 Task: Play online Dominion games in medium mode.
Action: Mouse moved to (292, 321)
Screenshot: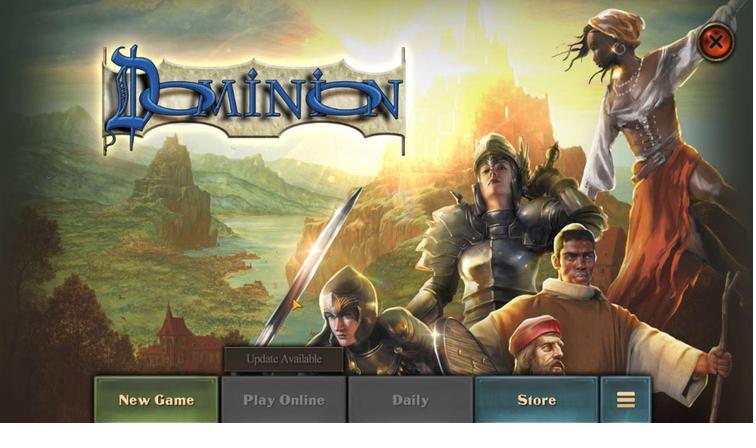 
Action: Mouse pressed left at (292, 321)
Screenshot: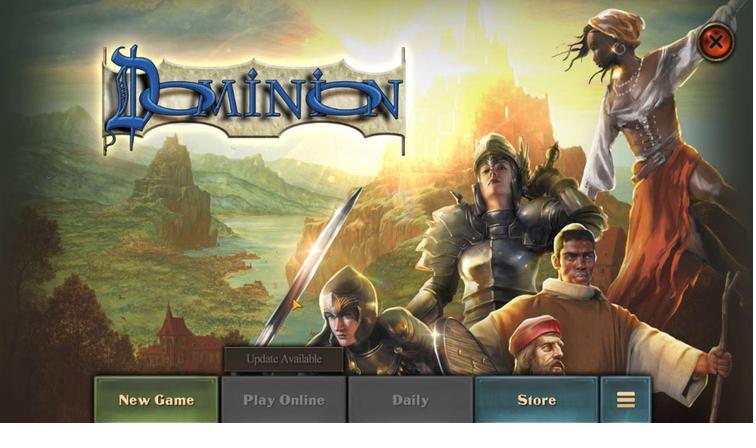 
Action: Mouse moved to (227, 303)
Screenshot: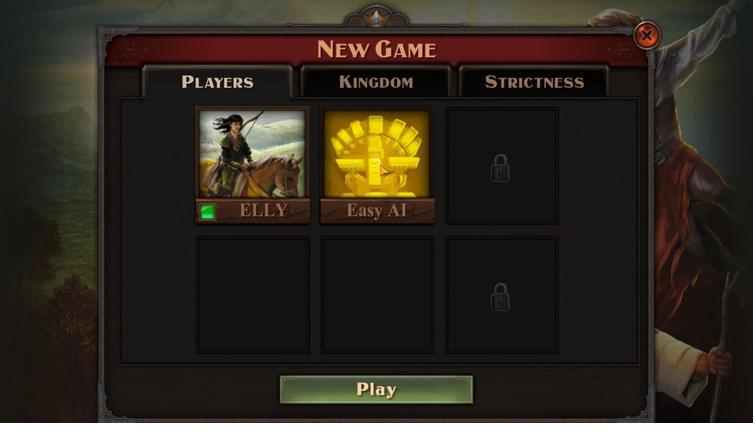 
Action: Mouse pressed left at (227, 303)
Screenshot: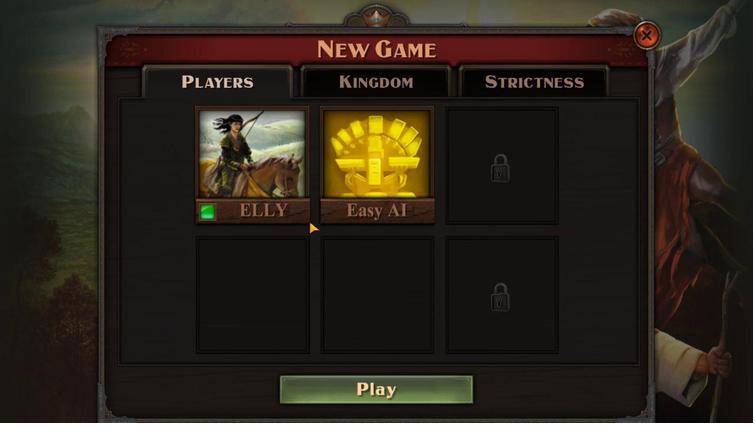 
Action: Mouse moved to (275, 313)
Screenshot: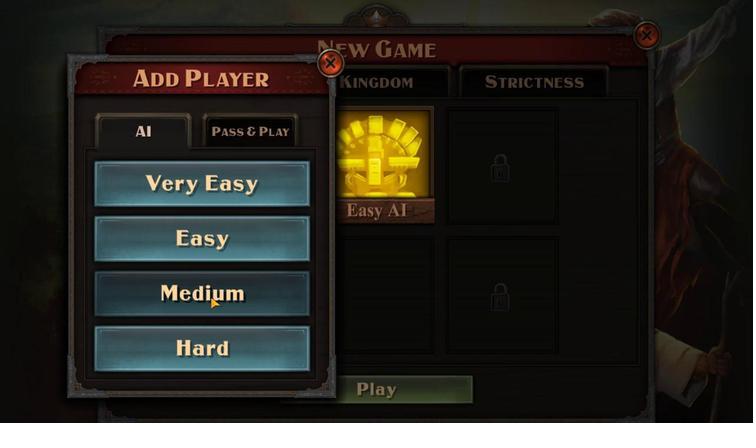 
Action: Mouse pressed left at (275, 313)
Screenshot: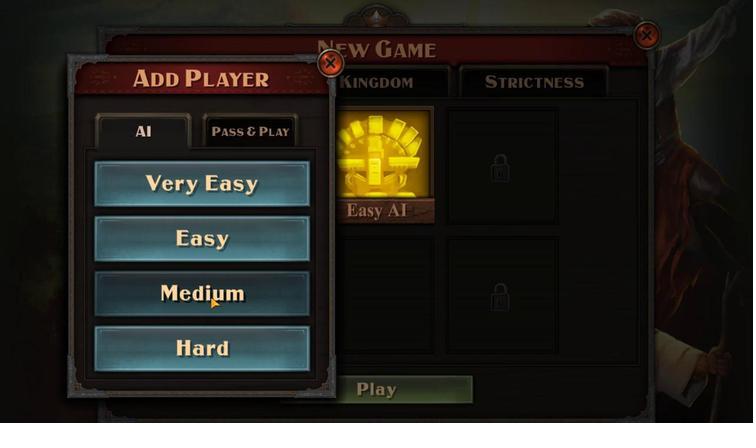 
Action: Mouse moved to (237, 320)
Screenshot: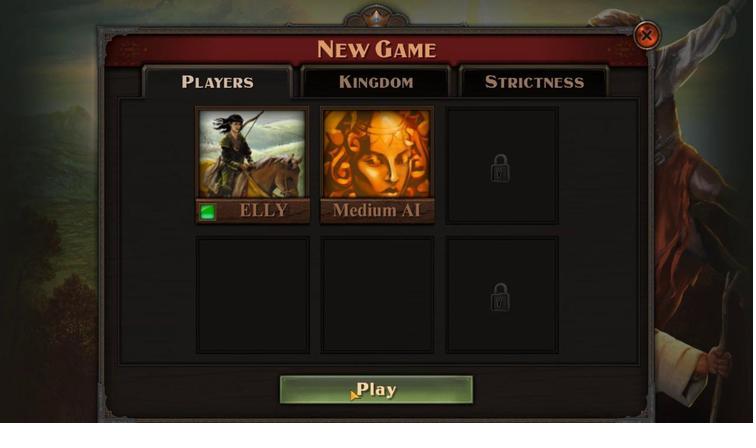 
Action: Mouse pressed left at (237, 320)
Screenshot: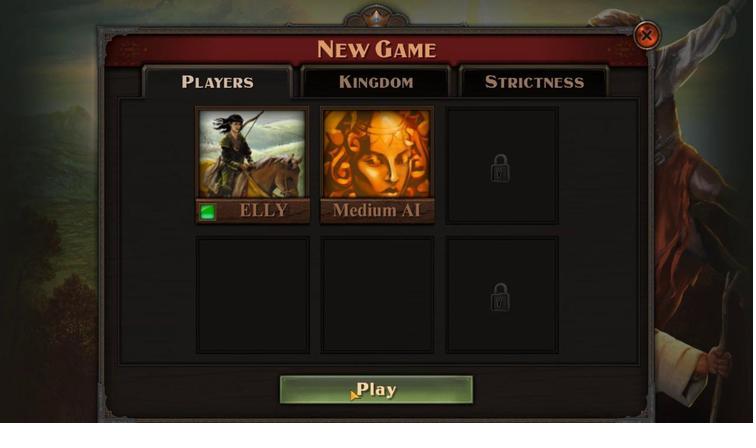 
Action: Mouse moved to (239, 320)
Screenshot: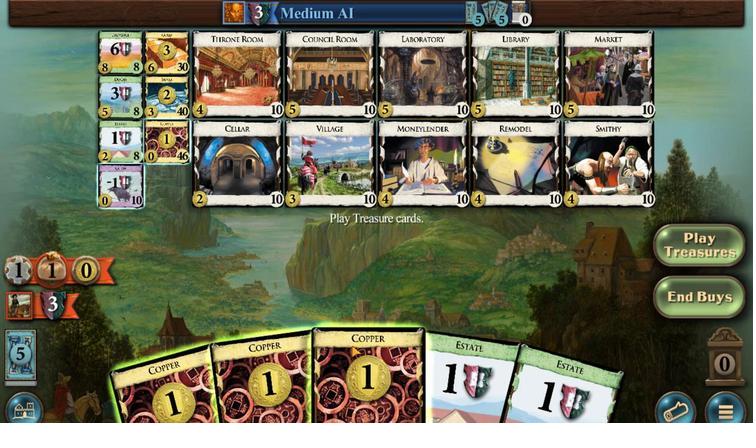 
Action: Mouse pressed left at (239, 320)
Screenshot: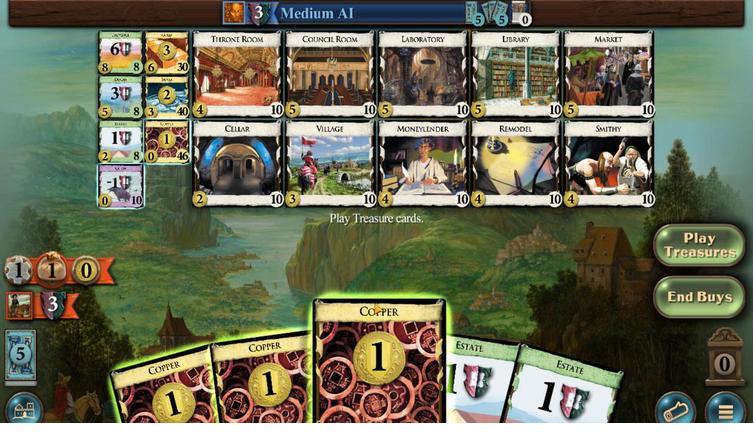 
Action: Mouse moved to (243, 319)
Screenshot: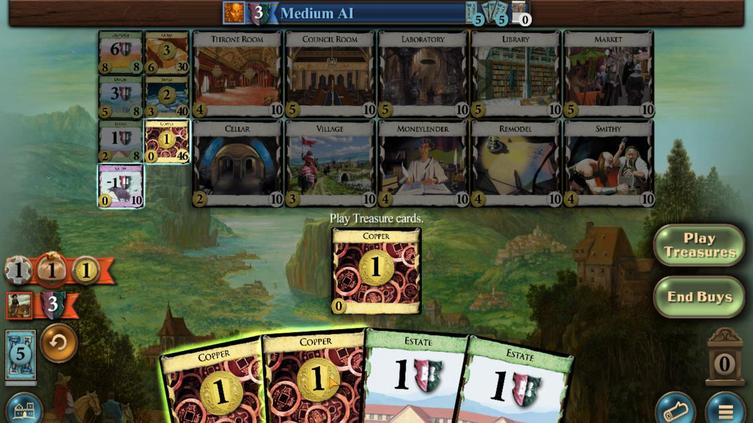 
Action: Mouse pressed left at (243, 319)
Screenshot: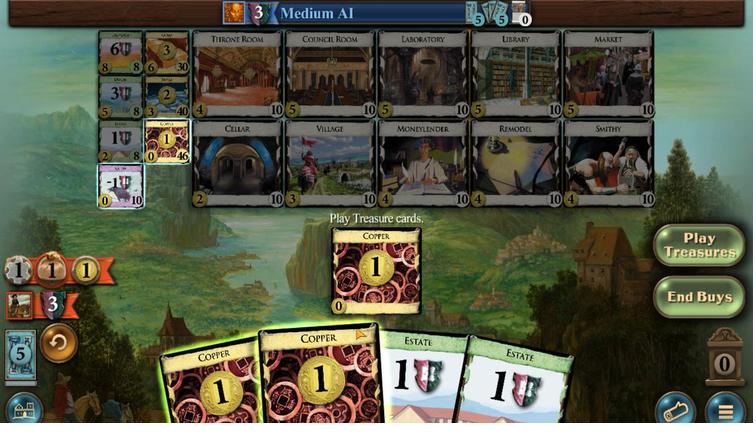 
Action: Mouse moved to (256, 320)
Screenshot: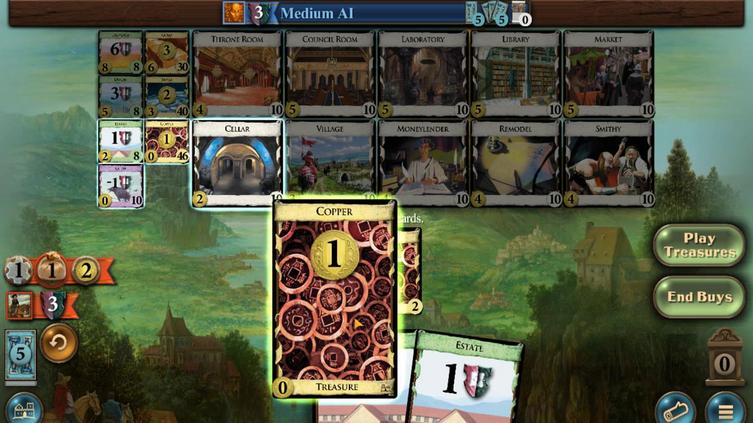 
Action: Mouse pressed left at (256, 320)
Screenshot: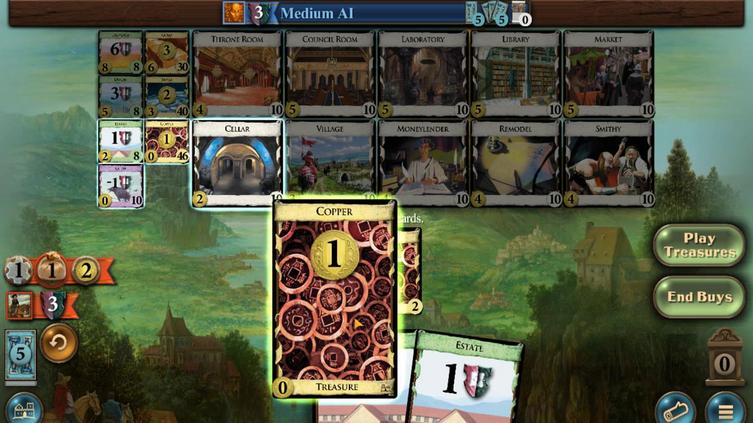 
Action: Mouse moved to (288, 297)
Screenshot: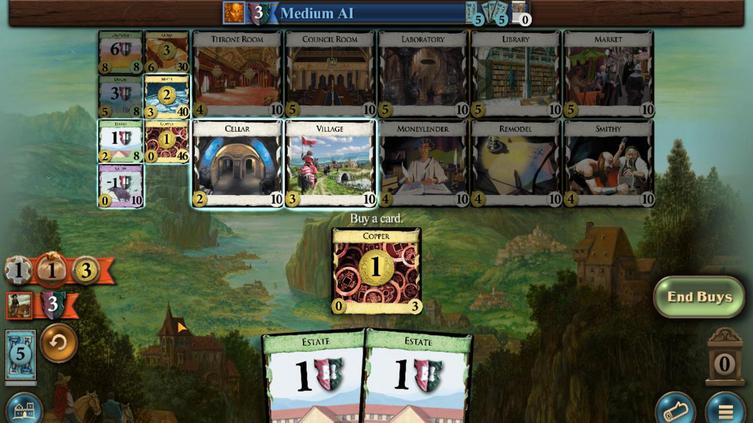 
Action: Mouse pressed left at (288, 297)
Screenshot: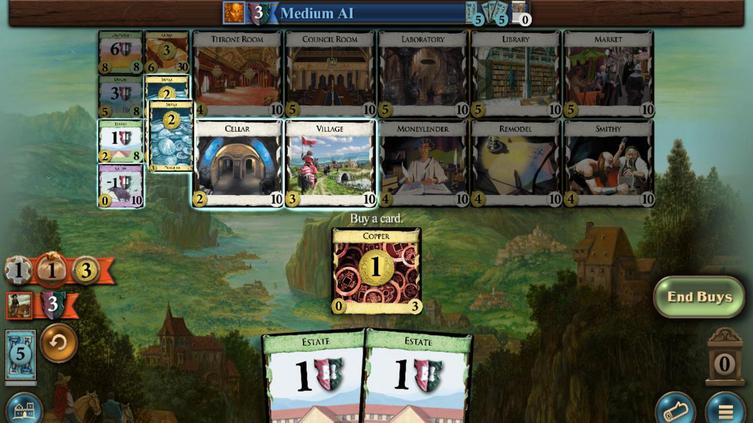 
Action: Mouse moved to (240, 320)
Screenshot: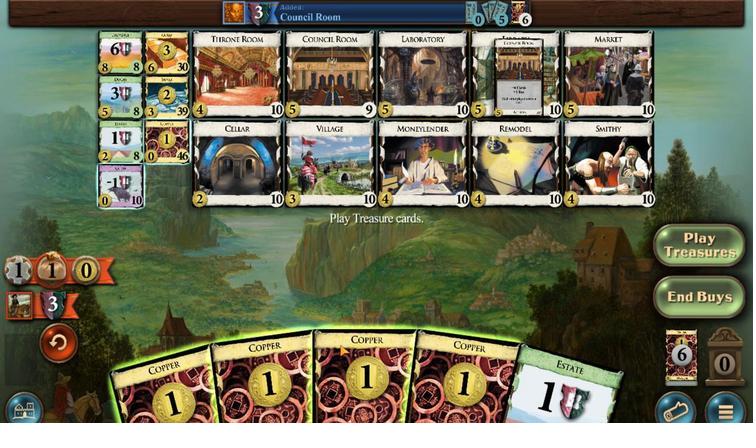 
Action: Mouse pressed left at (240, 320)
Screenshot: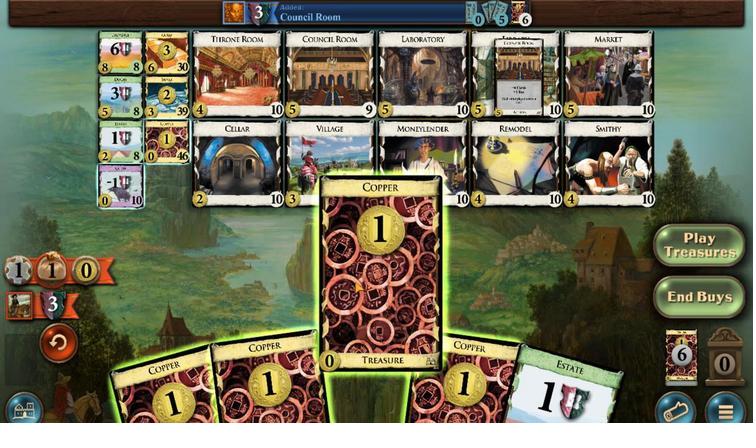 
Action: Mouse moved to (249, 322)
Screenshot: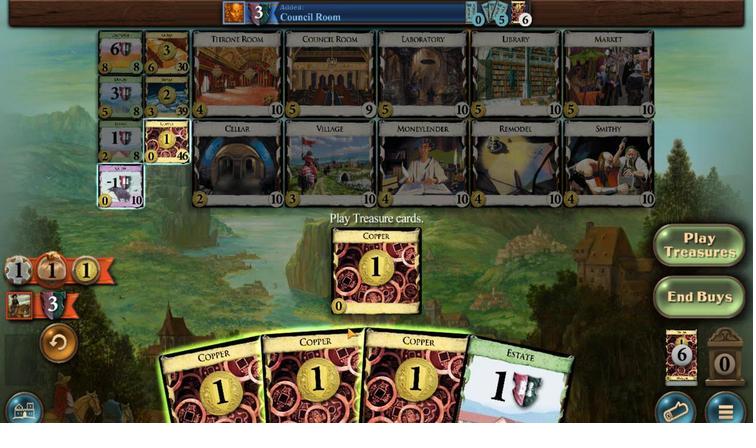 
Action: Mouse pressed left at (249, 322)
Screenshot: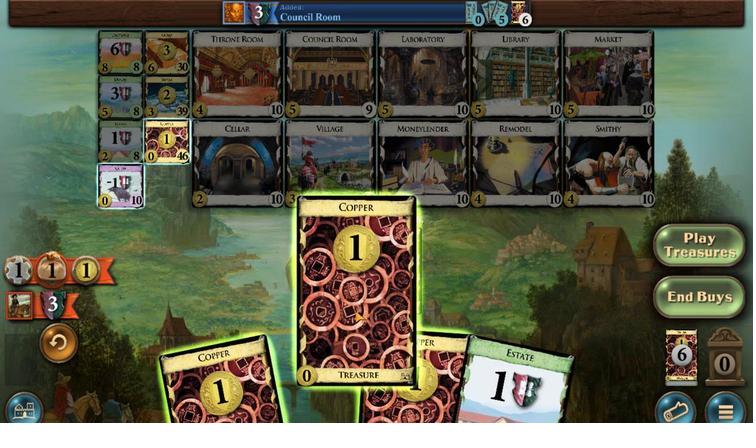 
Action: Mouse moved to (263, 323)
Screenshot: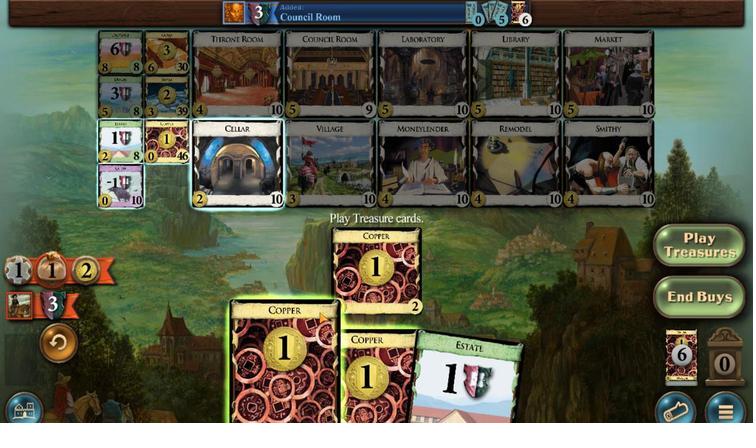 
Action: Mouse pressed left at (263, 323)
Screenshot: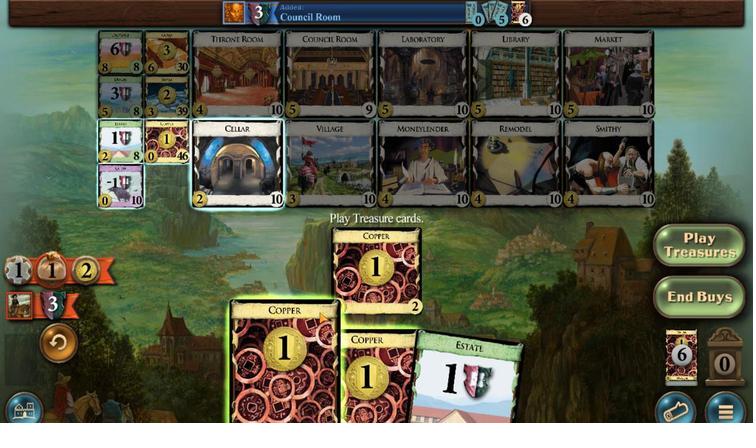
Action: Mouse moved to (288, 299)
Screenshot: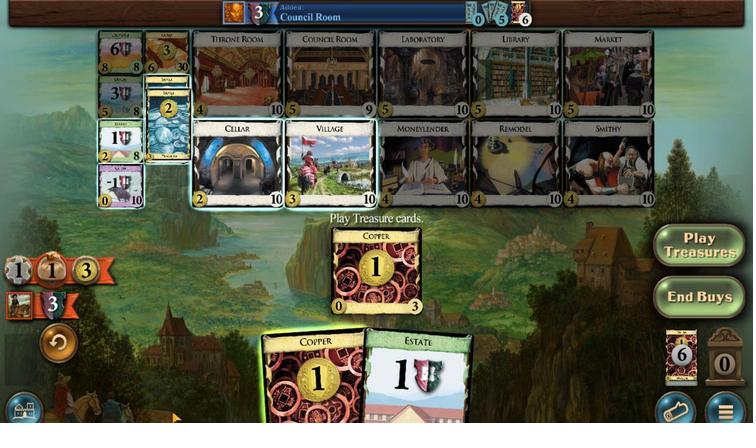 
Action: Mouse pressed left at (288, 299)
Screenshot: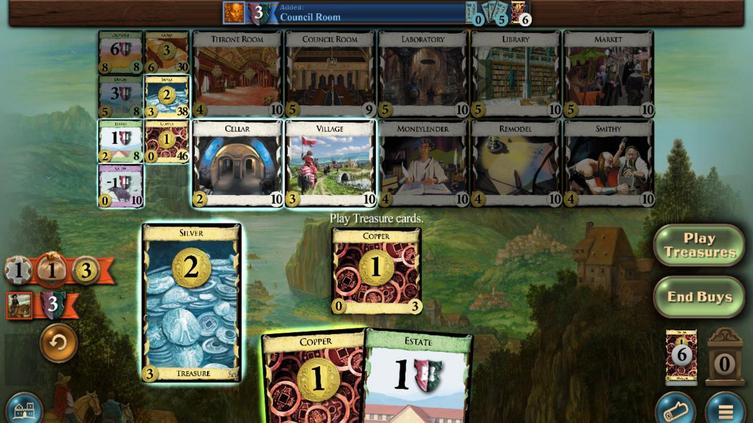 
Action: Mouse moved to (229, 320)
Screenshot: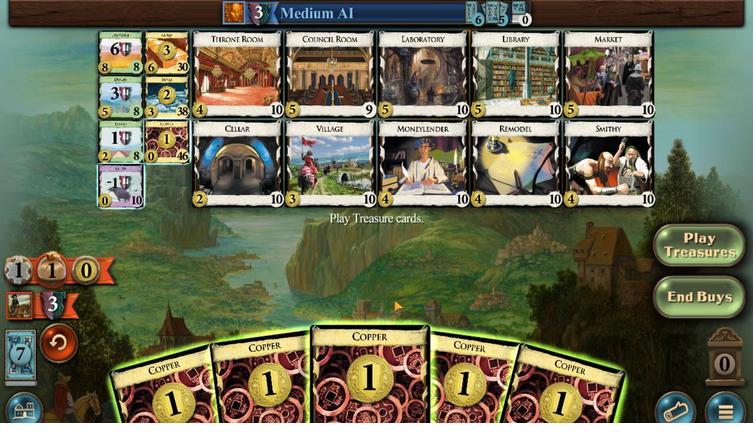 
Action: Mouse pressed left at (229, 320)
Screenshot: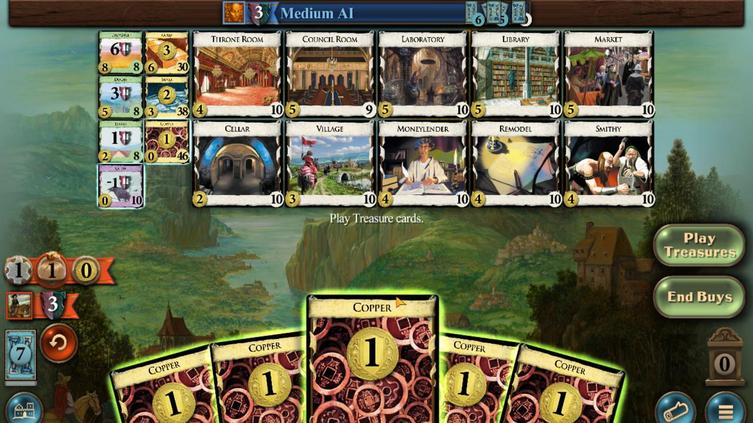 
Action: Mouse moved to (224, 322)
Screenshot: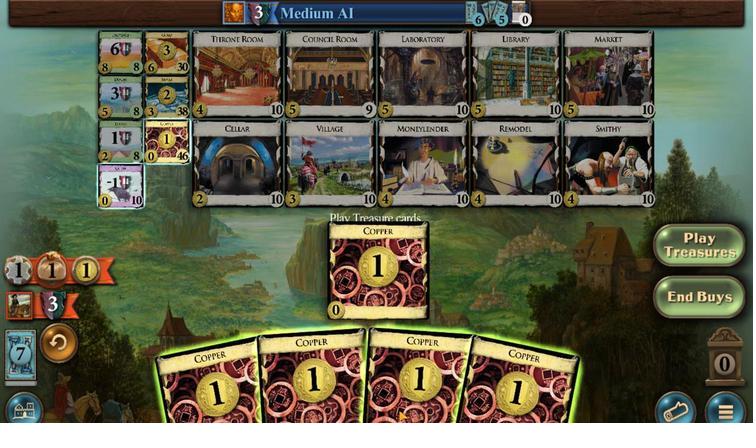 
Action: Mouse pressed left at (224, 322)
Screenshot: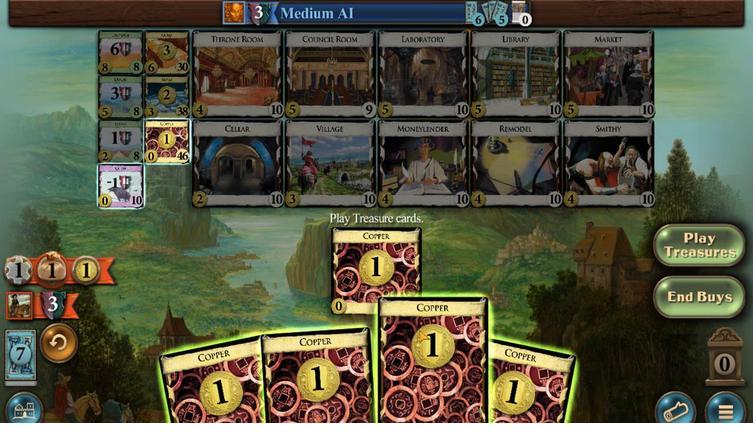 
Action: Mouse moved to (244, 323)
Screenshot: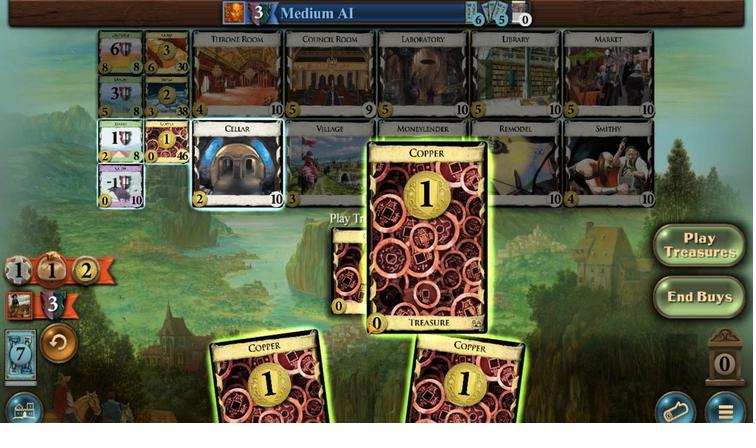 
Action: Mouse pressed left at (244, 323)
Screenshot: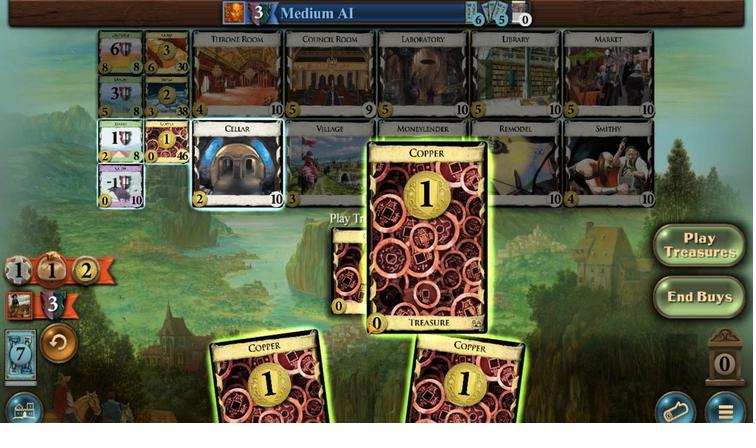 
Action: Mouse moved to (257, 321)
Screenshot: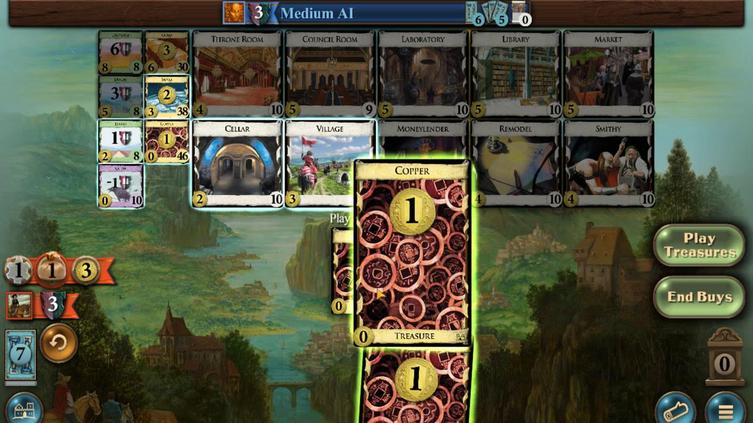
Action: Mouse pressed left at (257, 321)
Screenshot: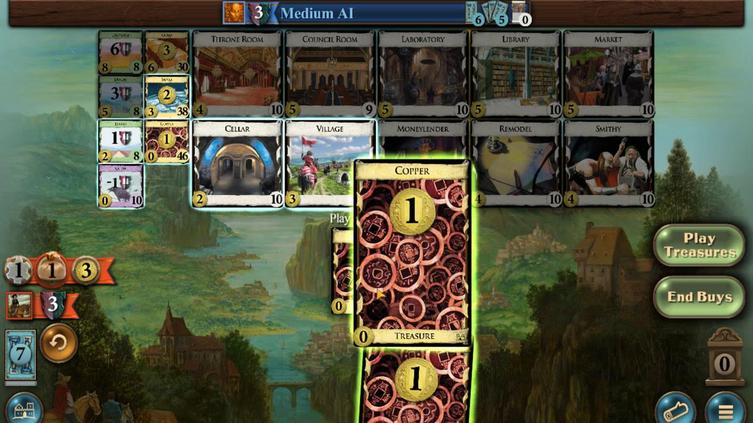 
Action: Mouse moved to (197, 303)
Screenshot: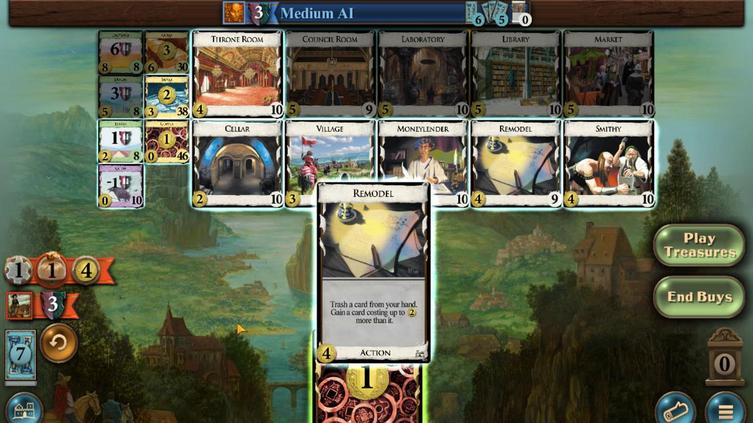 
Action: Mouse pressed left at (197, 303)
Screenshot: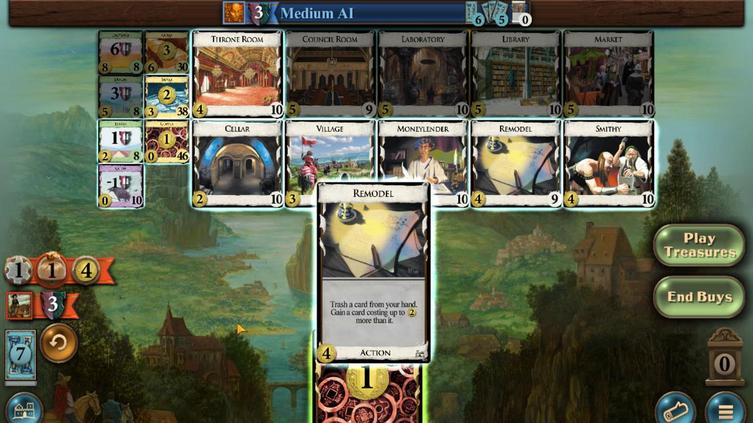 
Action: Mouse moved to (265, 319)
Screenshot: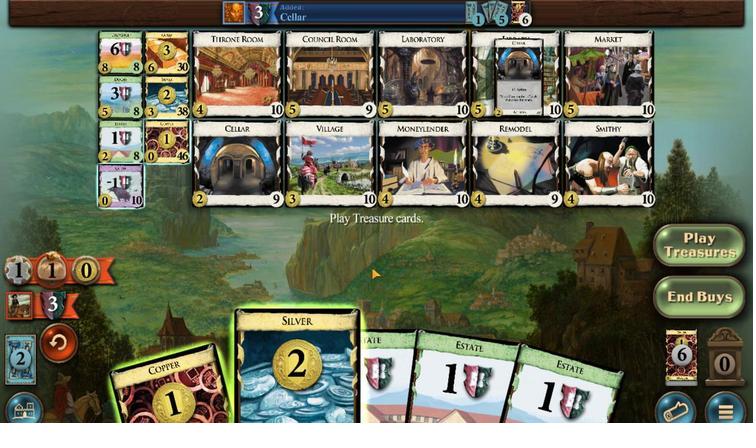 
Action: Mouse pressed left at (265, 319)
Screenshot: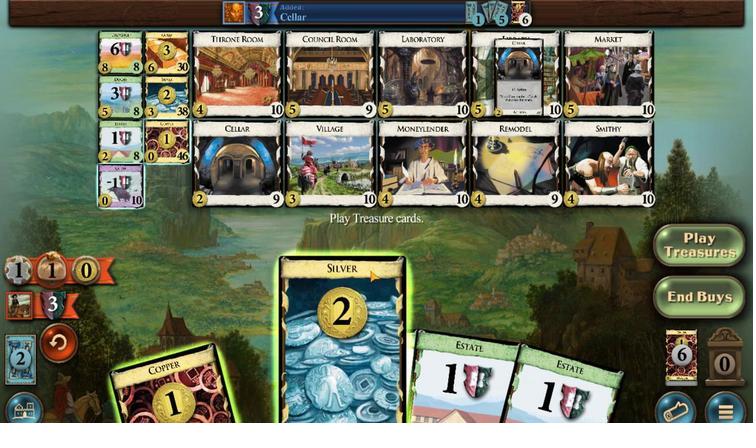 
Action: Mouse moved to (280, 321)
Screenshot: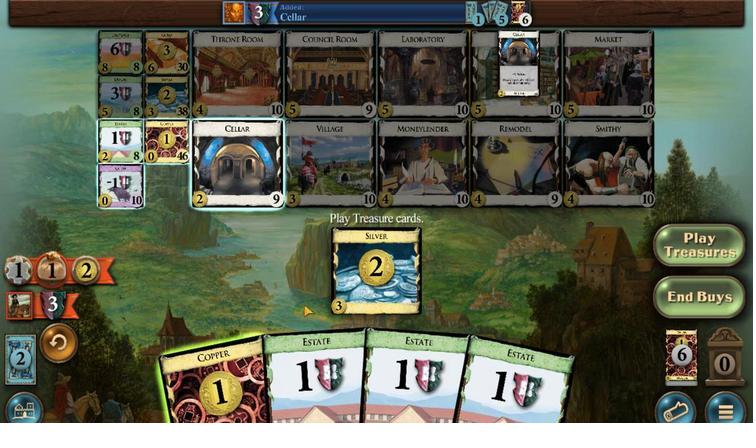 
Action: Mouse pressed left at (280, 321)
Screenshot: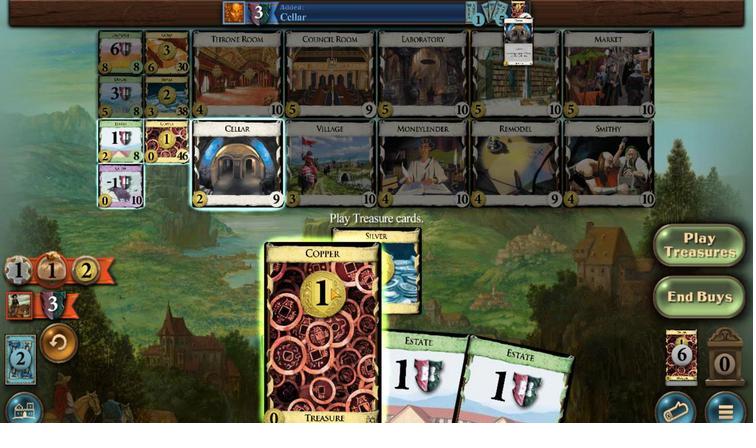 
Action: Mouse moved to (237, 302)
Screenshot: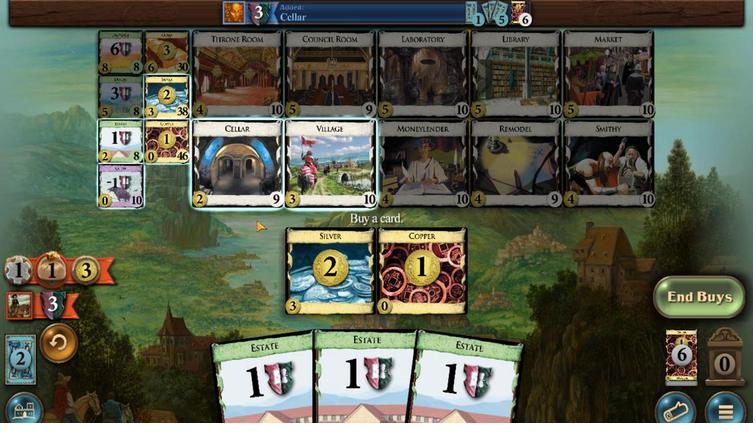 
Action: Mouse pressed left at (237, 302)
Screenshot: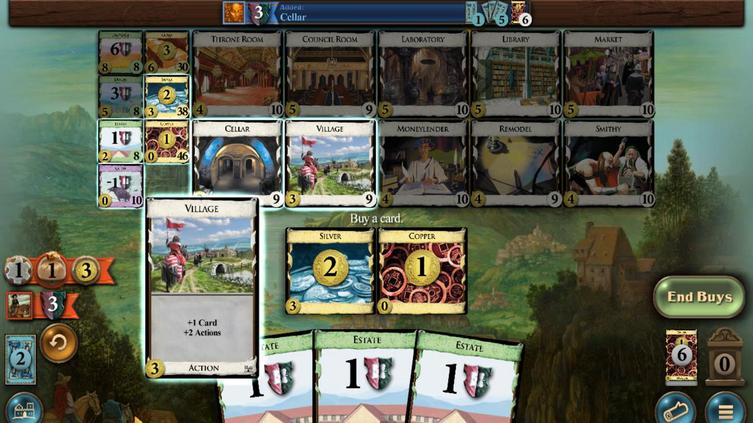 
Action: Mouse moved to (300, 322)
Screenshot: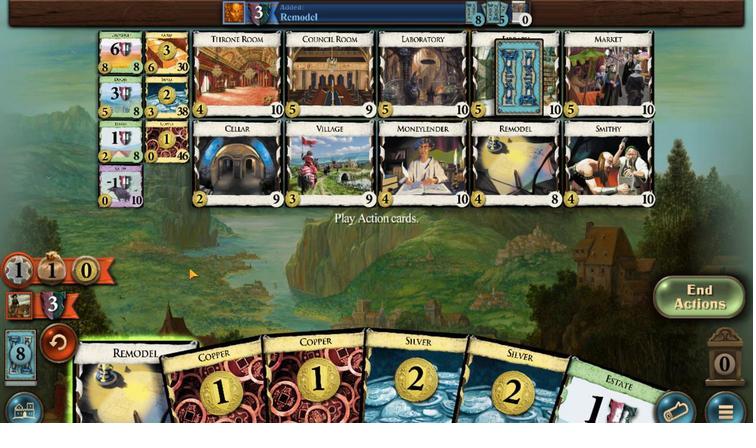
Action: Mouse pressed left at (300, 322)
Screenshot: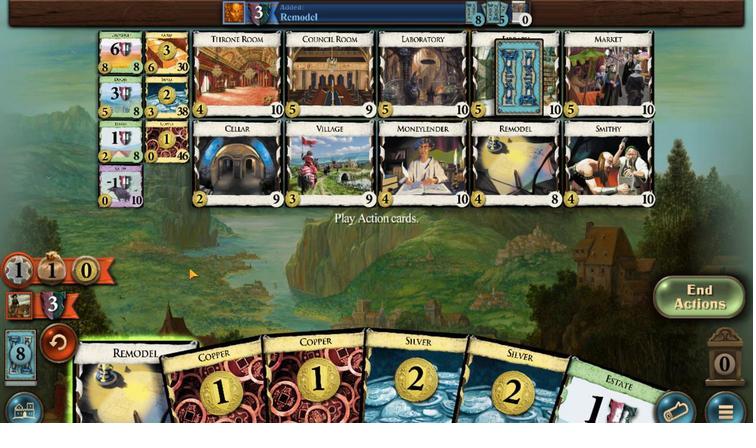 
Action: Mouse moved to (302, 322)
Screenshot: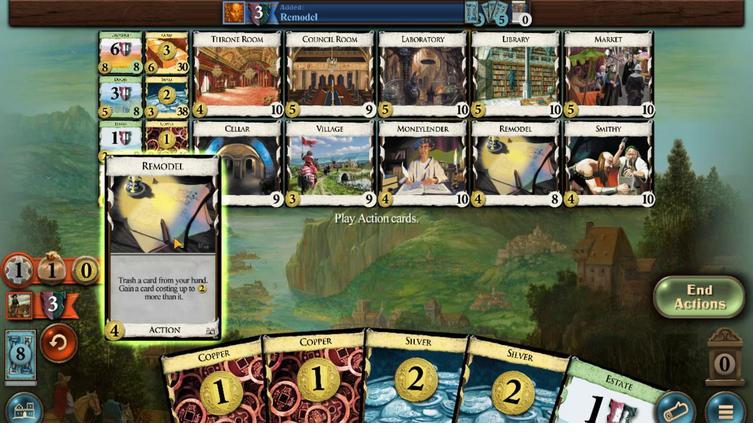 
Action: Mouse pressed left at (302, 322)
Screenshot: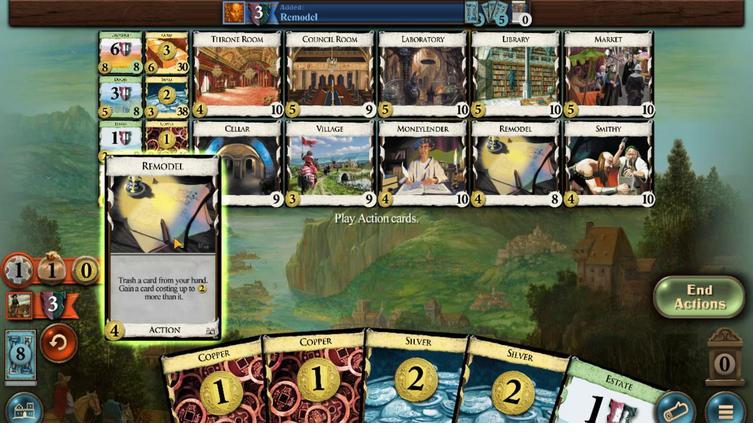 
Action: Mouse moved to (207, 322)
Screenshot: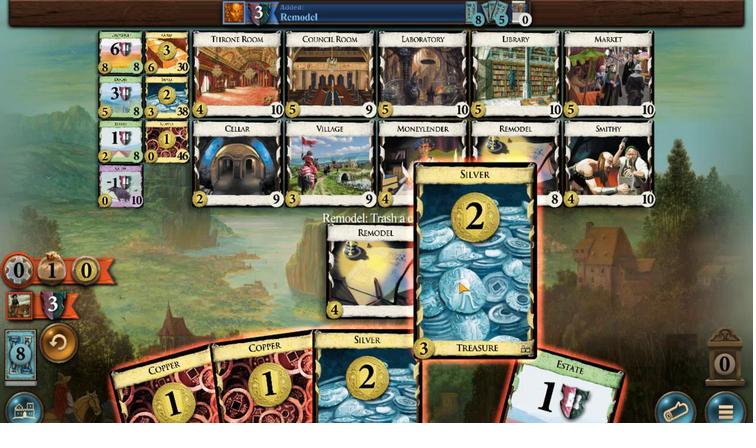 
Action: Mouse pressed left at (207, 322)
Screenshot: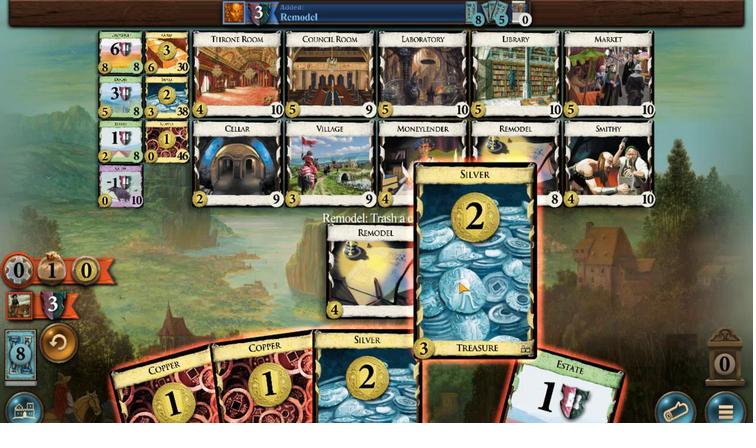 
Action: Mouse moved to (241, 295)
Screenshot: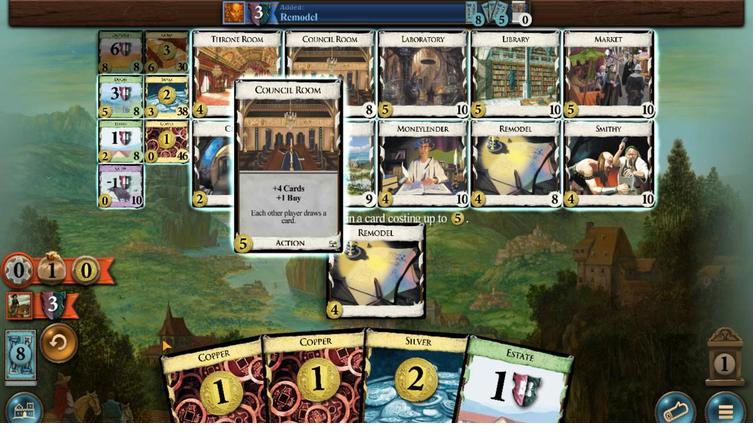 
Action: Mouse pressed left at (241, 295)
Screenshot: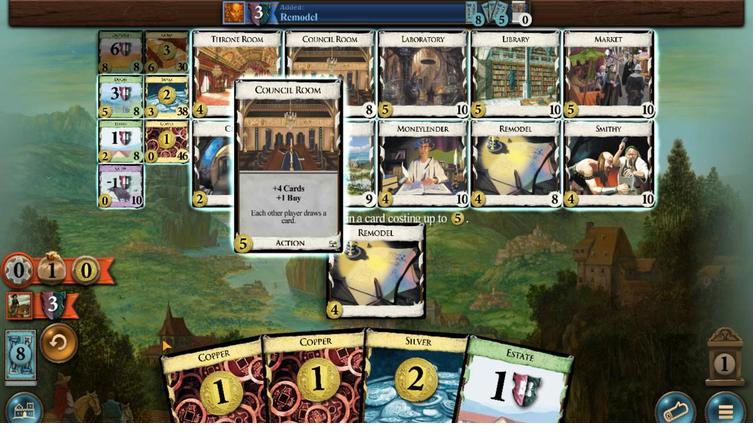 
Action: Mouse moved to (224, 322)
Screenshot: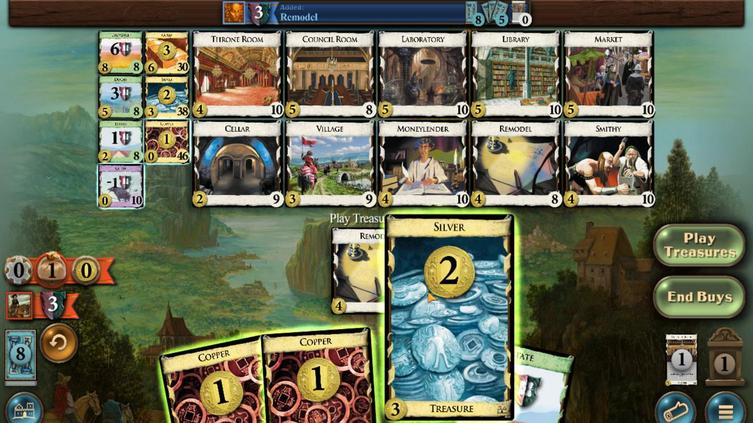 
Action: Mouse pressed left at (224, 322)
Screenshot: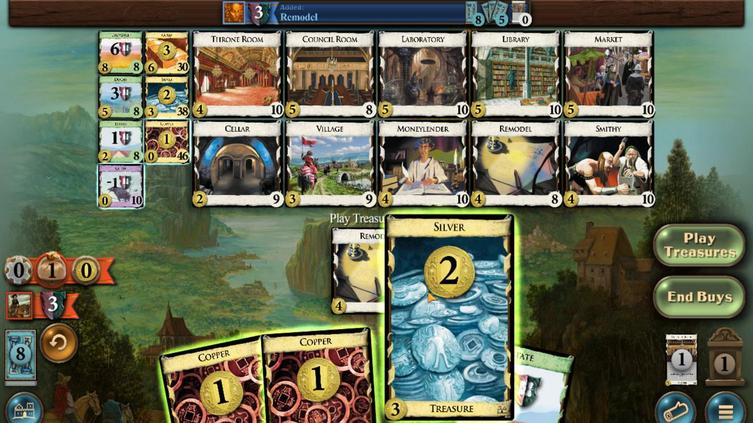 
Action: Mouse moved to (224, 322)
Screenshot: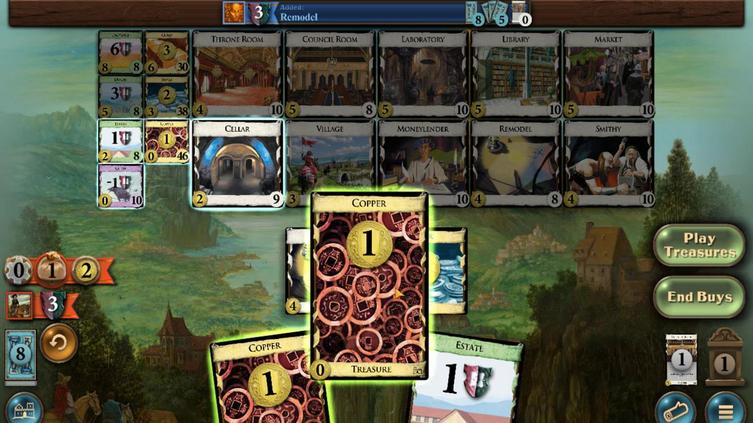 
Action: Mouse pressed left at (224, 322)
Screenshot: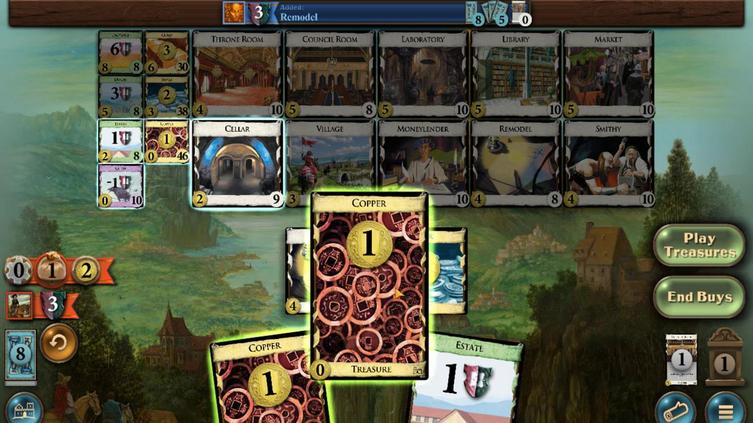 
Action: Mouse moved to (240, 323)
Screenshot: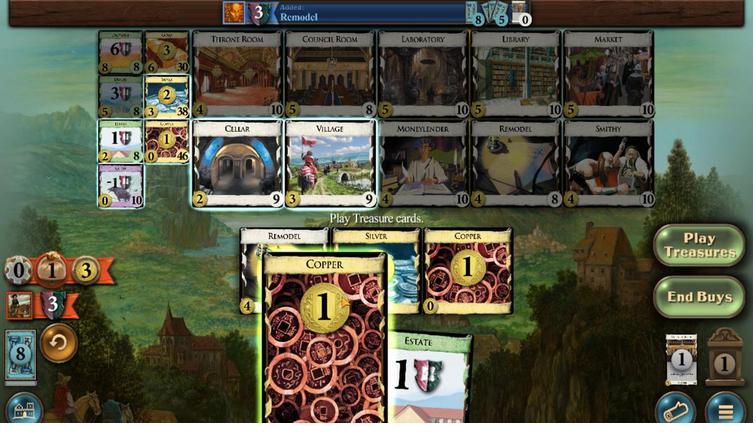 
Action: Mouse pressed left at (240, 323)
Screenshot: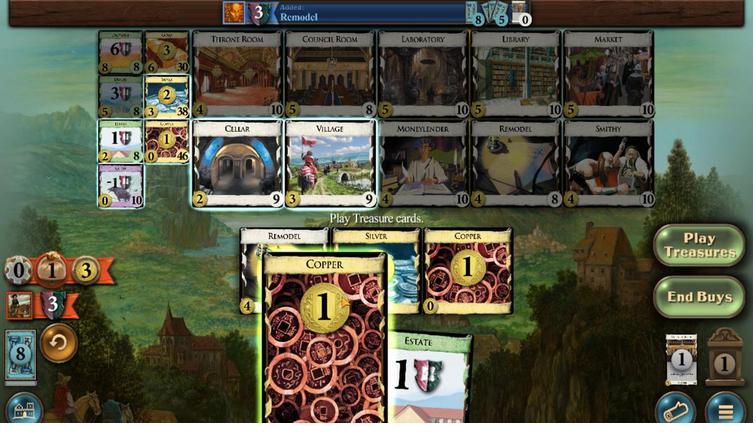 
Action: Mouse moved to (167, 302)
Screenshot: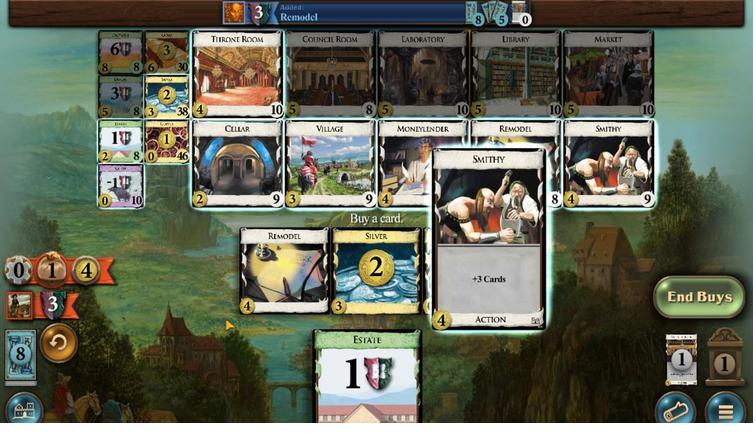 
Action: Mouse pressed left at (167, 302)
Screenshot: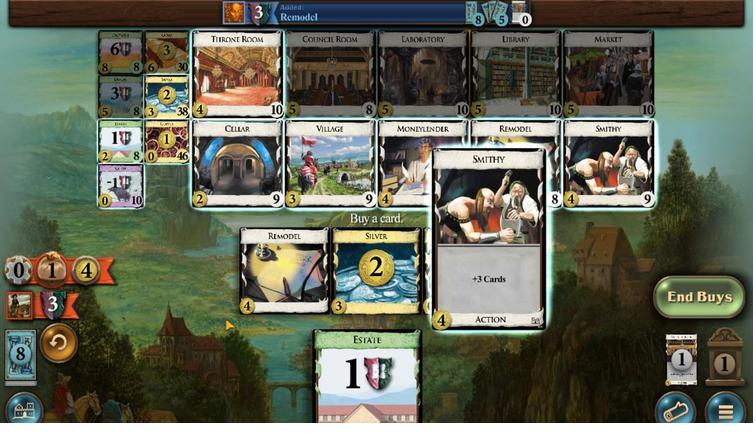 
Action: Mouse moved to (286, 320)
Screenshot: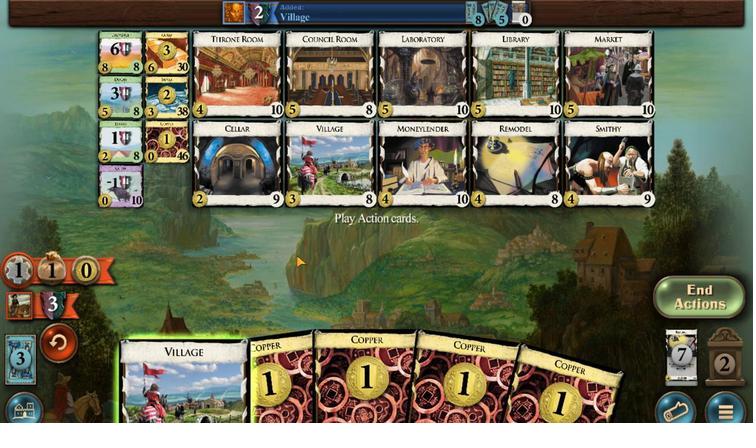 
Action: Mouse pressed left at (286, 320)
Screenshot: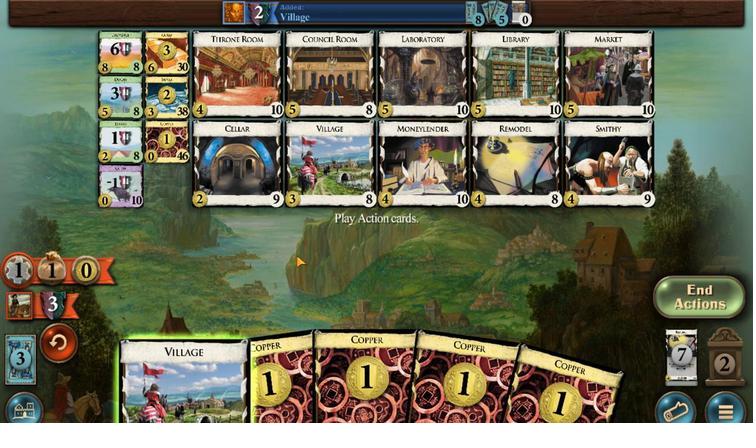 
Action: Mouse moved to (289, 322)
Screenshot: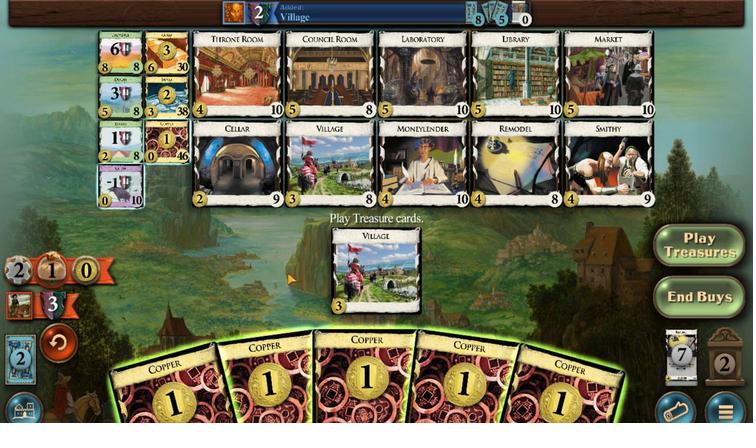 
Action: Mouse pressed left at (289, 322)
Screenshot: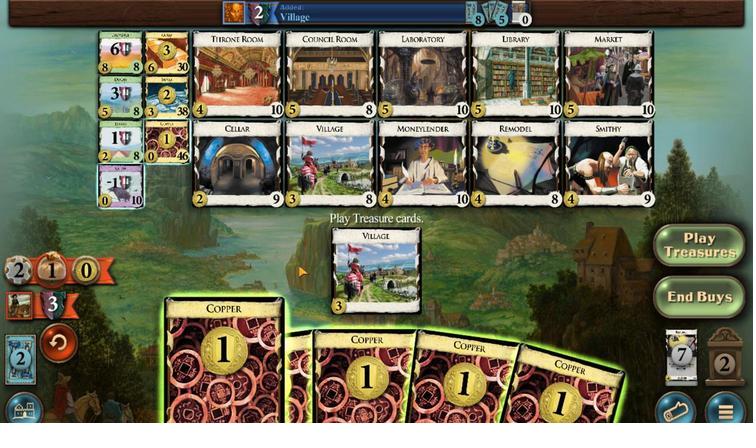 
Action: Mouse moved to (254, 319)
Screenshot: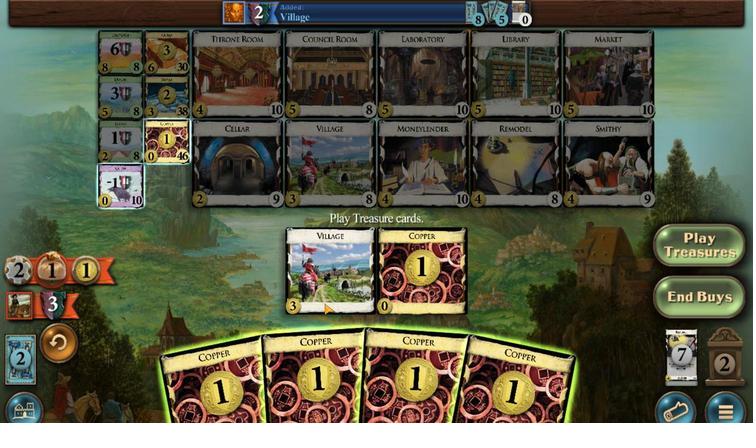 
Action: Mouse pressed left at (254, 319)
Screenshot: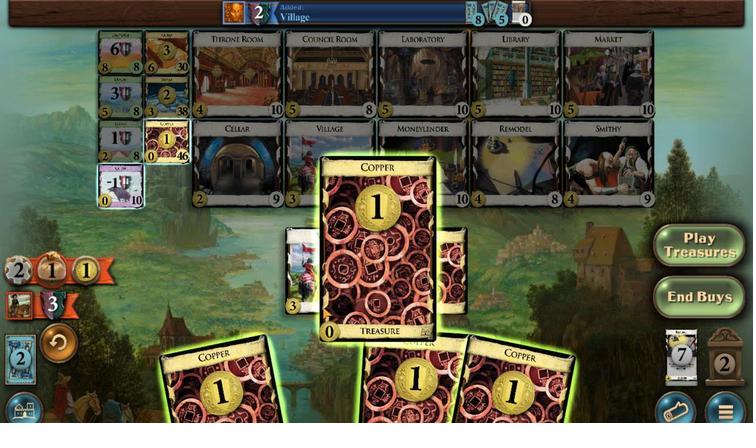 
Action: Mouse moved to (269, 322)
Screenshot: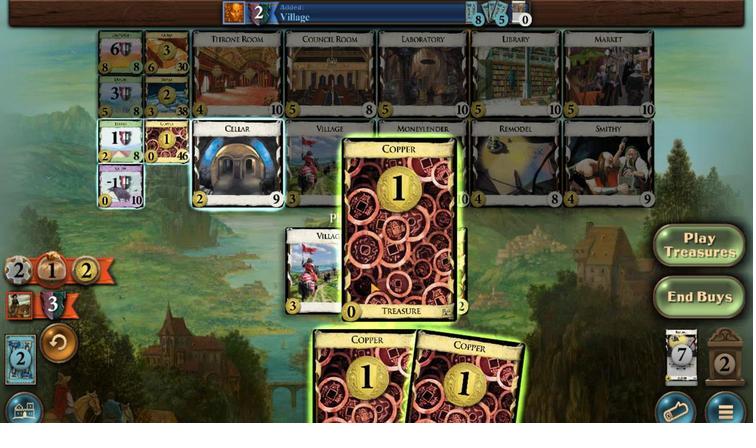 
Action: Mouse pressed left at (269, 322)
Screenshot: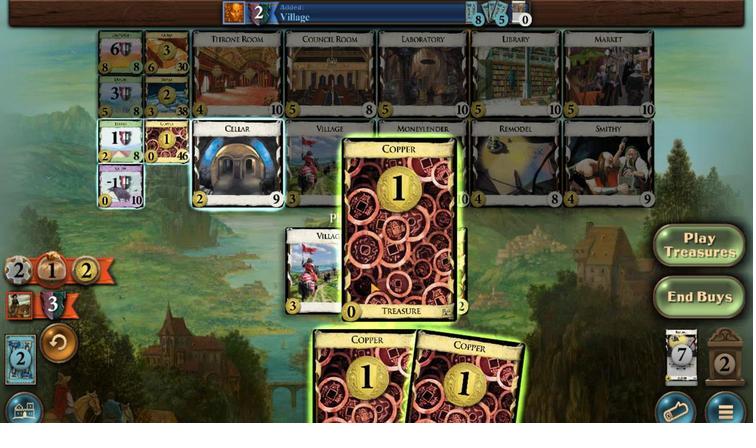 
Action: Mouse moved to (240, 320)
Screenshot: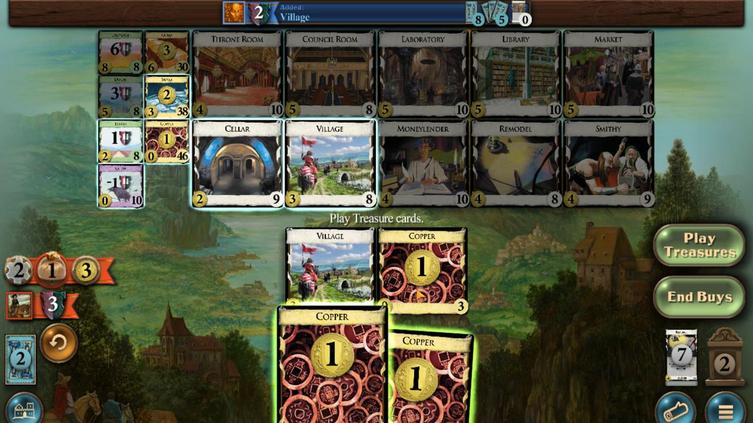 
Action: Mouse pressed left at (240, 320)
Screenshot: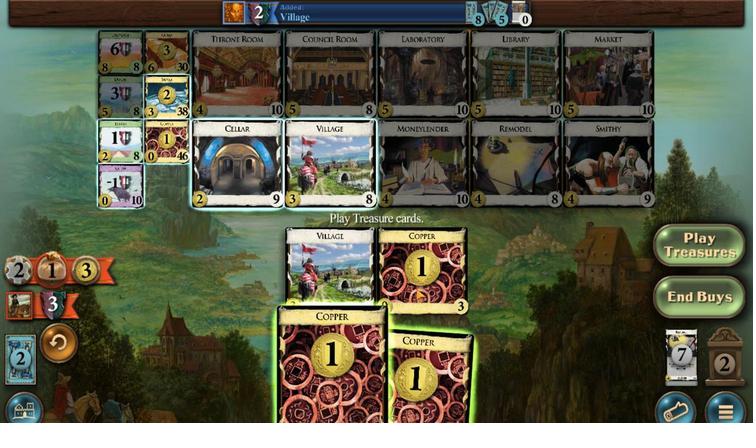 
Action: Mouse moved to (166, 302)
Screenshot: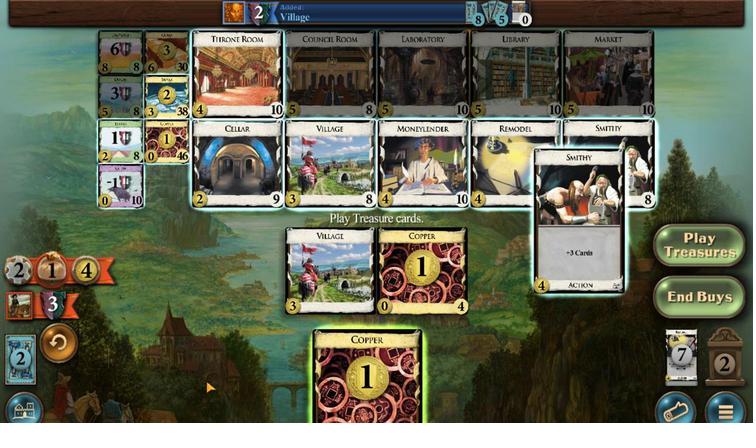 
Action: Mouse pressed left at (166, 302)
Screenshot: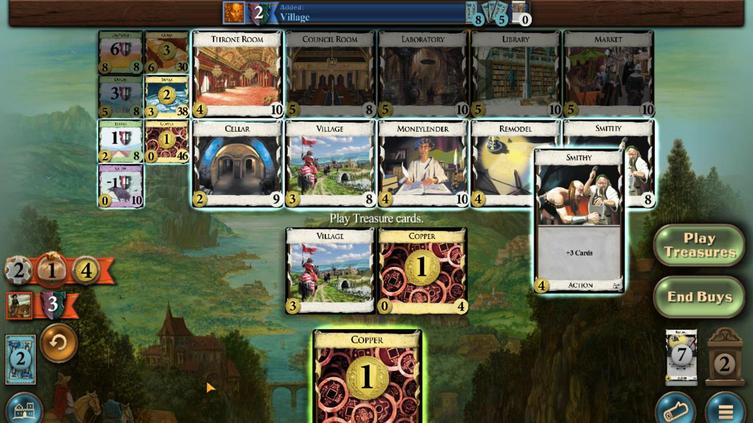 
Action: Mouse moved to (293, 321)
Screenshot: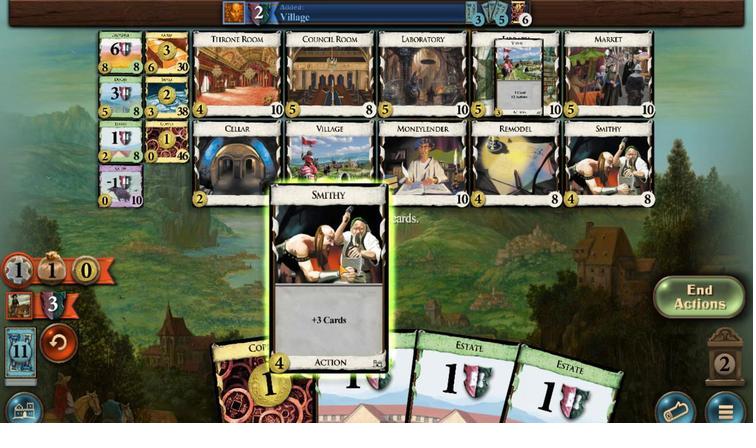 
Action: Mouse pressed left at (293, 321)
Screenshot: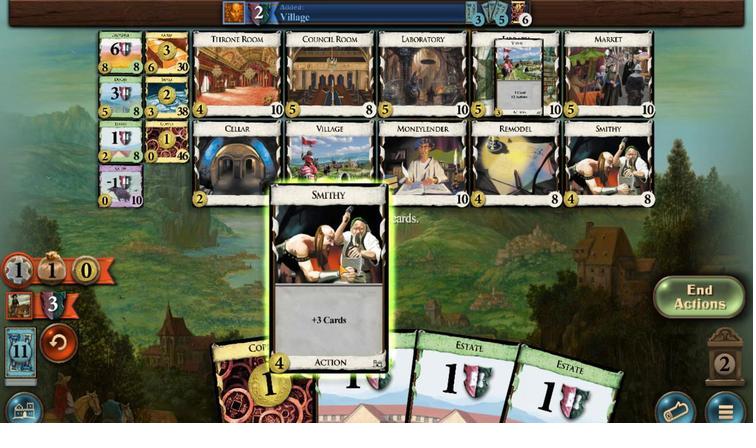 
Action: Mouse moved to (264, 323)
Screenshot: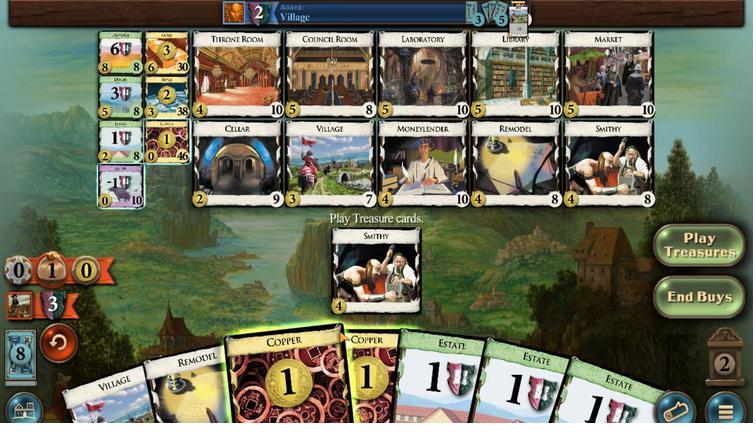 
Action: Mouse pressed left at (264, 323)
Screenshot: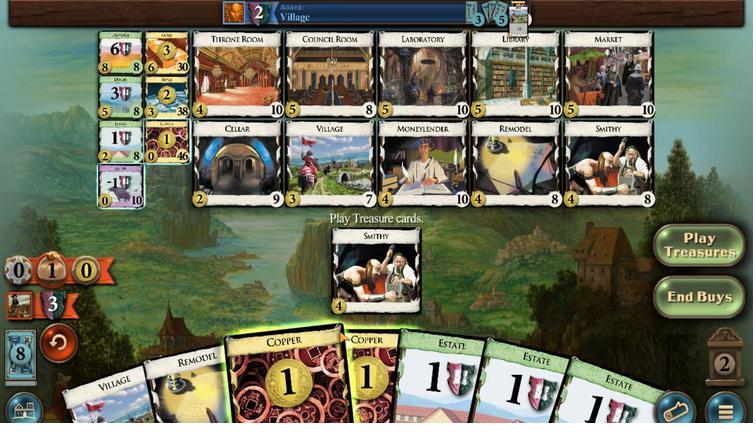 
Action: Mouse moved to (243, 321)
Screenshot: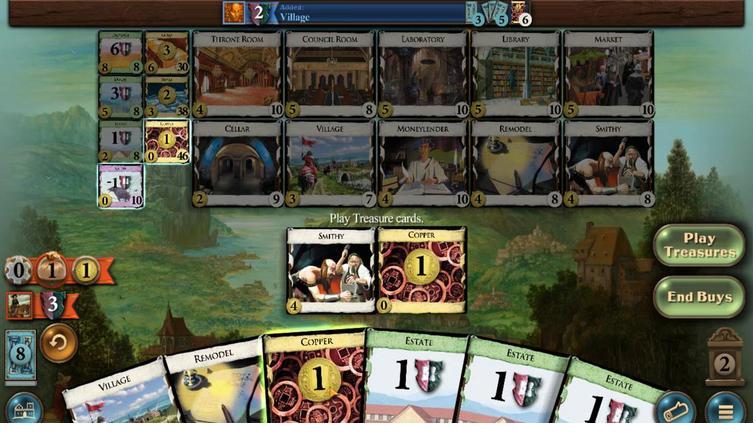 
Action: Mouse pressed left at (243, 321)
Screenshot: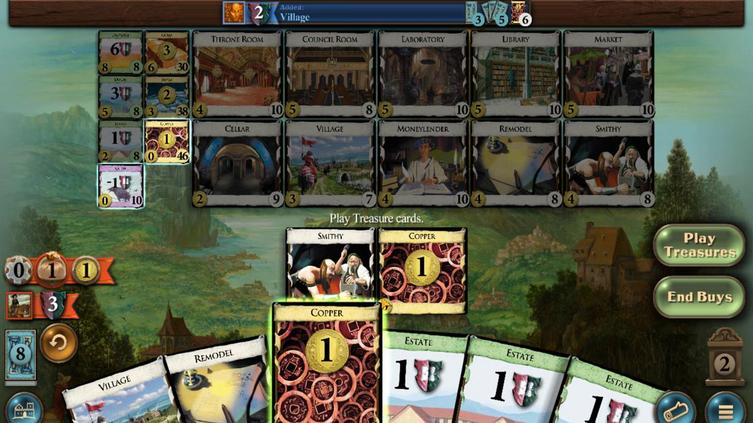 
Action: Mouse moved to (300, 301)
Screenshot: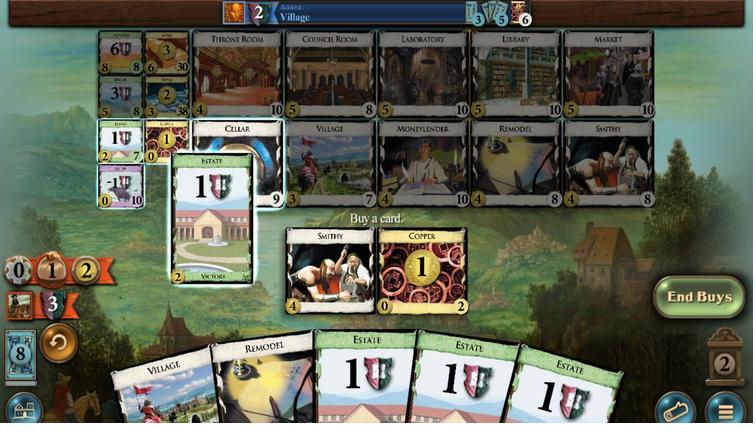 
Action: Mouse pressed left at (300, 301)
Screenshot: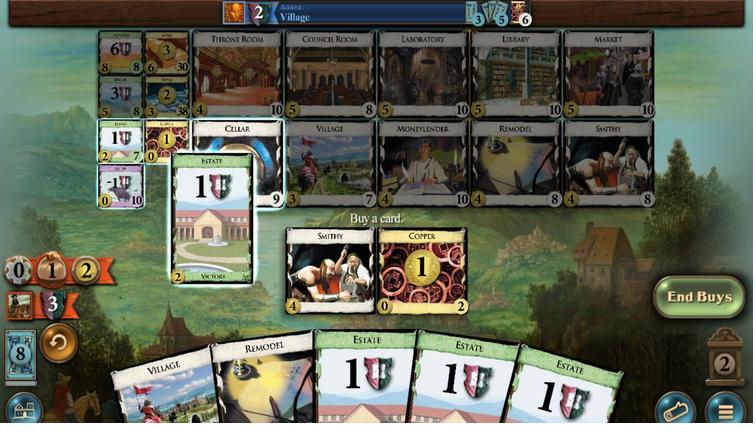 
Action: Mouse moved to (300, 321)
Screenshot: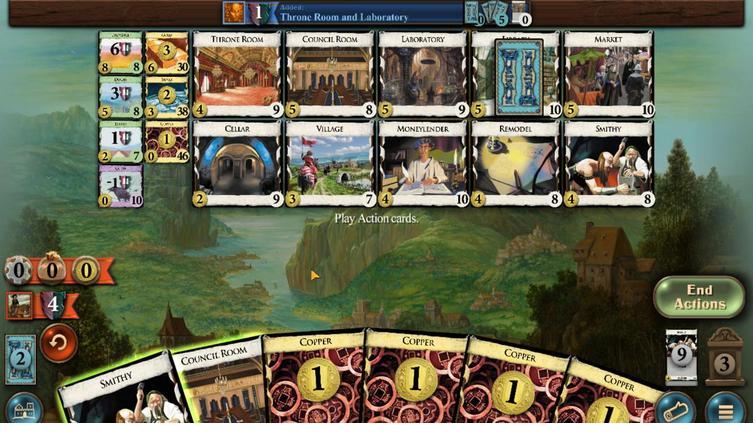 
Action: Mouse pressed left at (300, 321)
Screenshot: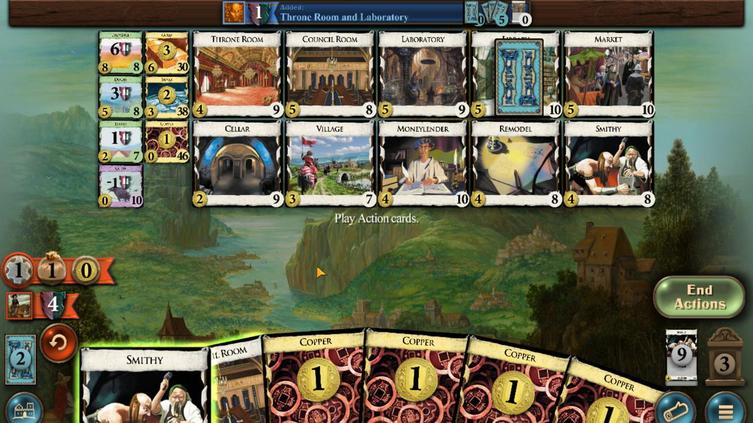 
Action: Mouse moved to (220, 320)
Screenshot: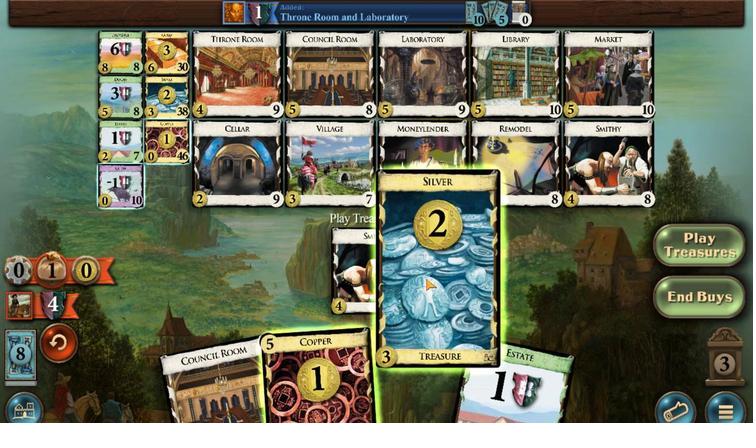 
Action: Mouse pressed left at (220, 320)
Screenshot: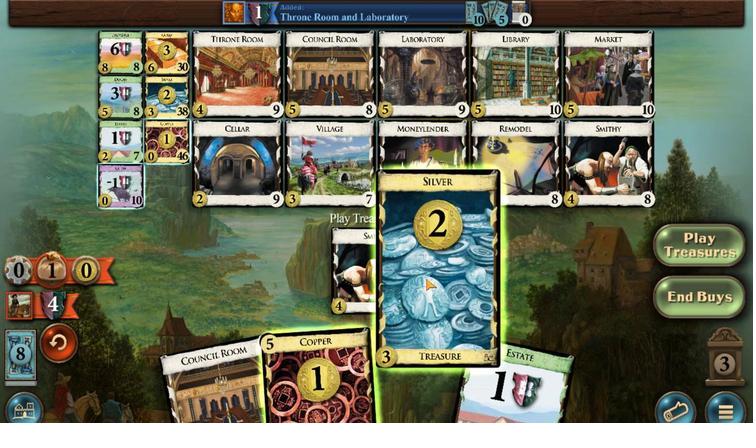 
Action: Mouse moved to (233, 322)
Screenshot: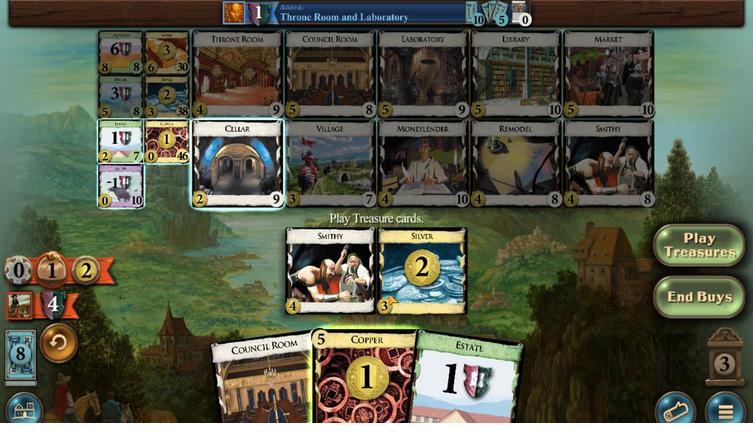
Action: Mouse pressed left at (233, 322)
Screenshot: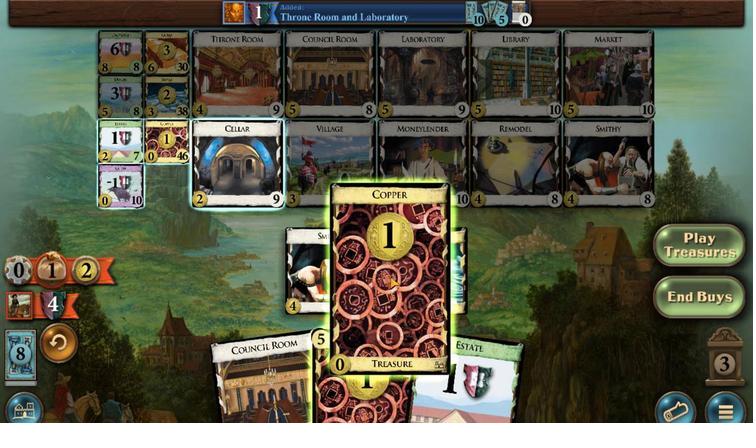 
Action: Mouse moved to (229, 320)
Screenshot: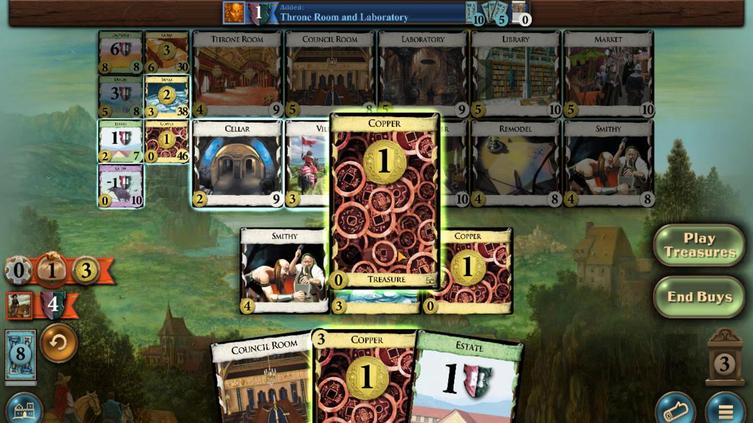
Action: Mouse pressed left at (229, 320)
Screenshot: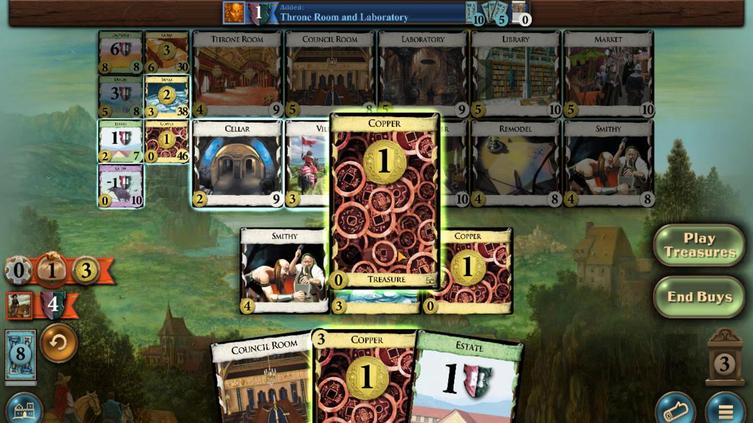 
Action: Mouse moved to (229, 320)
Screenshot: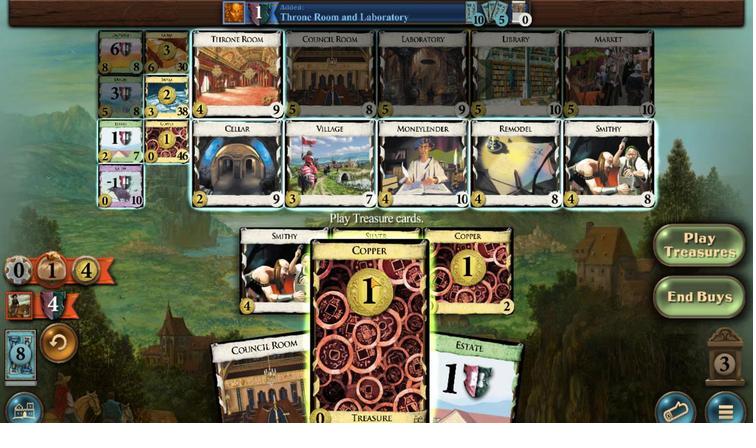 
Action: Mouse pressed left at (229, 320)
Screenshot: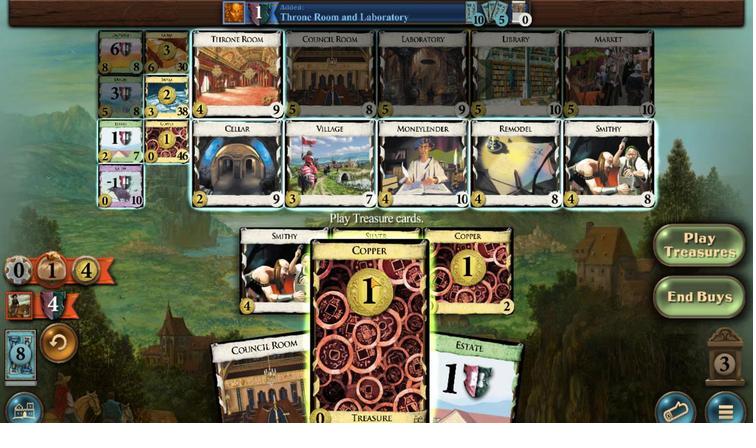 
Action: Mouse moved to (233, 320)
Screenshot: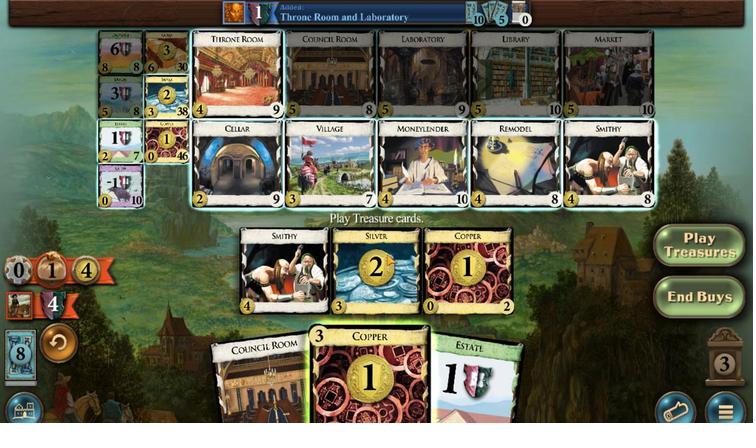 
Action: Mouse pressed left at (233, 320)
Screenshot: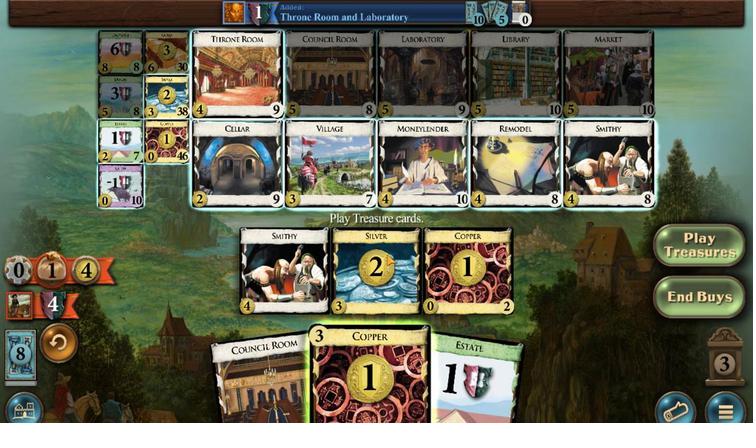
Action: Mouse moved to (239, 321)
Screenshot: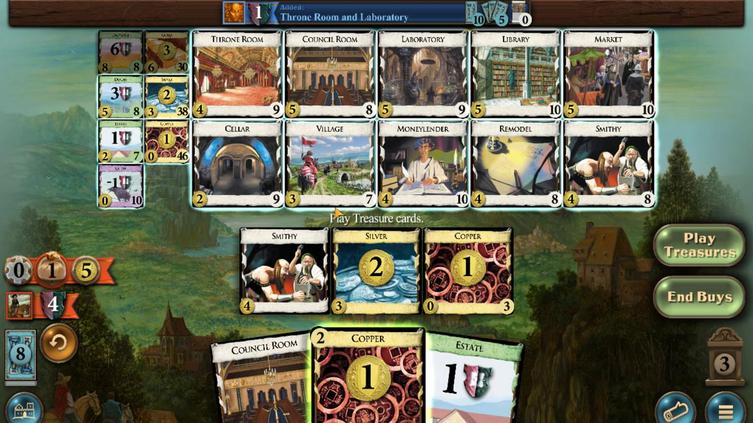 
Action: Mouse pressed left at (239, 321)
Screenshot: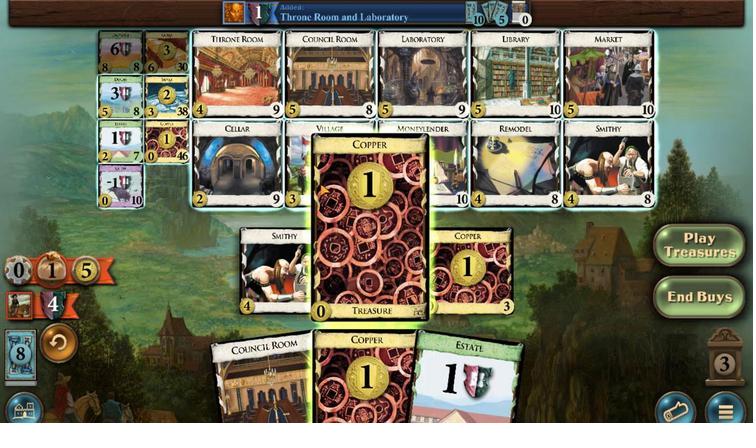 
Action: Mouse moved to (286, 294)
Screenshot: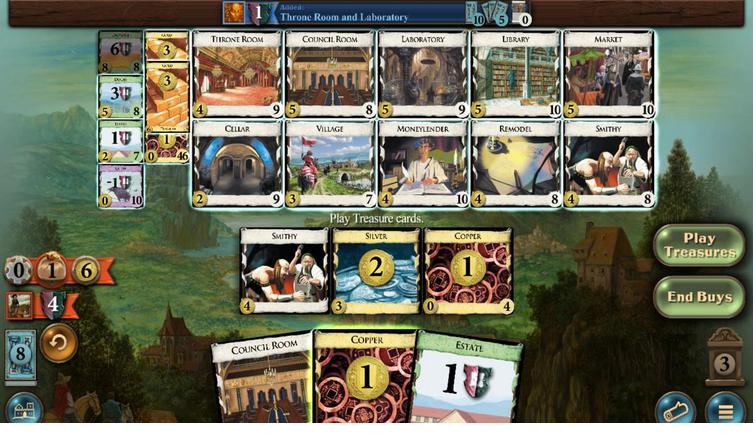 
Action: Mouse pressed left at (286, 294)
Screenshot: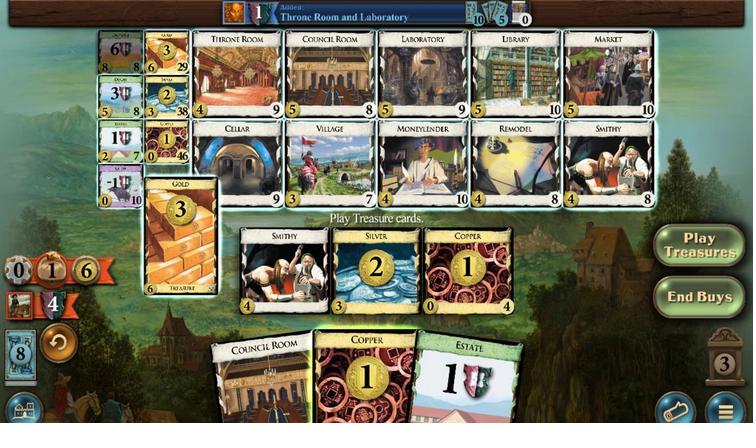 
Action: Mouse moved to (263, 322)
Screenshot: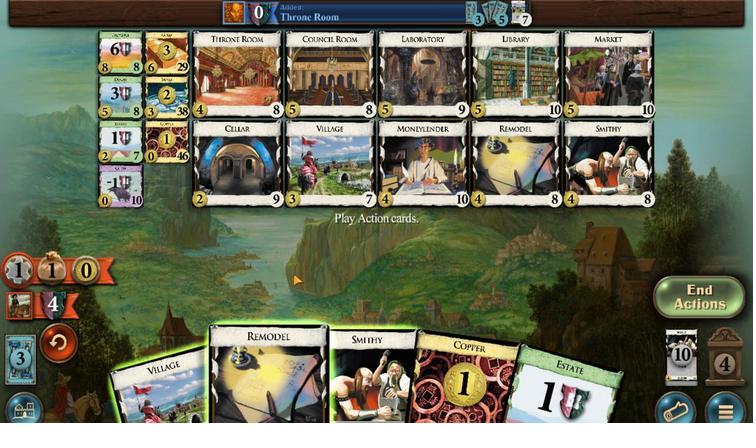 
Action: Mouse pressed left at (263, 322)
Screenshot: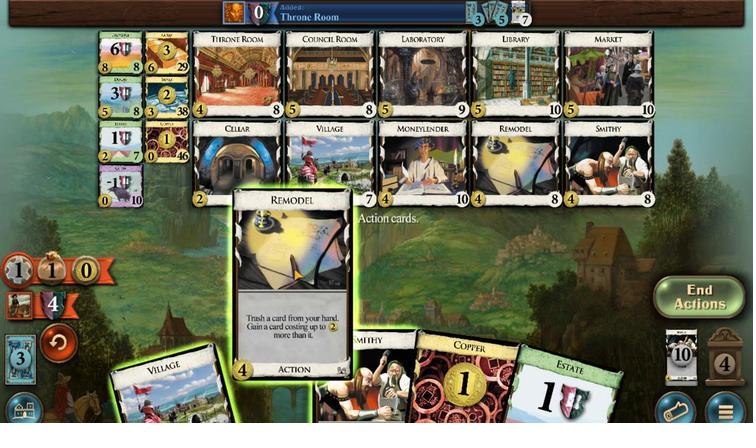 
Action: Mouse moved to (256, 321)
Screenshot: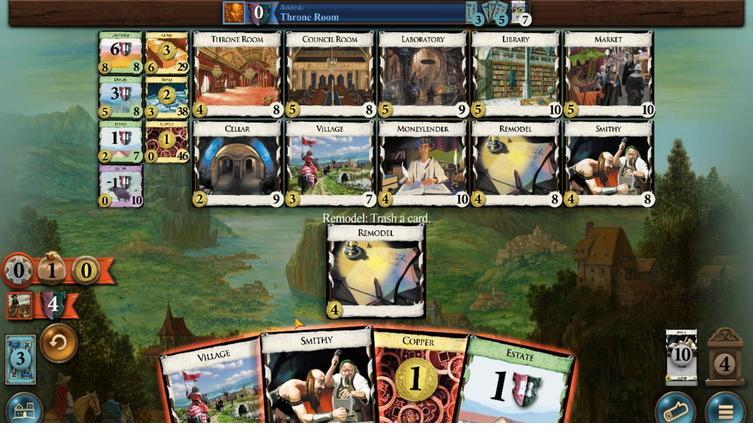 
Action: Mouse pressed left at (256, 321)
Screenshot: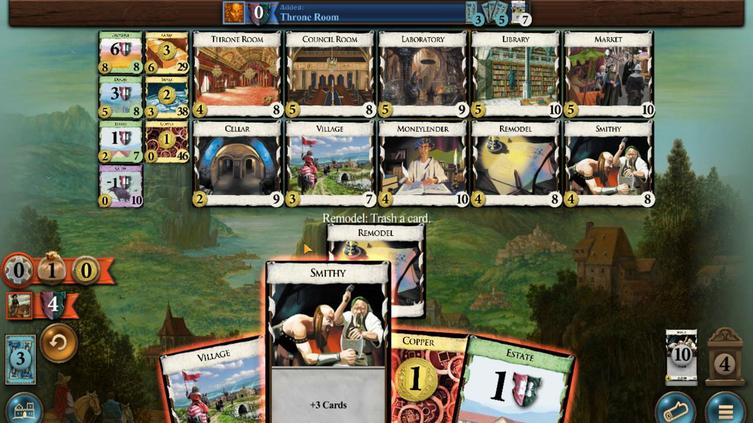 
Action: Mouse moved to (300, 298)
Screenshot: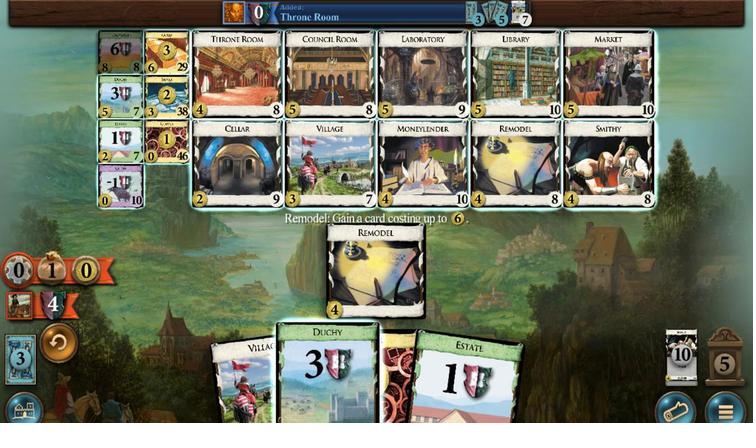 
Action: Mouse pressed left at (300, 298)
Screenshot: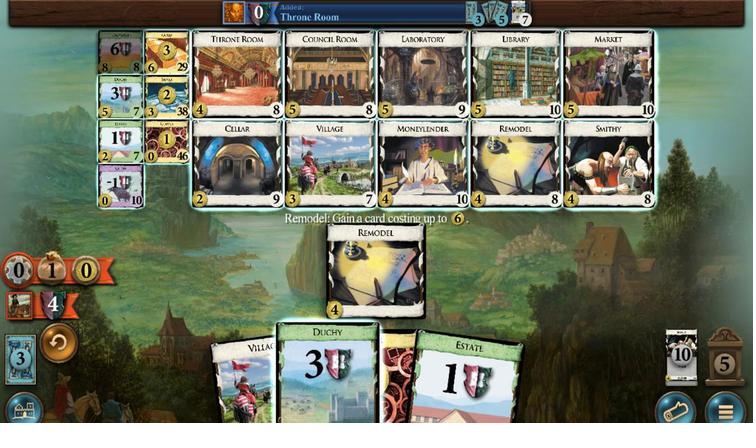 
Action: Mouse moved to (236, 320)
Screenshot: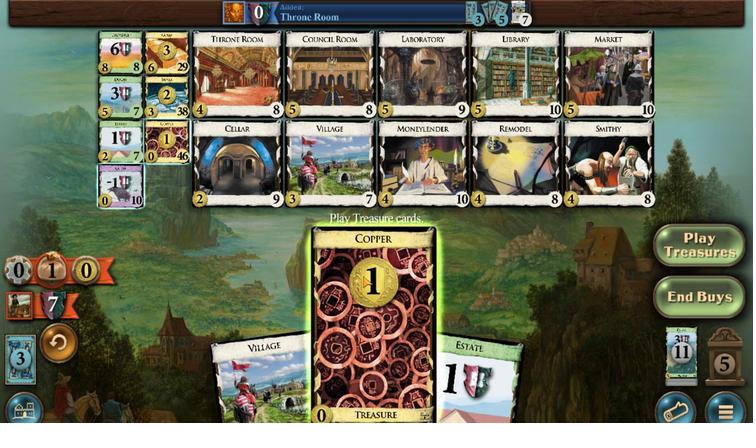
Action: Mouse pressed left at (236, 320)
Screenshot: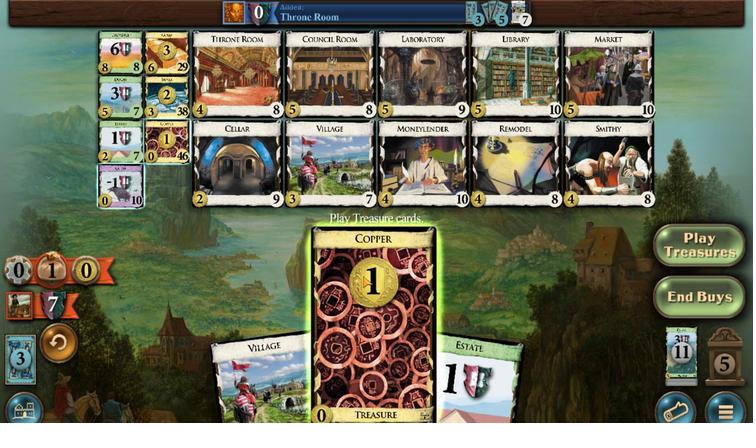
Action: Mouse moved to (284, 301)
Screenshot: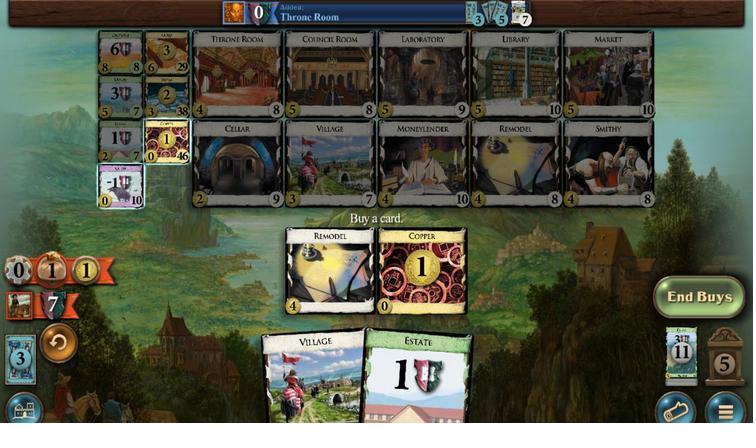 
Action: Mouse pressed left at (284, 301)
Screenshot: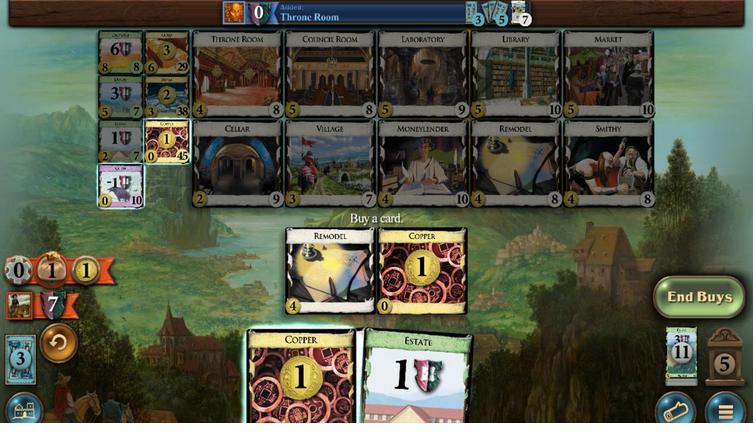 
Action: Mouse moved to (304, 322)
Screenshot: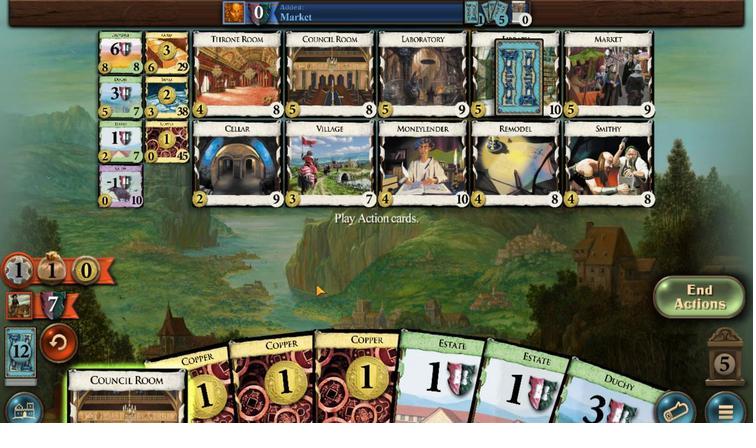 
Action: Mouse pressed left at (304, 322)
Screenshot: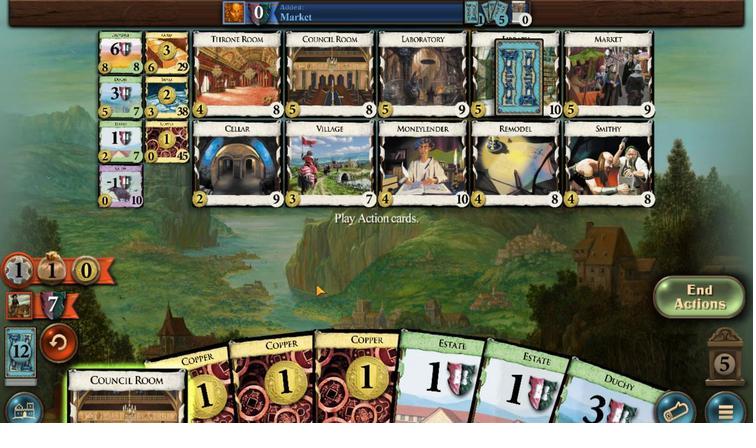 
Action: Mouse moved to (246, 322)
Screenshot: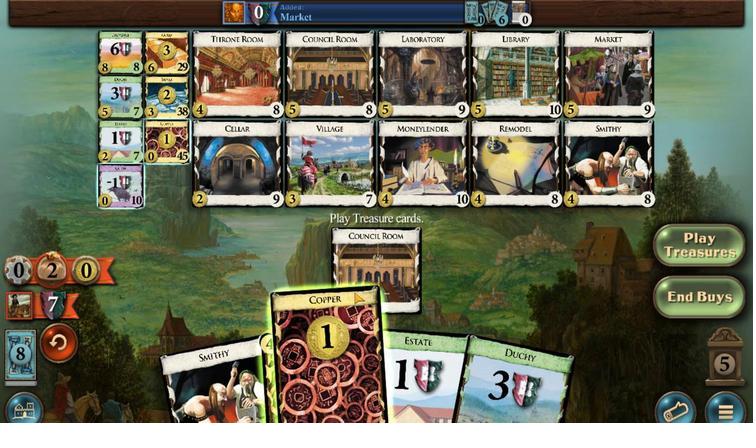 
Action: Mouse pressed left at (246, 322)
Screenshot: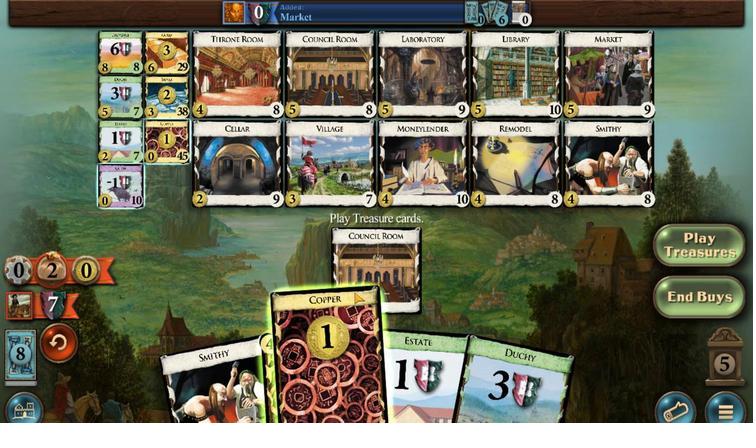 
Action: Mouse moved to (247, 323)
Screenshot: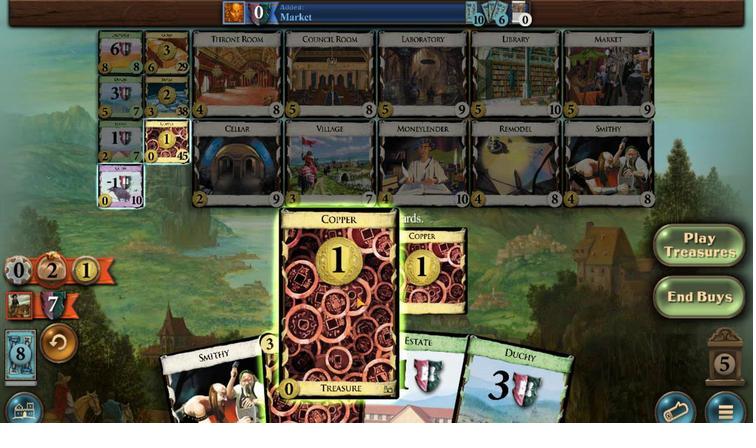 
Action: Mouse pressed left at (247, 323)
Screenshot: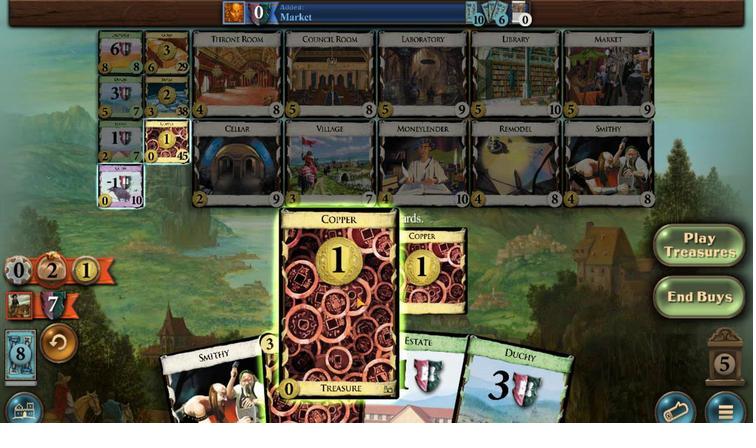 
Action: Mouse moved to (241, 323)
Screenshot: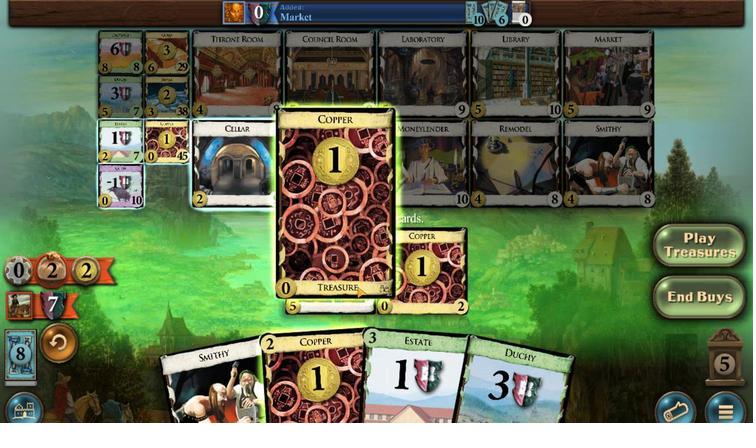 
Action: Mouse pressed left at (241, 323)
Screenshot: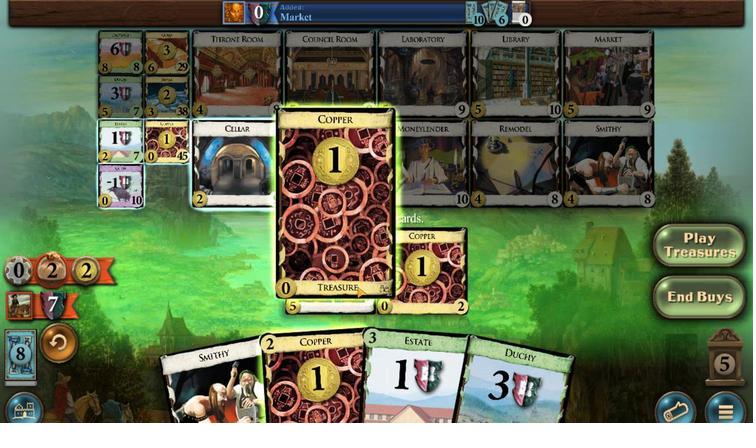 
Action: Mouse moved to (246, 322)
Screenshot: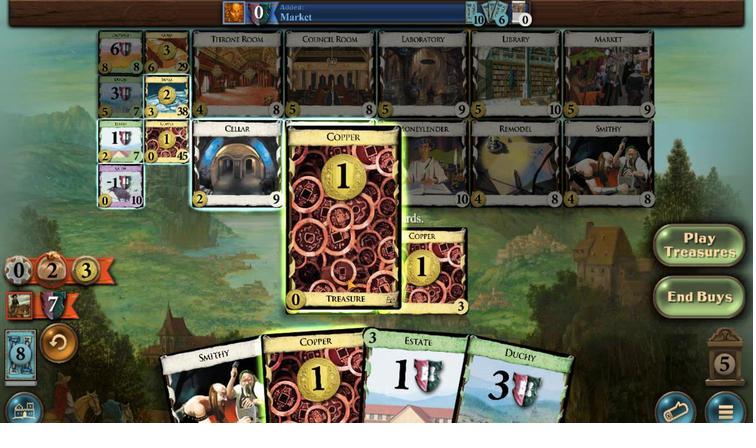 
Action: Mouse pressed left at (246, 322)
Screenshot: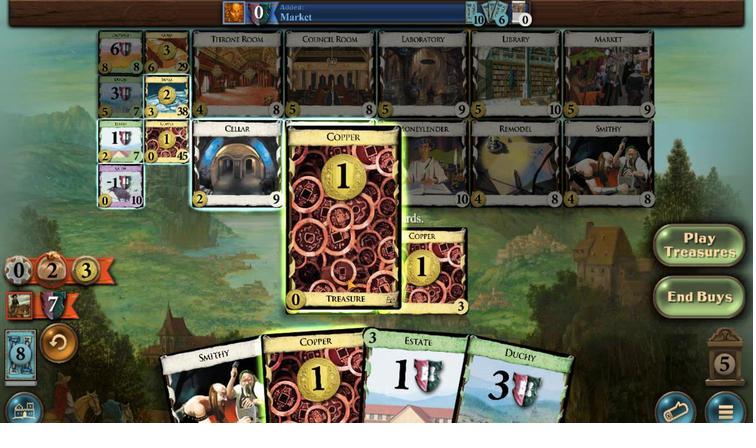 
Action: Mouse moved to (246, 320)
Screenshot: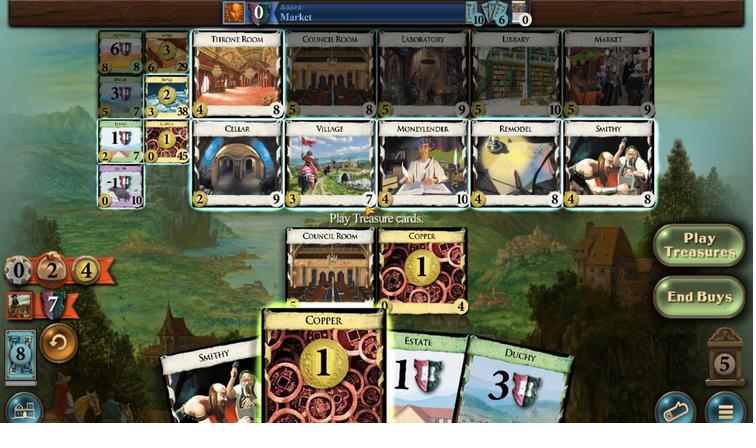 
Action: Mouse pressed left at (246, 320)
Screenshot: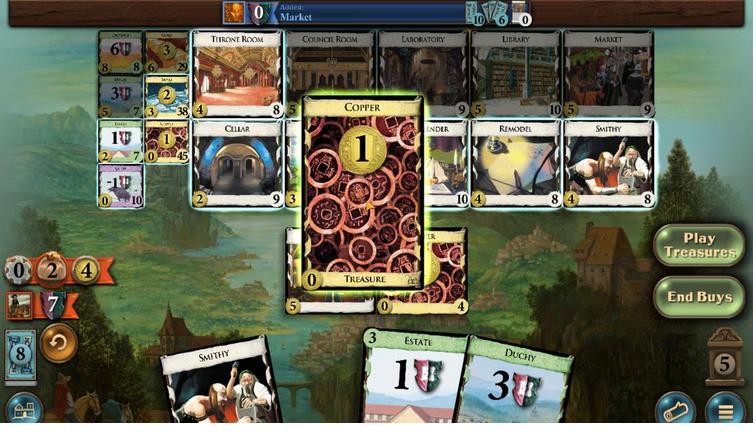 
Action: Mouse moved to (216, 295)
Screenshot: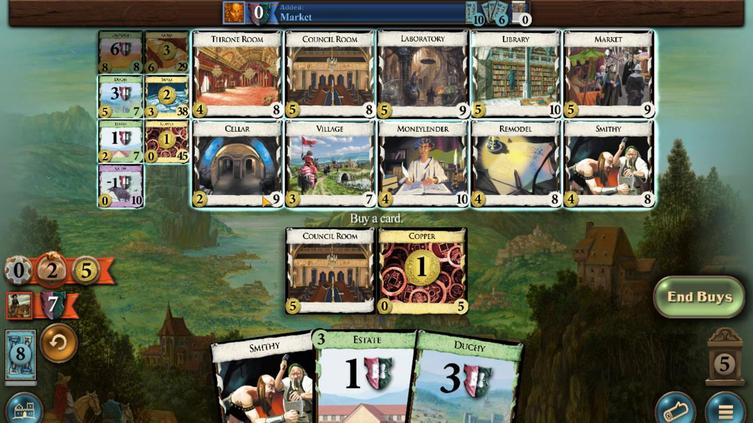 
Action: Mouse pressed left at (216, 295)
Screenshot: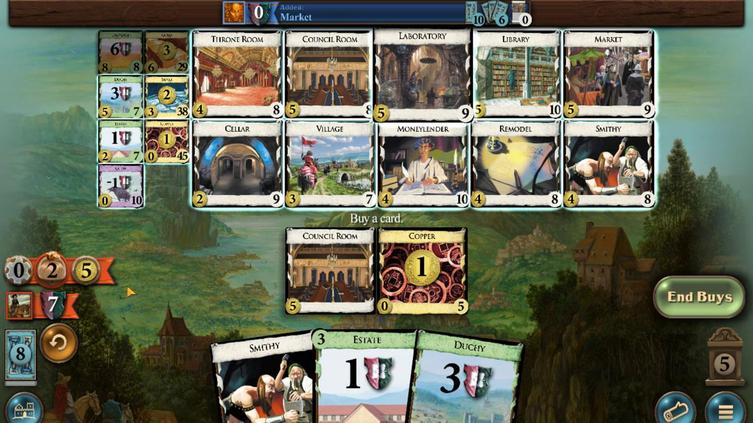 
Action: Mouse moved to (287, 301)
Screenshot: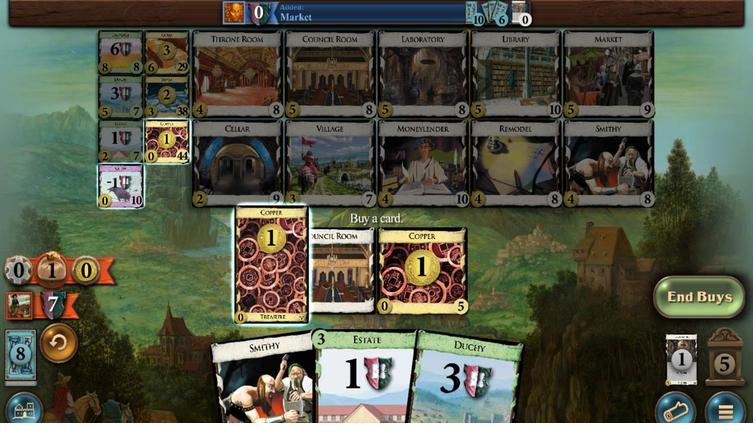 
Action: Mouse pressed left at (287, 301)
Screenshot: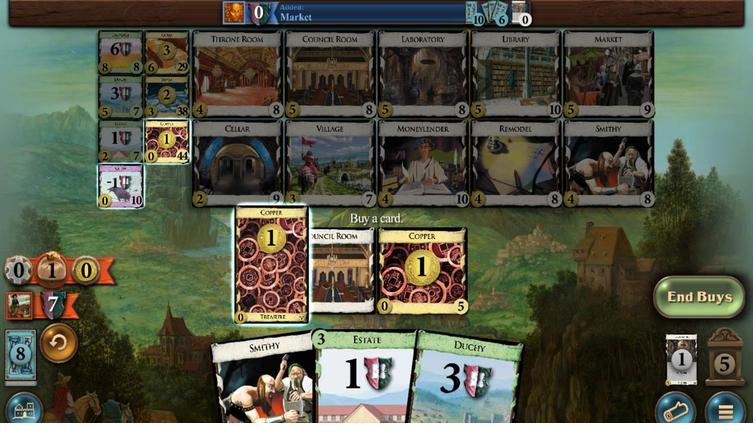 
Action: Mouse moved to (286, 321)
Screenshot: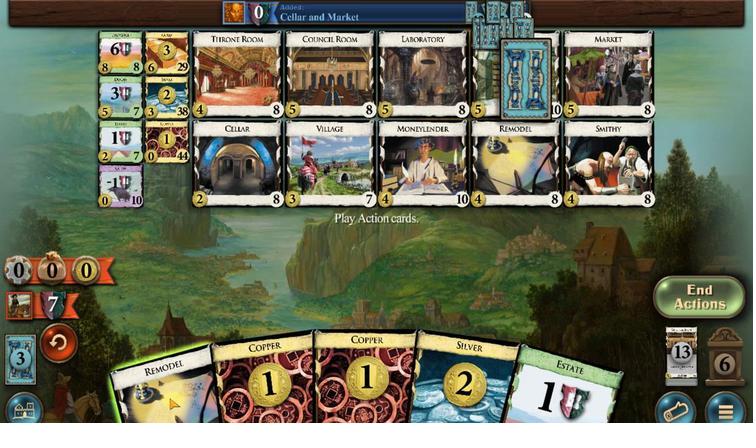 
Action: Mouse pressed left at (286, 321)
Screenshot: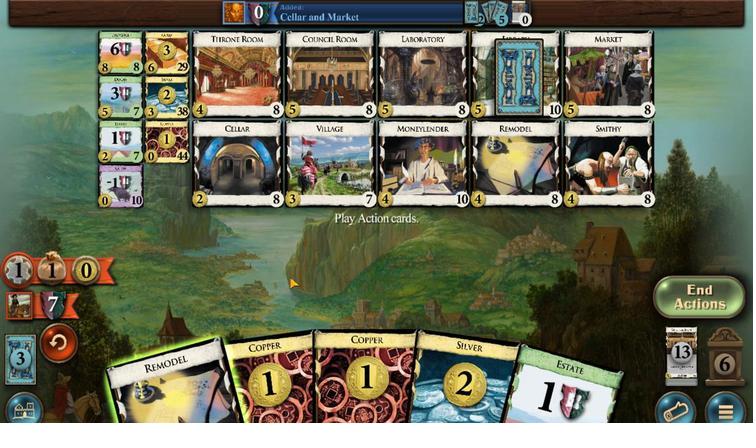 
Action: Mouse moved to (224, 320)
Screenshot: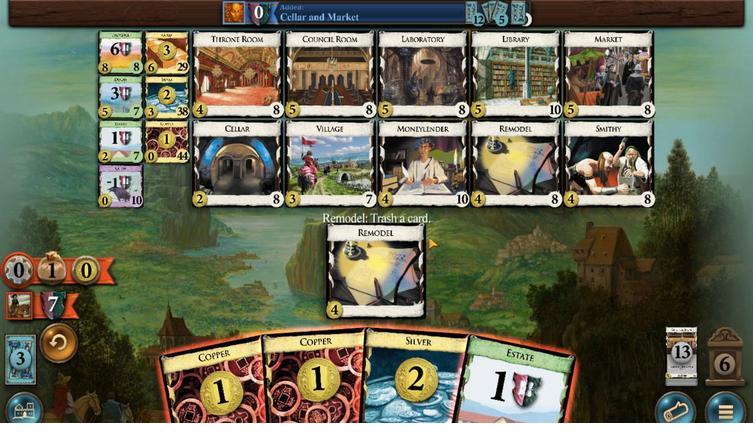 
Action: Mouse pressed left at (224, 320)
Screenshot: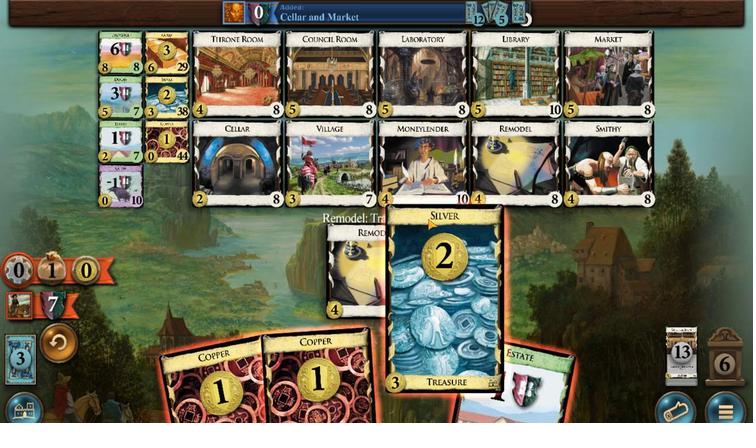 
Action: Mouse moved to (236, 296)
Screenshot: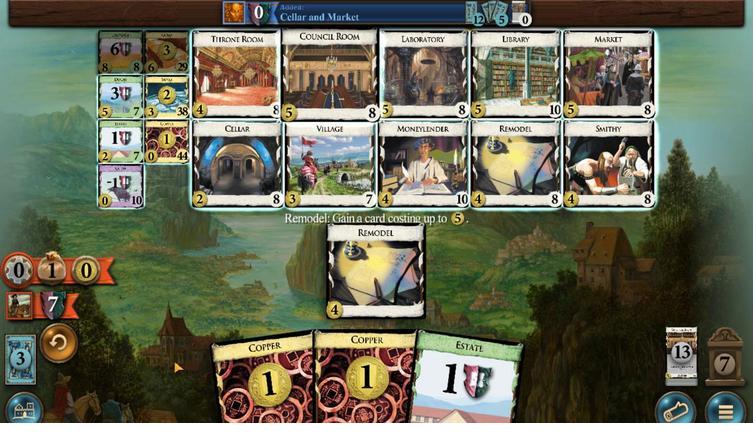
Action: Mouse pressed left at (236, 296)
Screenshot: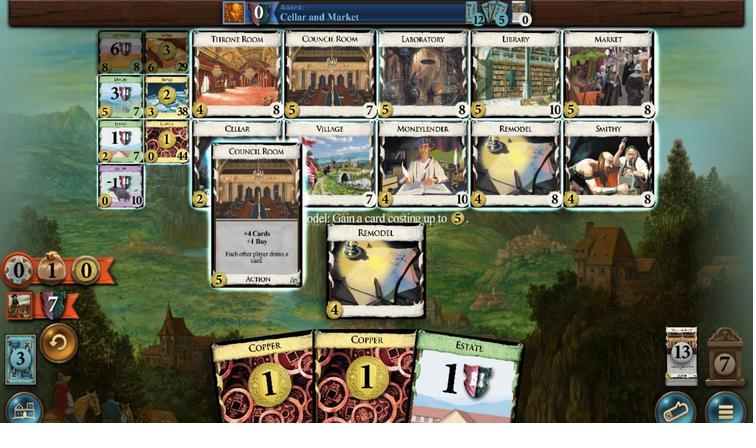 
Action: Mouse moved to (261, 319)
Screenshot: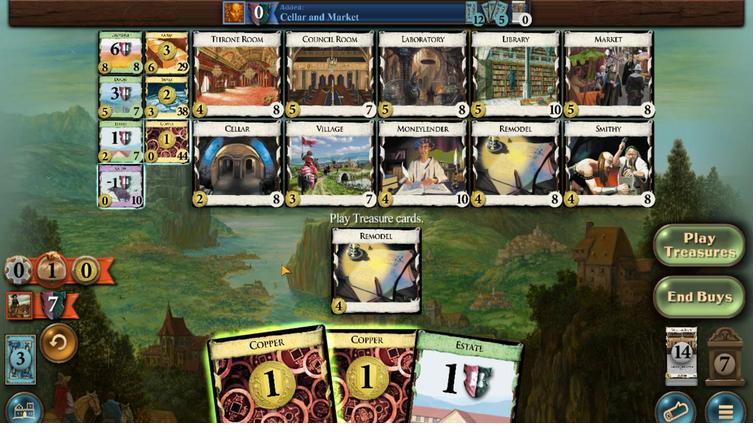 
Action: Mouse pressed left at (261, 319)
Screenshot: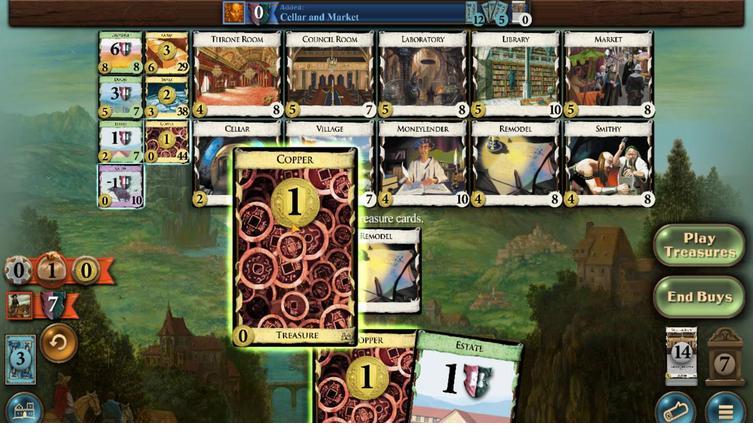 
Action: Mouse moved to (245, 319)
Screenshot: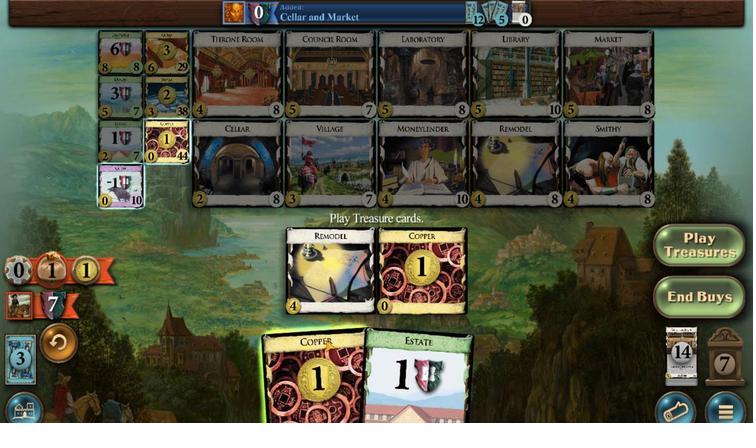 
Action: Mouse pressed left at (245, 319)
Screenshot: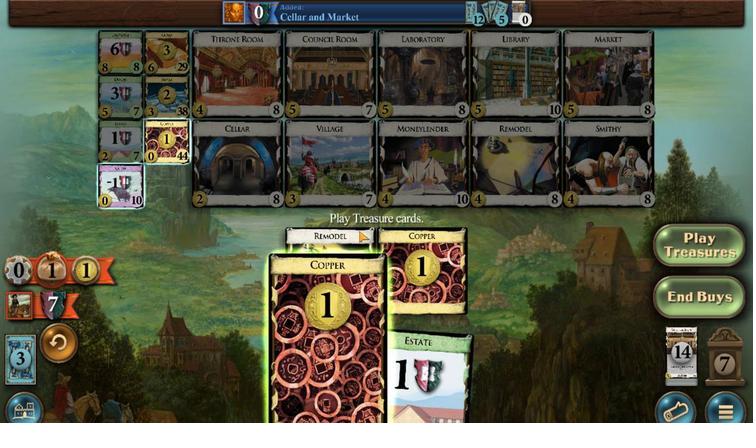 
Action: Mouse moved to (299, 302)
Screenshot: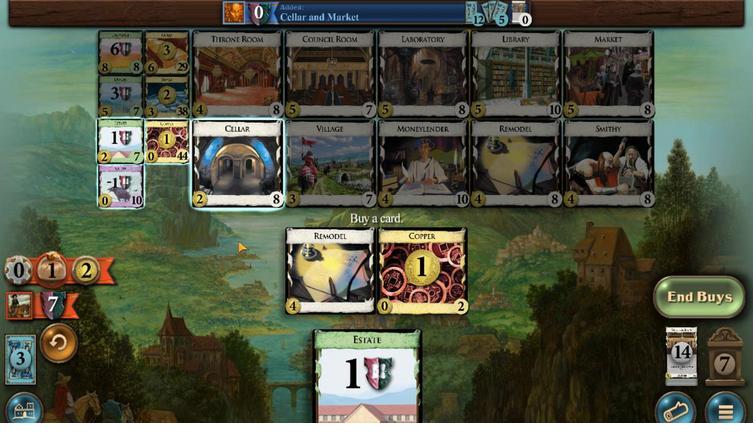 
Action: Mouse pressed left at (299, 302)
Screenshot: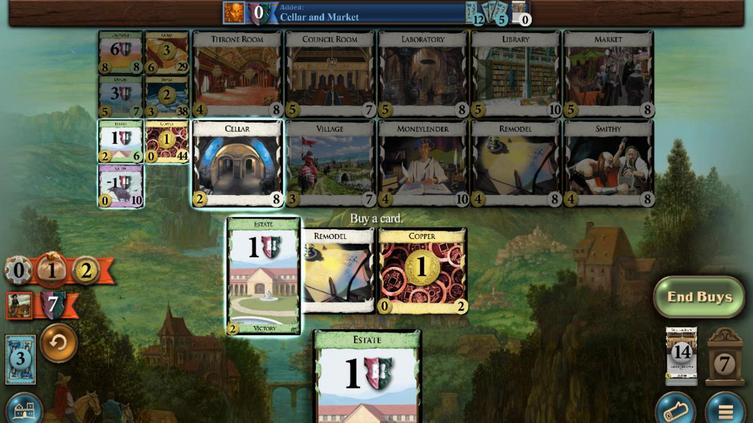 
Action: Mouse moved to (266, 321)
Screenshot: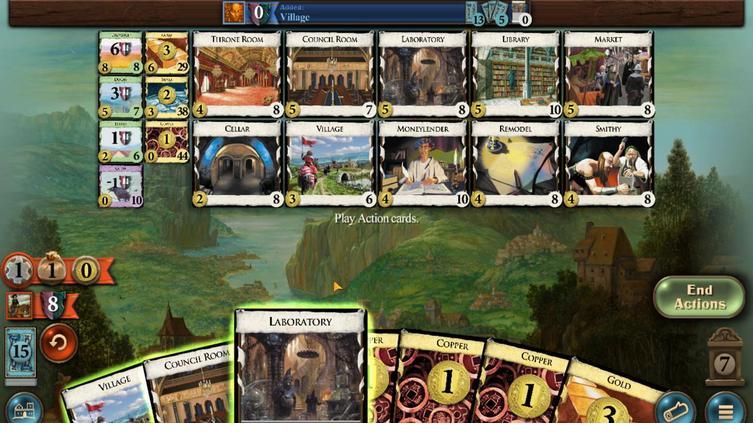 
Action: Mouse pressed left at (266, 321)
Screenshot: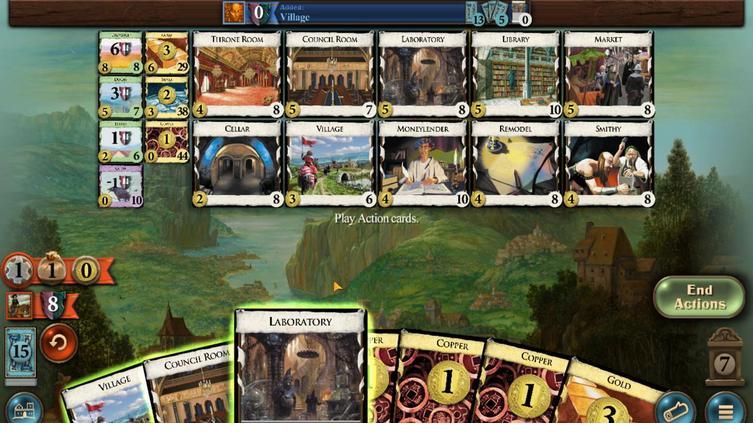 
Action: Mouse moved to (263, 320)
Screenshot: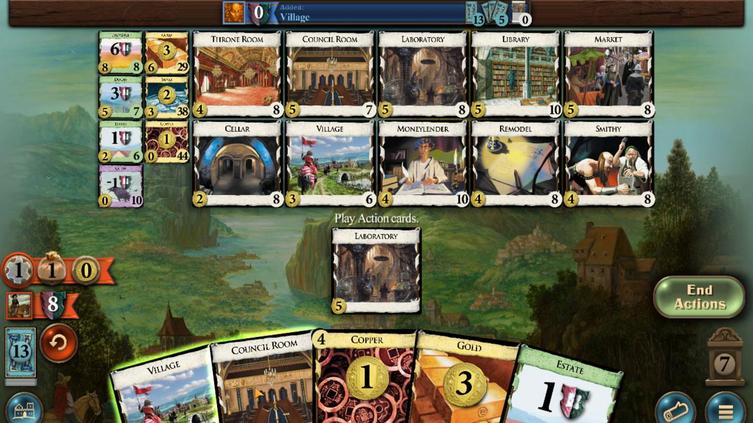 
Action: Mouse pressed left at (263, 320)
Screenshot: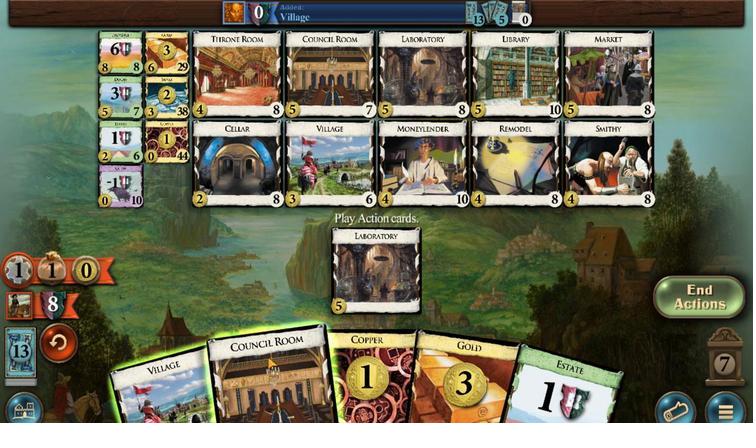 
Action: Mouse moved to (222, 322)
Screenshot: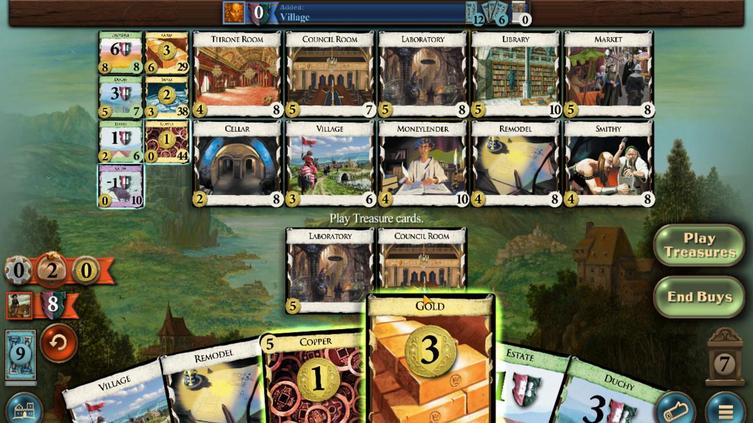 
Action: Mouse pressed left at (222, 322)
Screenshot: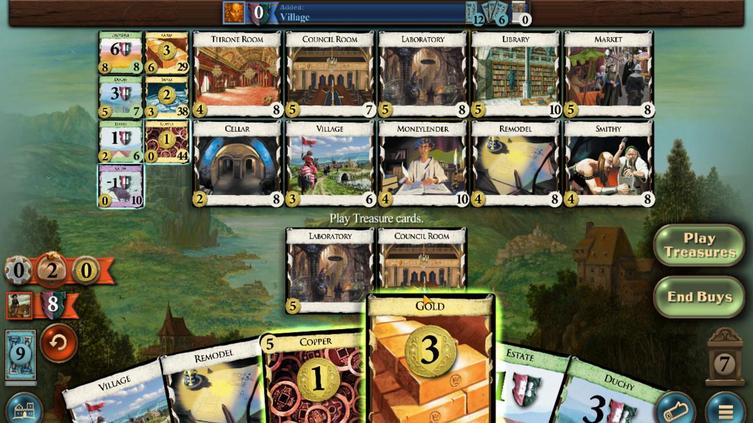 
Action: Mouse moved to (231, 322)
Screenshot: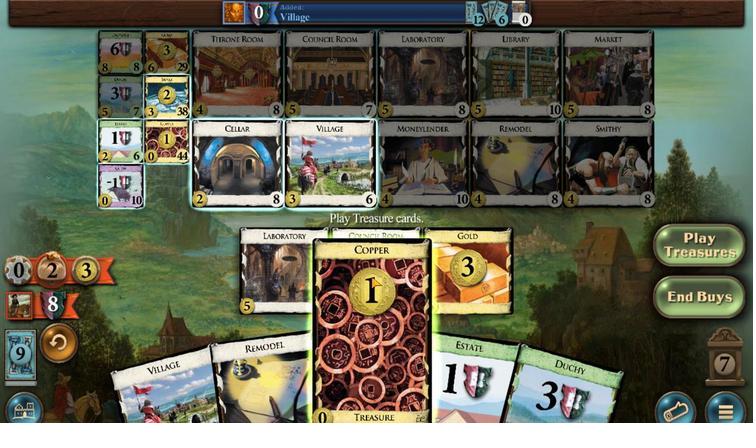 
Action: Mouse pressed left at (231, 322)
Screenshot: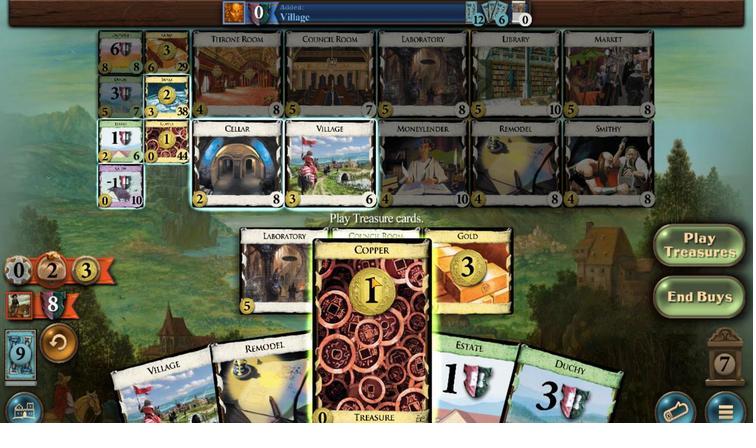 
Action: Mouse moved to (237, 320)
Screenshot: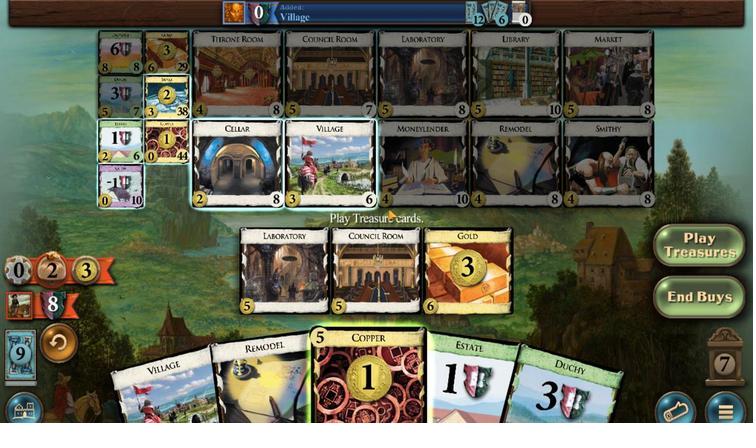 
Action: Mouse pressed left at (237, 320)
Screenshot: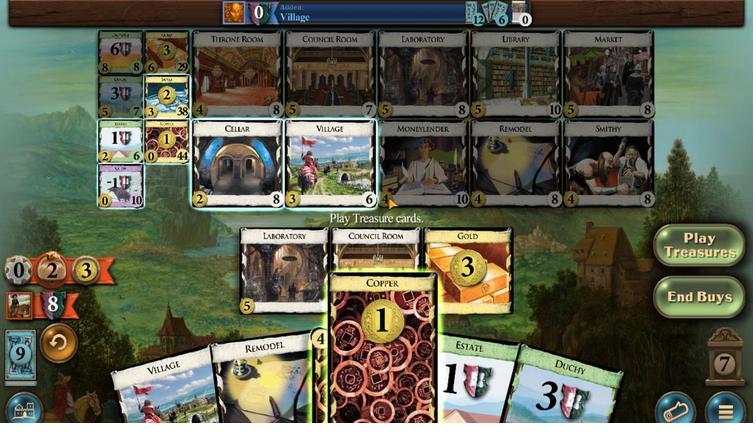 
Action: Mouse moved to (227, 317)
Screenshot: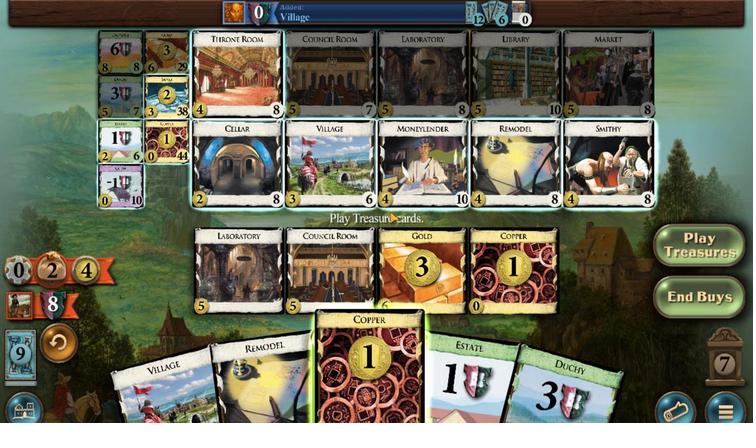 
Action: Mouse pressed left at (227, 317)
Screenshot: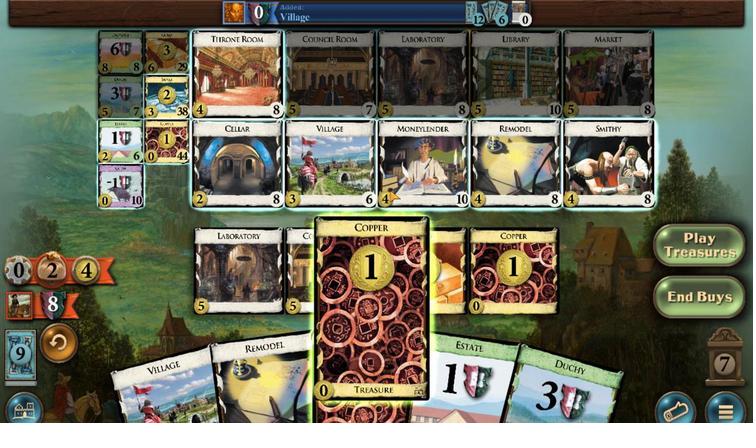
Action: Mouse moved to (227, 318)
Screenshot: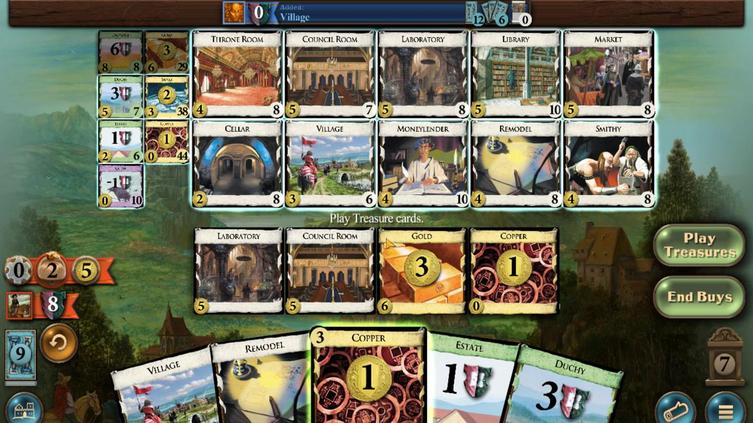 
Action: Mouse pressed left at (227, 318)
Screenshot: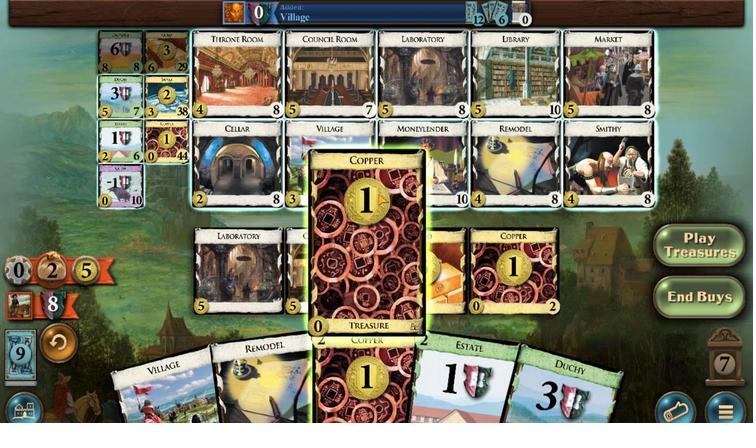 
Action: Mouse moved to (236, 319)
Screenshot: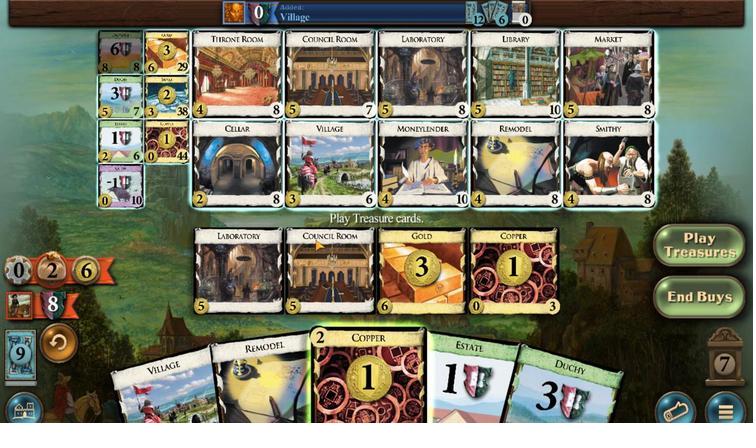 
Action: Mouse pressed left at (236, 319)
Screenshot: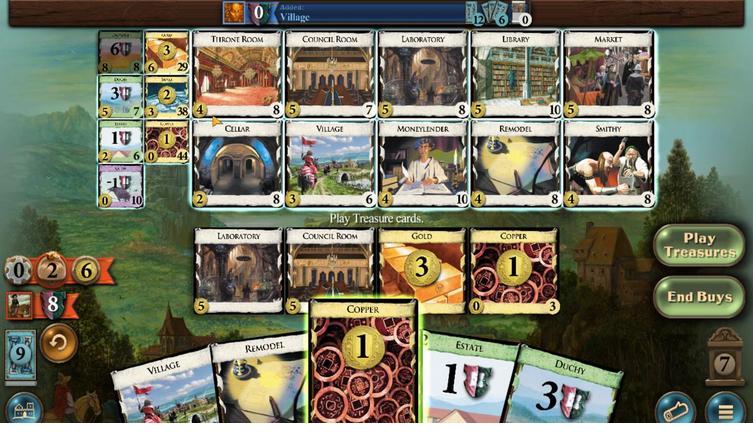 
Action: Mouse moved to (233, 320)
Screenshot: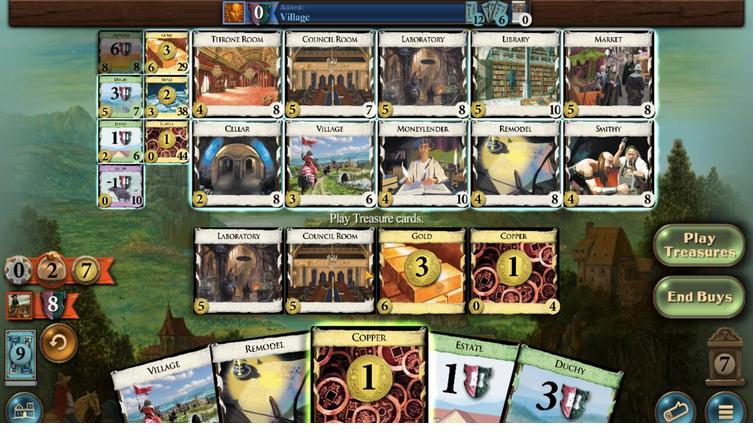 
Action: Mouse pressed left at (233, 320)
Screenshot: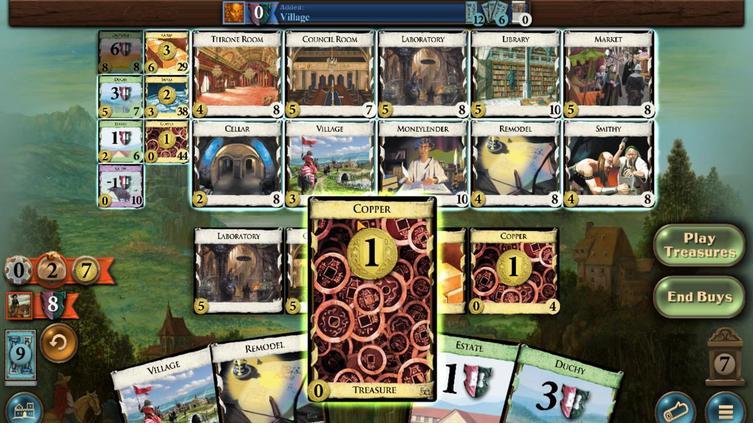 
Action: Mouse moved to (299, 294)
Screenshot: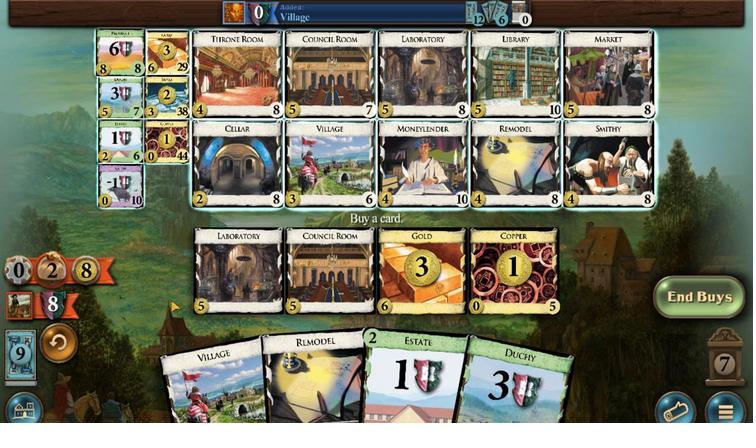 
Action: Mouse pressed left at (299, 294)
Screenshot: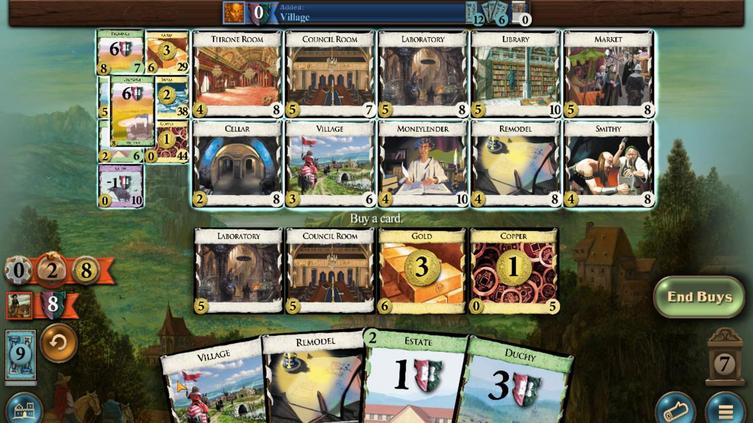 
Action: Mouse moved to (287, 302)
Screenshot: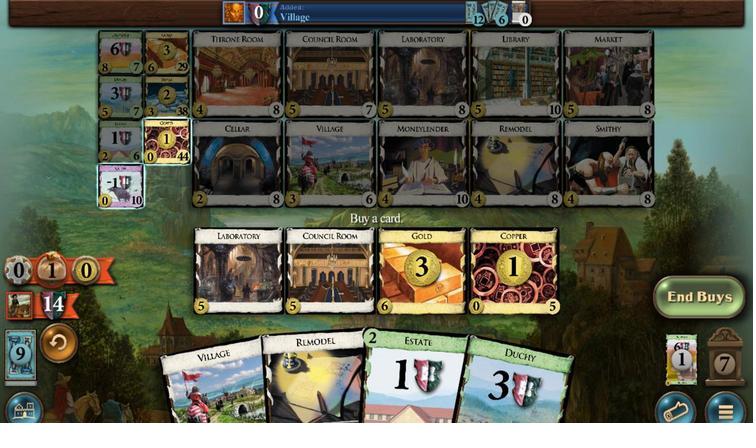 
Action: Mouse pressed left at (287, 302)
Screenshot: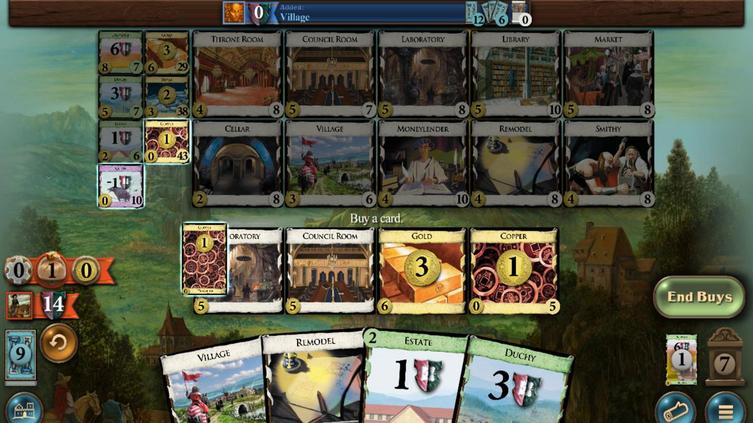 
Action: Mouse moved to (300, 322)
Screenshot: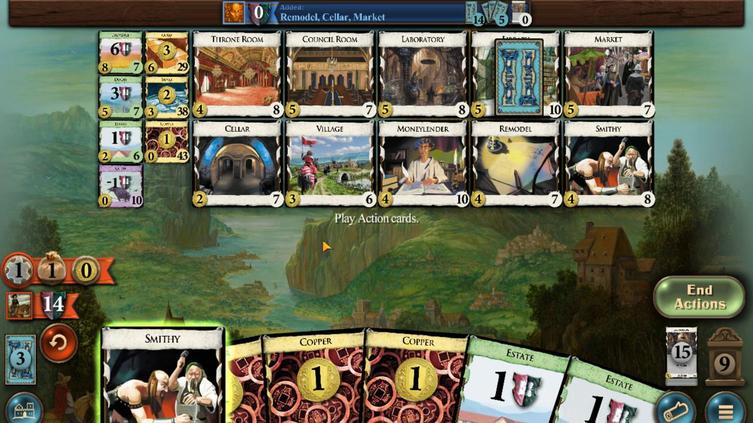 
Action: Mouse pressed left at (300, 322)
Screenshot: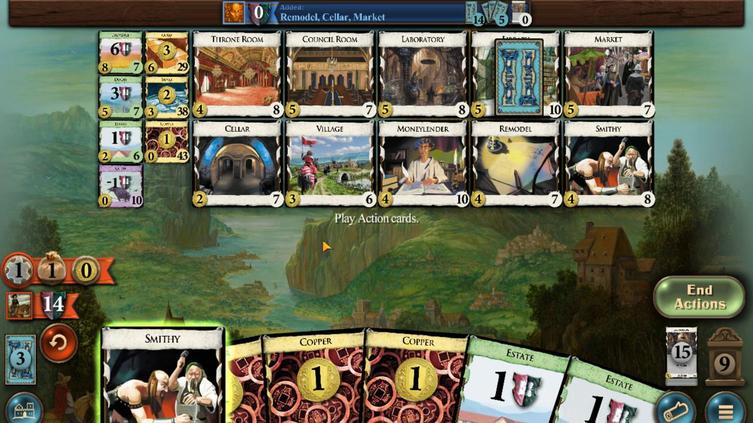 
Action: Mouse moved to (300, 322)
Screenshot: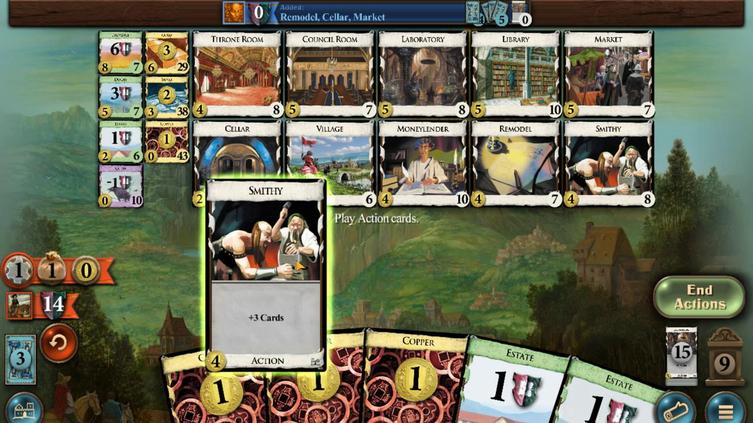 
Action: Mouse pressed left at (300, 322)
Screenshot: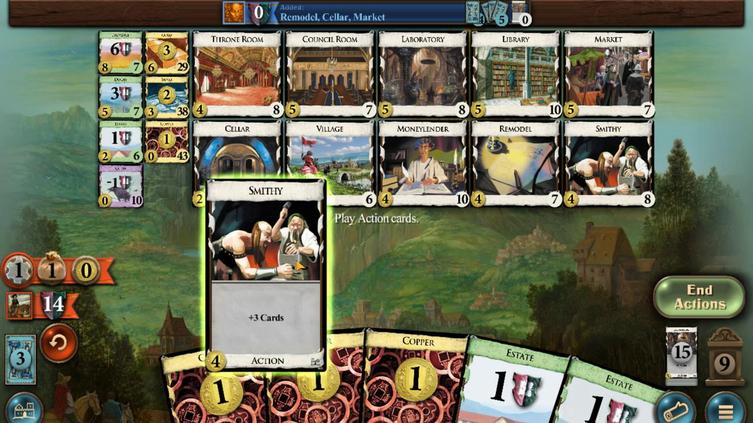 
Action: Mouse moved to (241, 320)
Screenshot: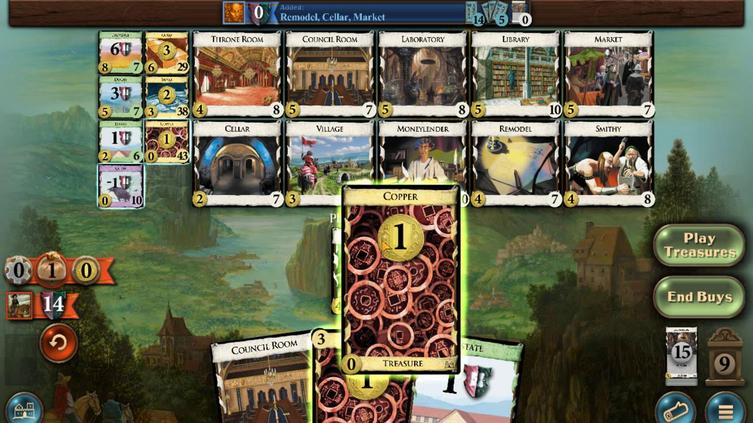 
Action: Mouse pressed left at (241, 320)
Screenshot: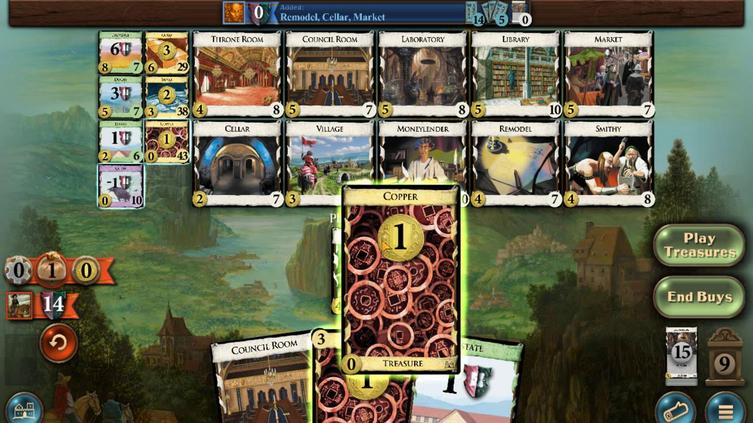 
Action: Mouse moved to (232, 322)
Screenshot: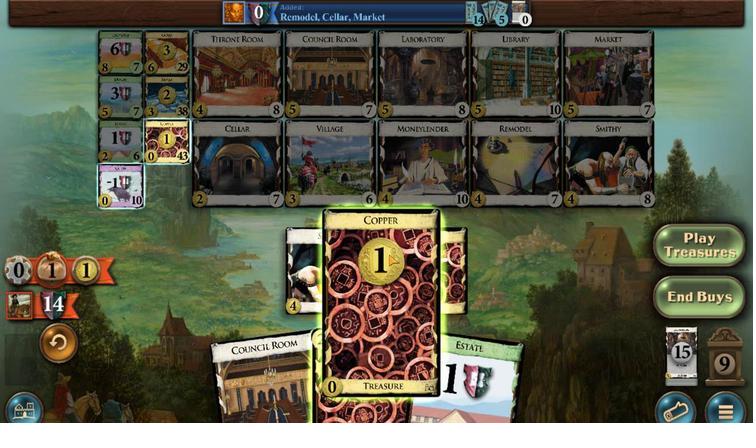 
Action: Mouse pressed left at (232, 322)
Screenshot: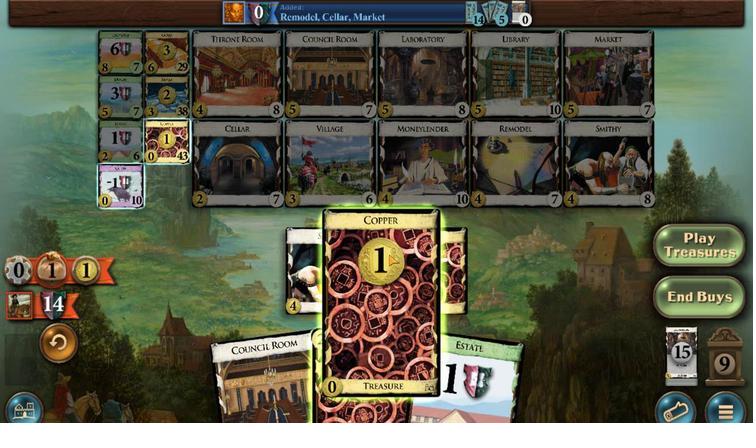 
Action: Mouse moved to (230, 323)
Screenshot: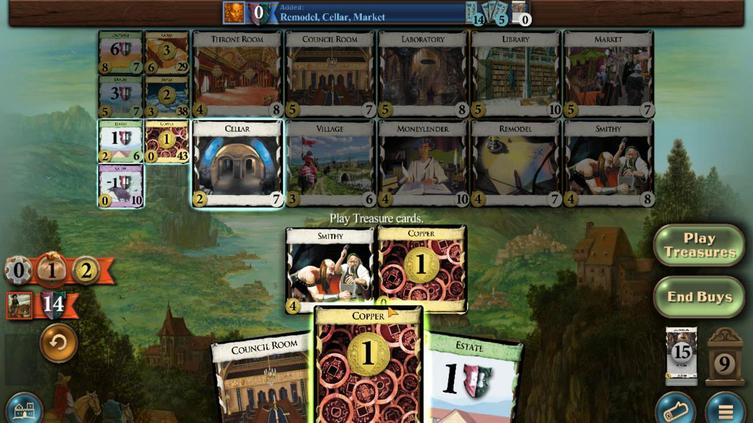 
Action: Mouse pressed left at (230, 323)
Screenshot: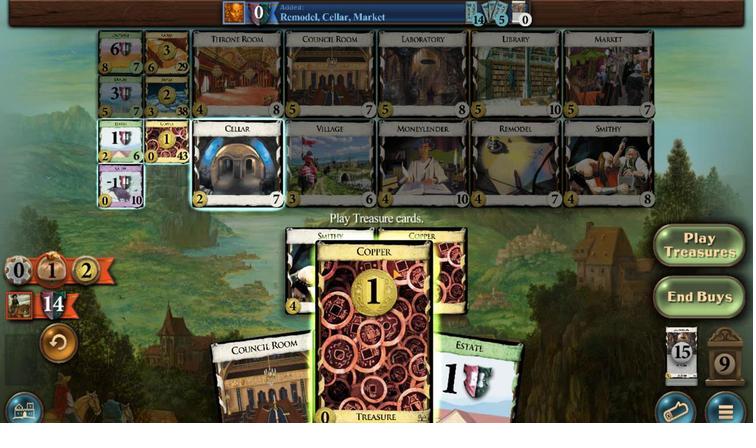 
Action: Mouse moved to (233, 324)
Screenshot: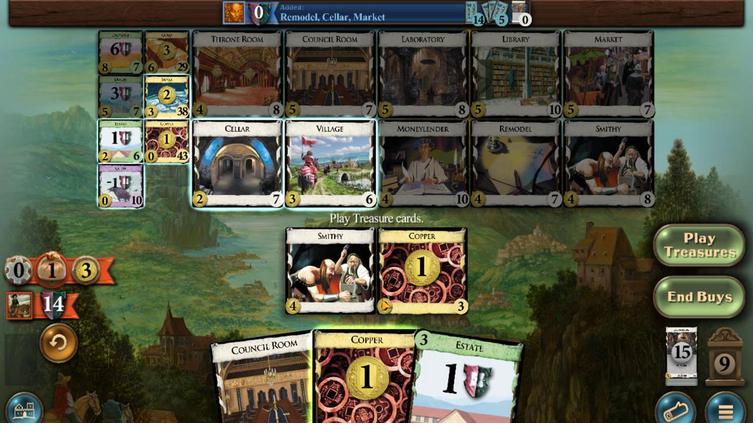 
Action: Mouse pressed left at (233, 324)
Screenshot: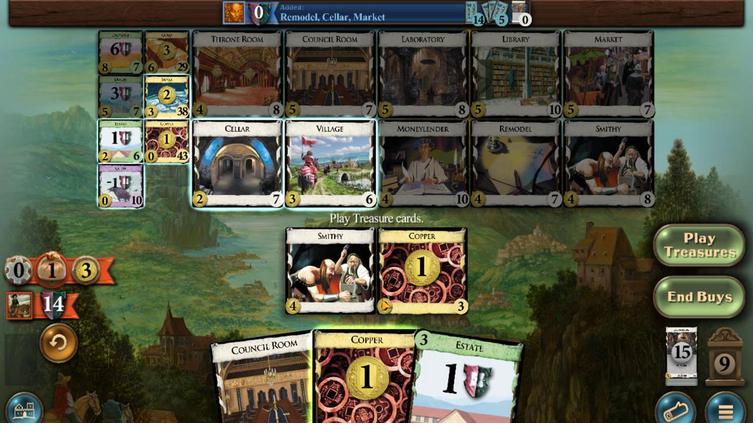 
Action: Mouse moved to (231, 323)
Screenshot: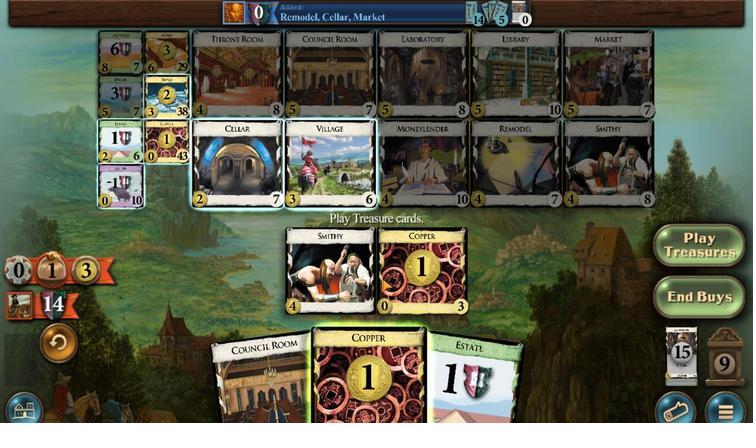 
Action: Mouse pressed left at (231, 323)
Screenshot: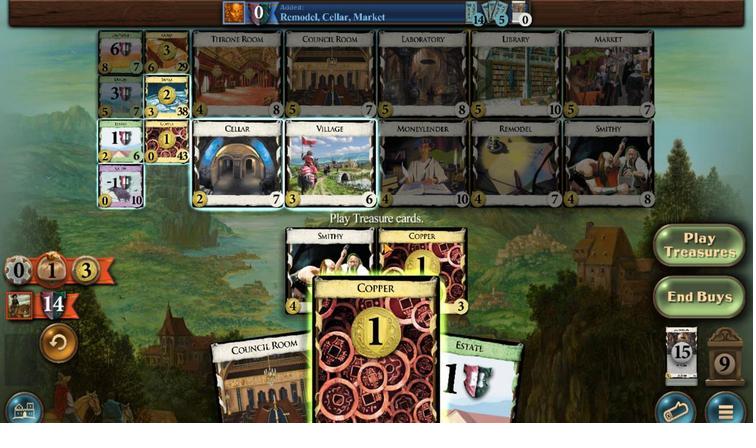 
Action: Mouse moved to (170, 302)
Screenshot: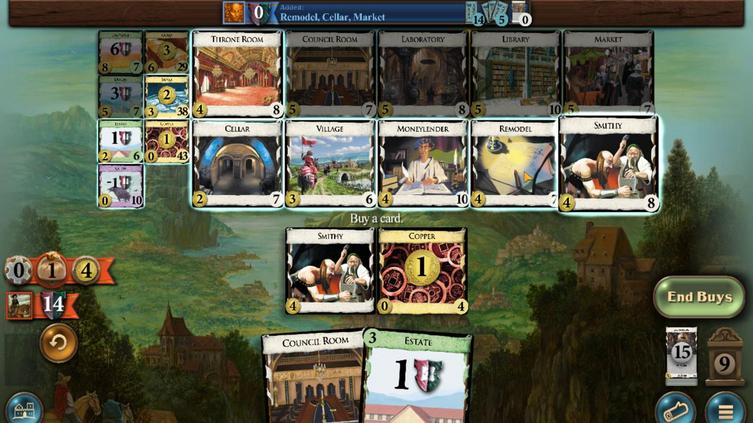 
Action: Mouse pressed left at (170, 302)
Screenshot: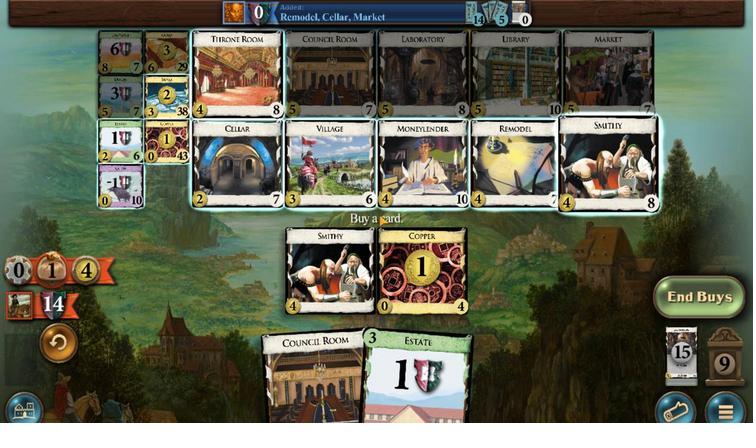 
Action: Mouse moved to (292, 320)
Screenshot: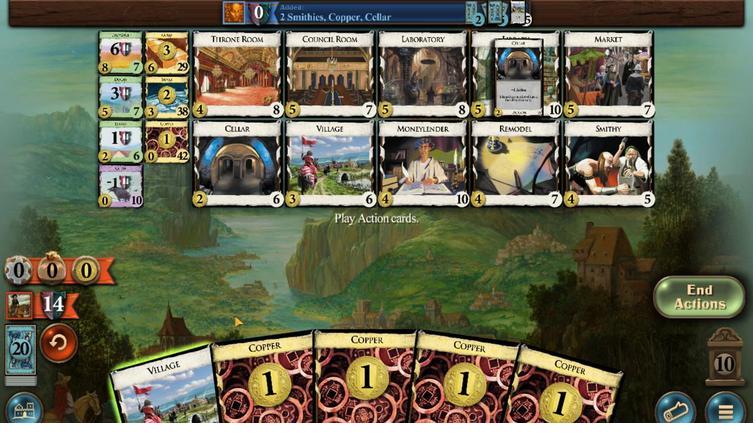 
Action: Mouse pressed left at (292, 320)
Screenshot: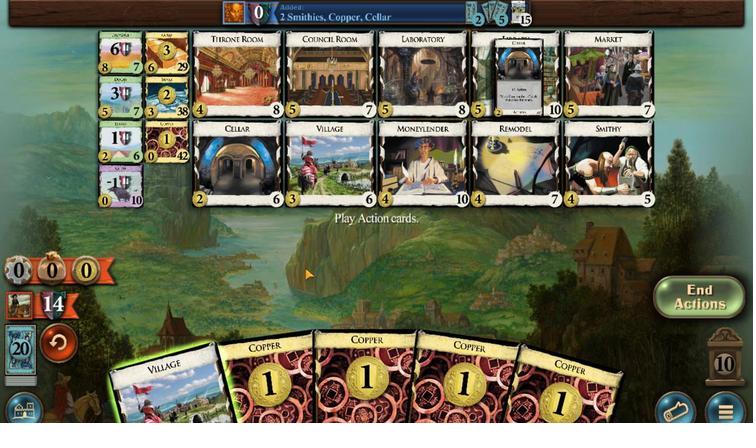 
Action: Mouse moved to (294, 323)
Screenshot: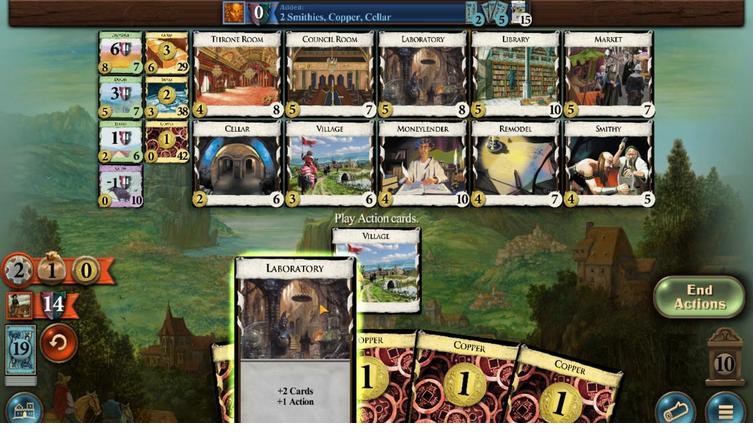 
Action: Mouse pressed left at (294, 323)
Screenshot: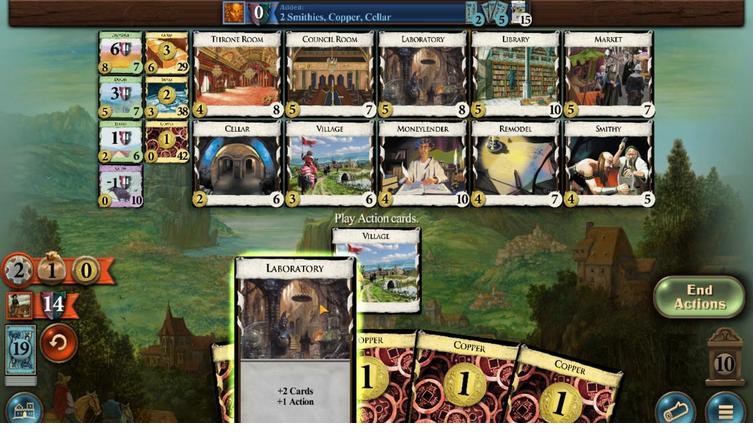 
Action: Mouse moved to (204, 321)
Screenshot: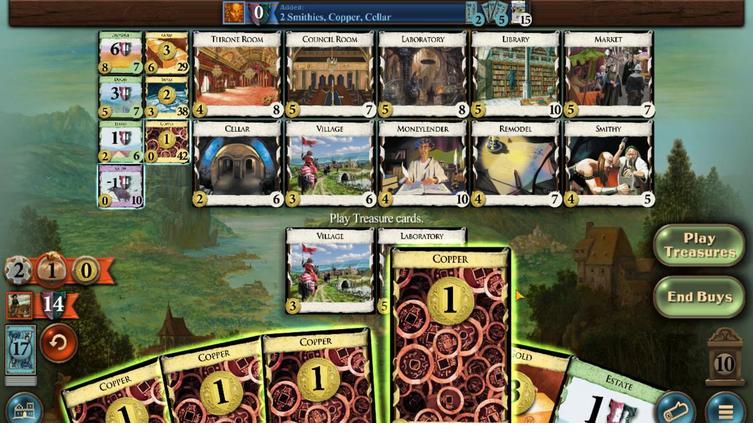 
Action: Mouse pressed left at (204, 321)
Screenshot: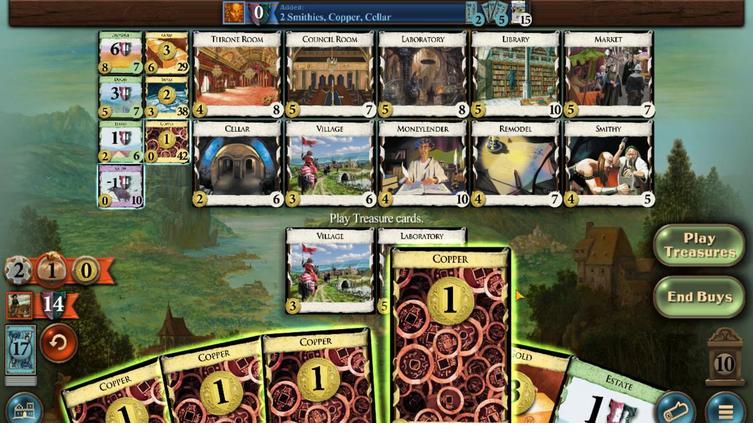
Action: Mouse moved to (204, 323)
Screenshot: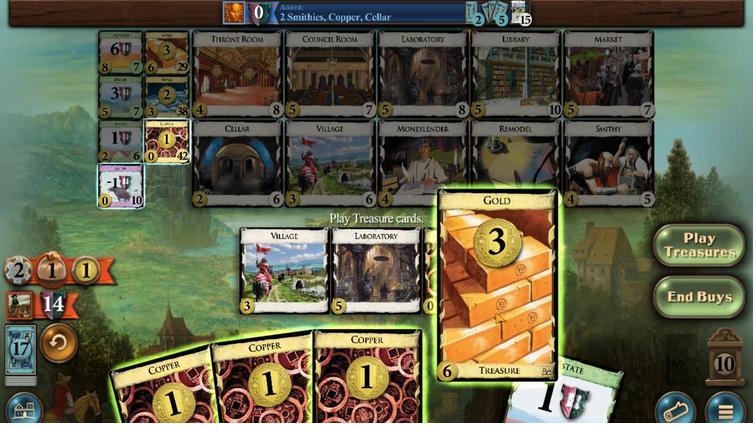 
Action: Mouse pressed left at (204, 323)
Screenshot: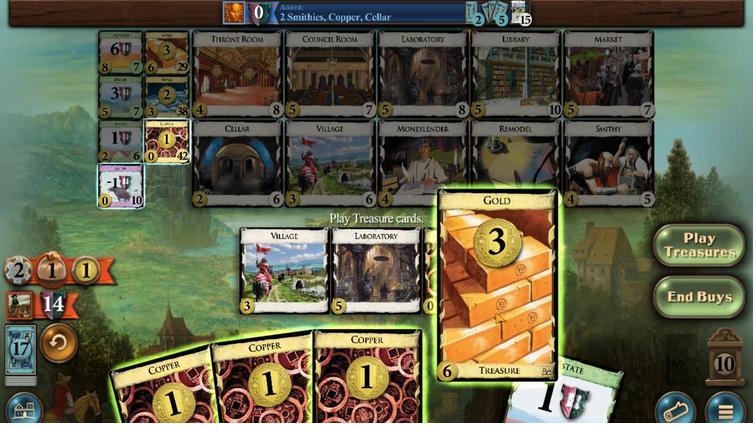 
Action: Mouse moved to (236, 322)
Screenshot: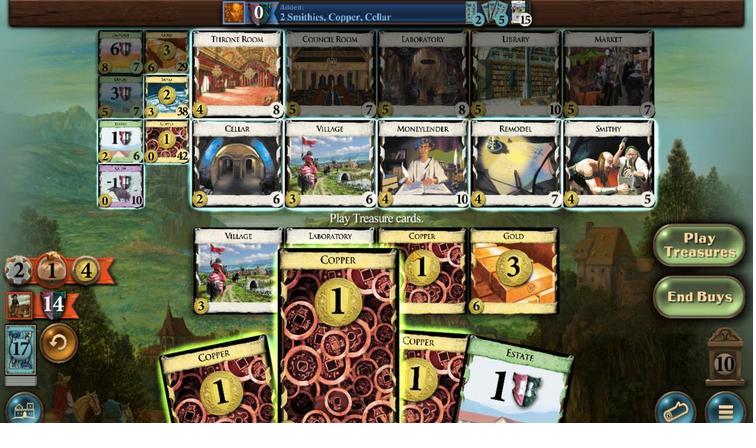 
Action: Mouse pressed left at (236, 322)
Screenshot: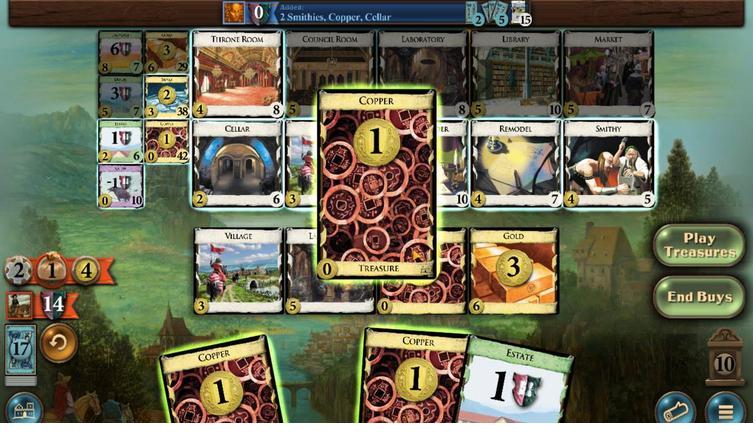 
Action: Mouse moved to (216, 295)
Screenshot: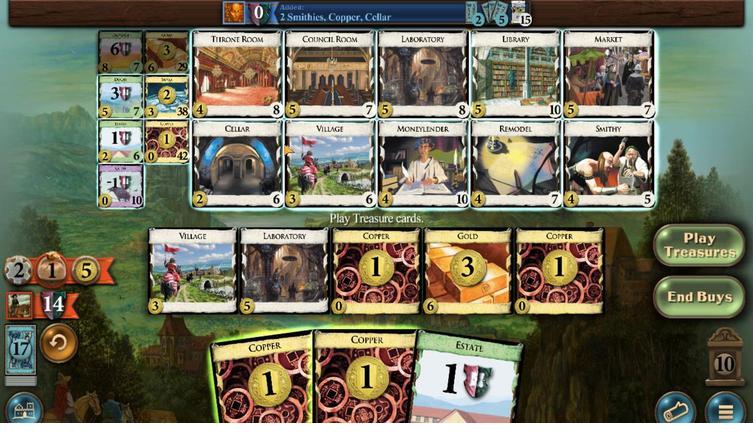 
Action: Mouse pressed left at (216, 295)
Screenshot: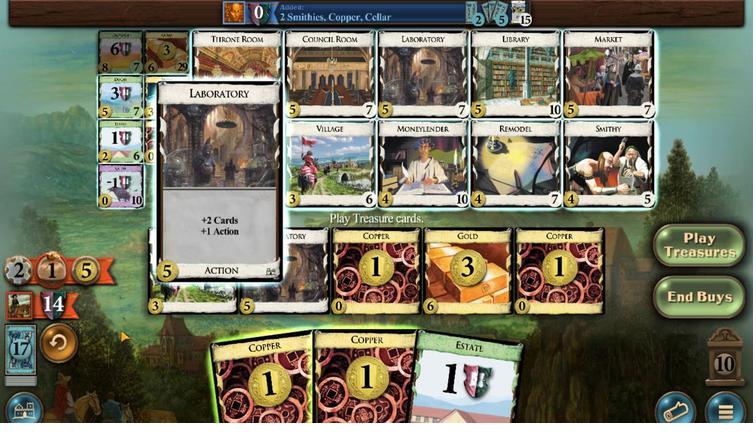 
Action: Mouse moved to (302, 320)
Screenshot: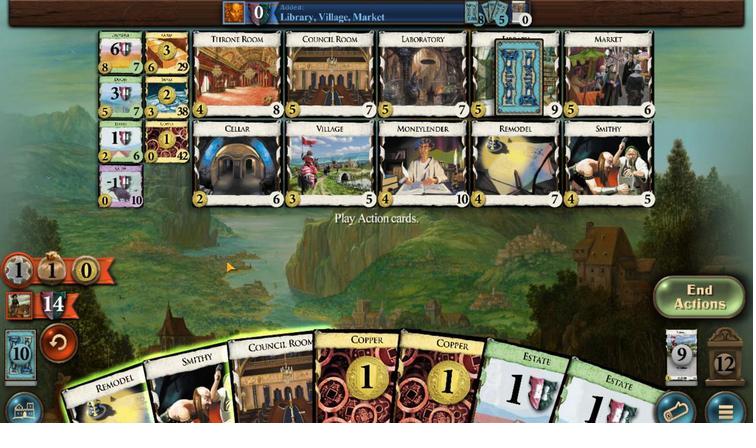 
Action: Mouse pressed left at (302, 320)
Screenshot: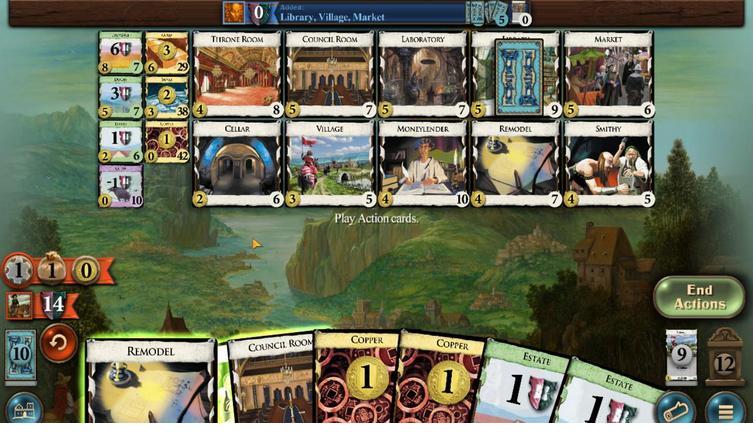 
Action: Mouse moved to (280, 320)
Screenshot: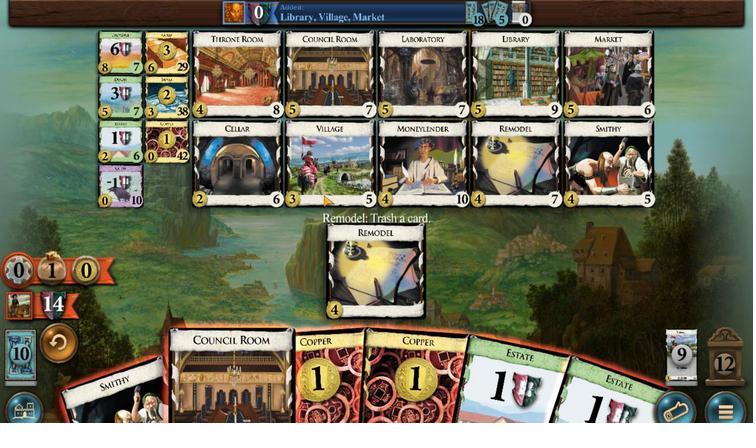 
Action: Mouse pressed left at (280, 320)
Screenshot: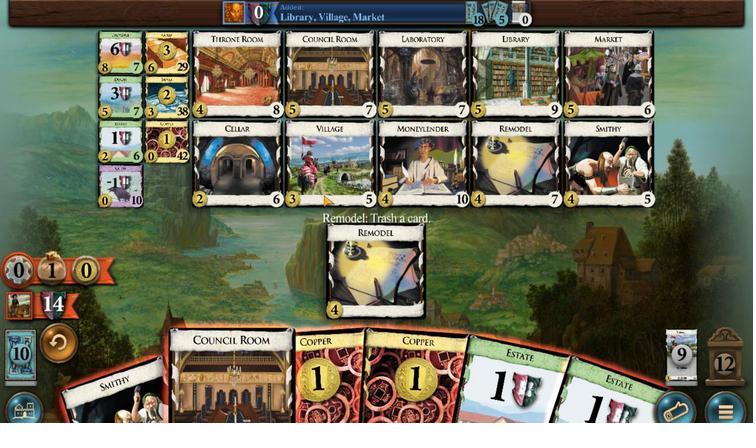 
Action: Mouse moved to (289, 294)
Screenshot: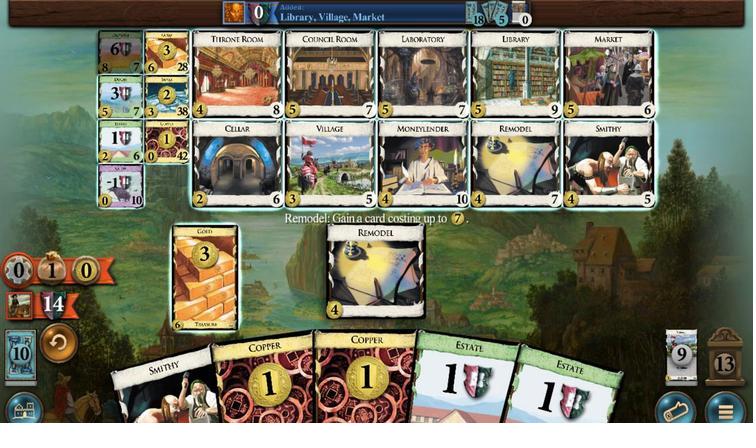 
Action: Mouse pressed left at (289, 294)
Screenshot: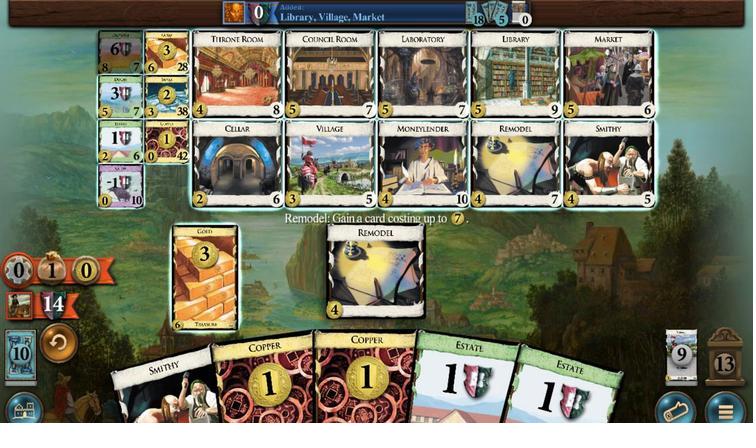 
Action: Mouse moved to (256, 321)
Screenshot: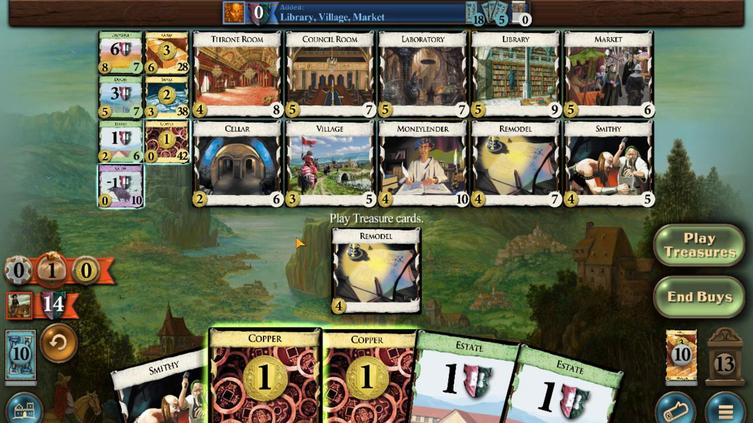 
Action: Mouse pressed left at (256, 321)
Screenshot: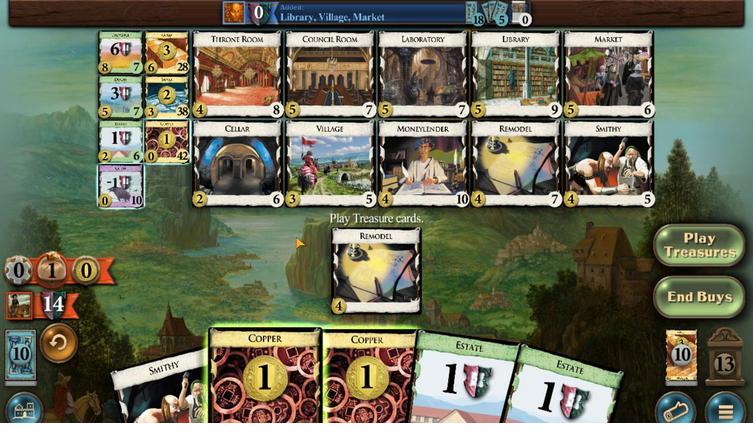 
Action: Mouse moved to (248, 322)
Screenshot: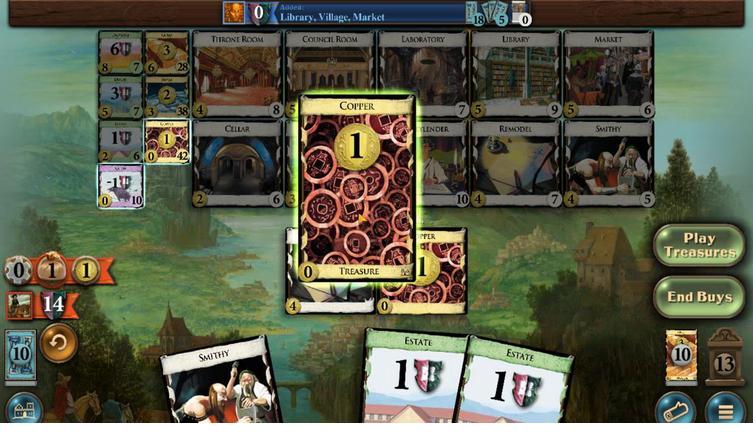 
Action: Mouse pressed left at (248, 322)
Screenshot: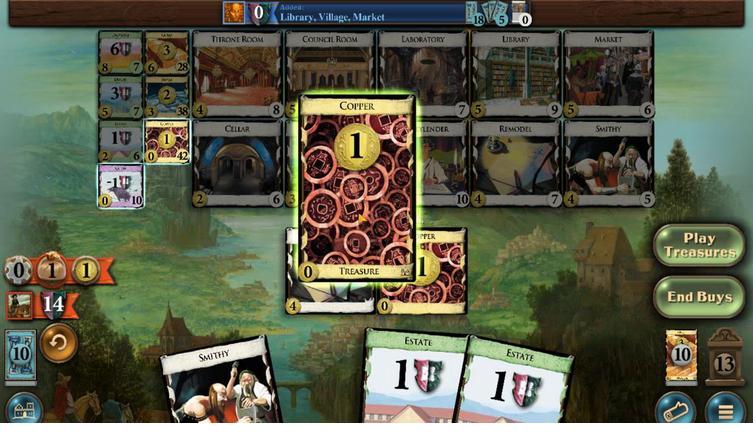 
Action: Mouse moved to (296, 302)
Screenshot: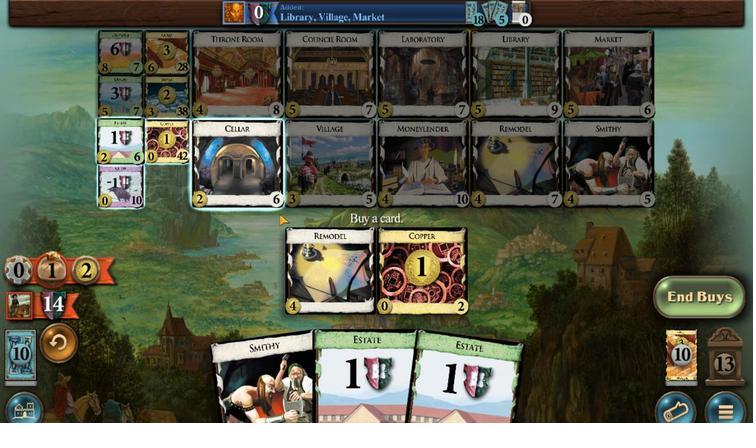 
Action: Mouse pressed left at (296, 302)
Screenshot: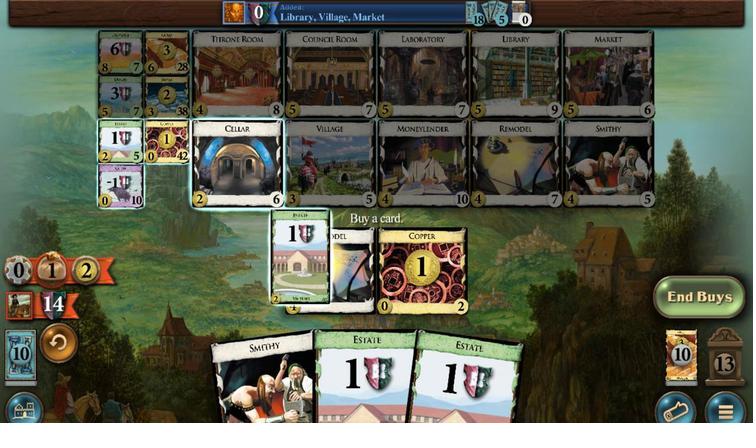
Action: Mouse moved to (299, 322)
Screenshot: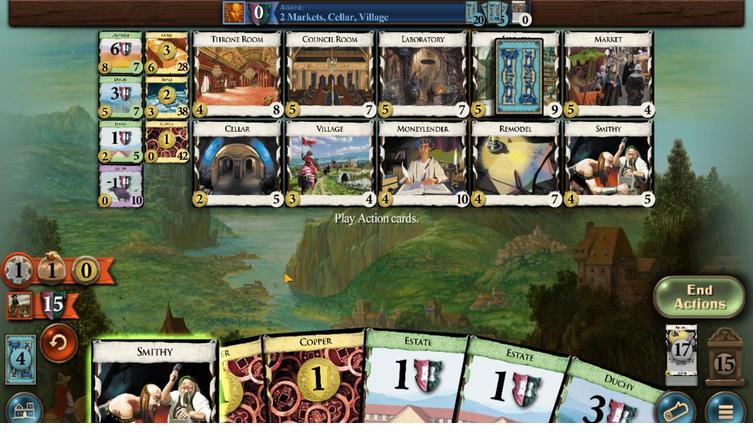 
Action: Mouse pressed left at (299, 322)
Screenshot: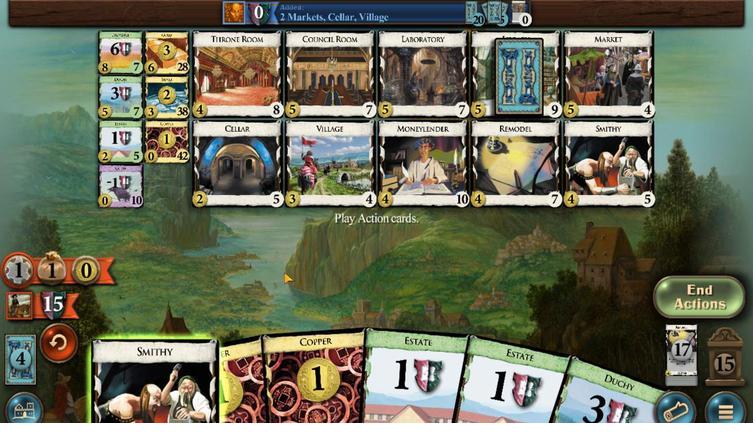 
Action: Mouse moved to (261, 320)
Screenshot: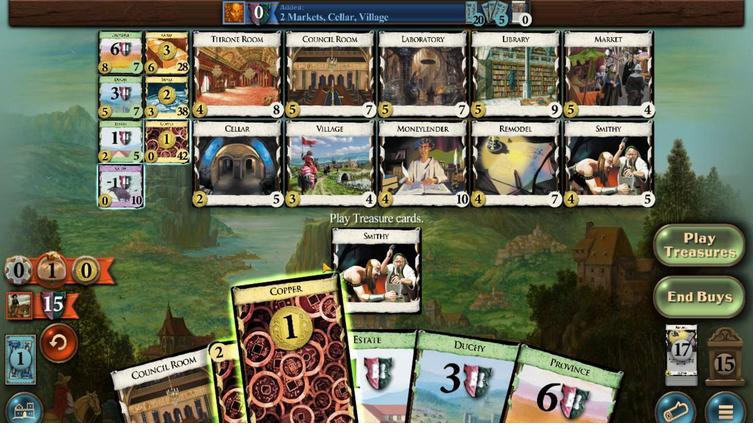 
Action: Mouse pressed left at (261, 320)
Screenshot: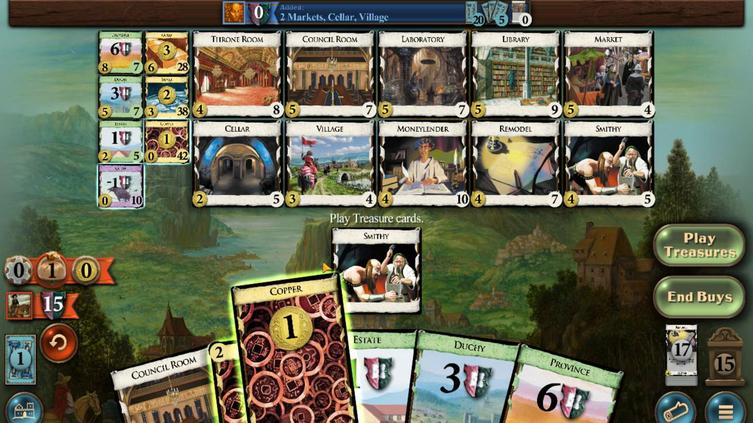 
Action: Mouse moved to (258, 319)
Screenshot: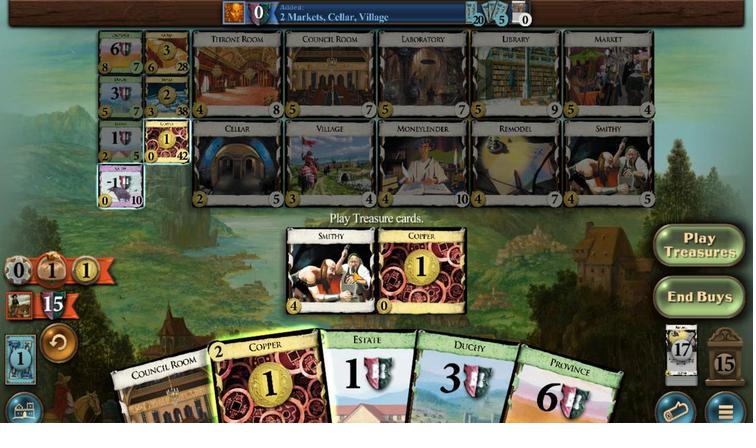 
Action: Mouse pressed left at (258, 319)
Screenshot: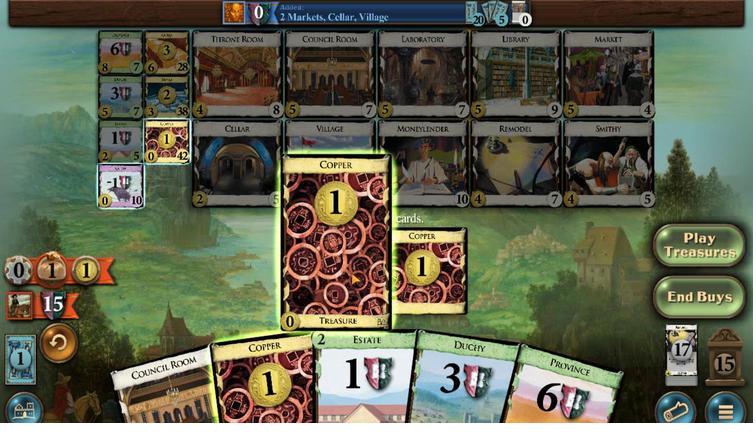 
Action: Mouse moved to (256, 319)
Screenshot: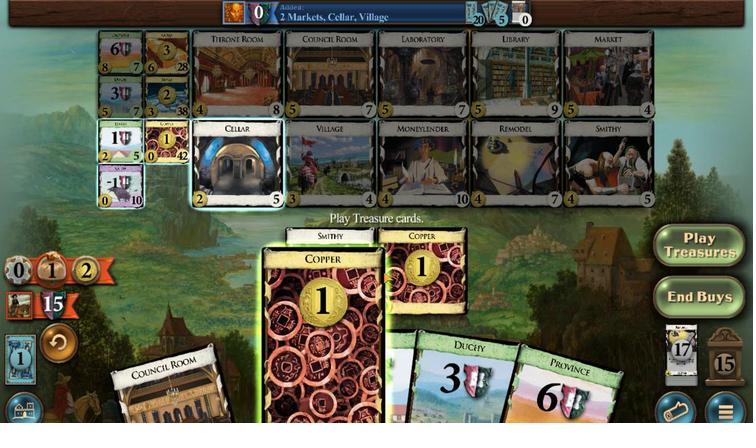 
Action: Mouse pressed left at (256, 319)
Screenshot: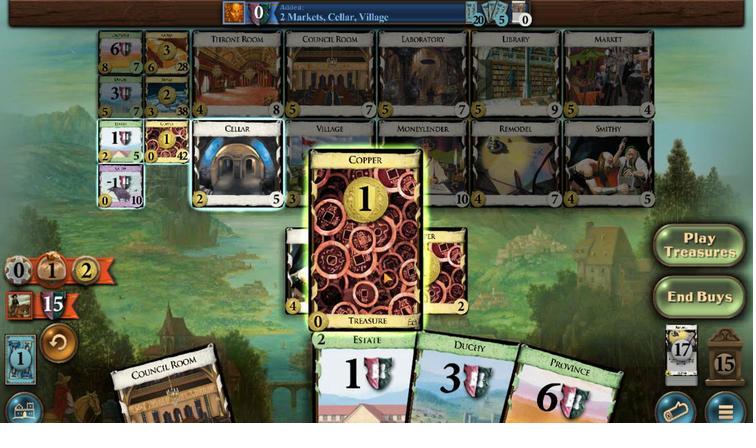 
Action: Mouse moved to (247, 303)
Screenshot: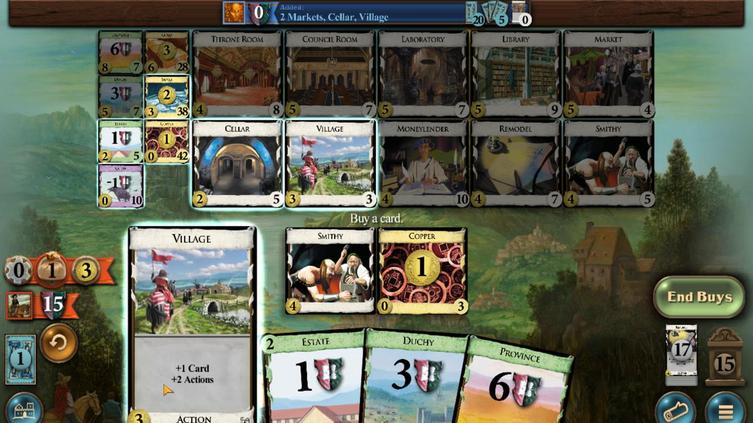 
Action: Mouse pressed left at (247, 303)
Screenshot: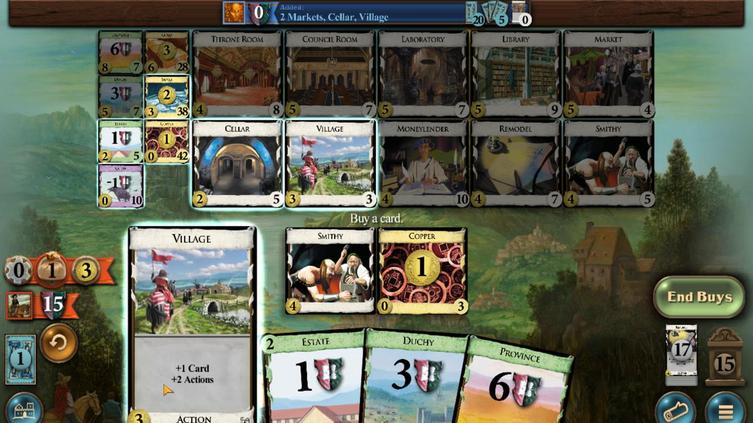 
Action: Mouse moved to (299, 321)
Screenshot: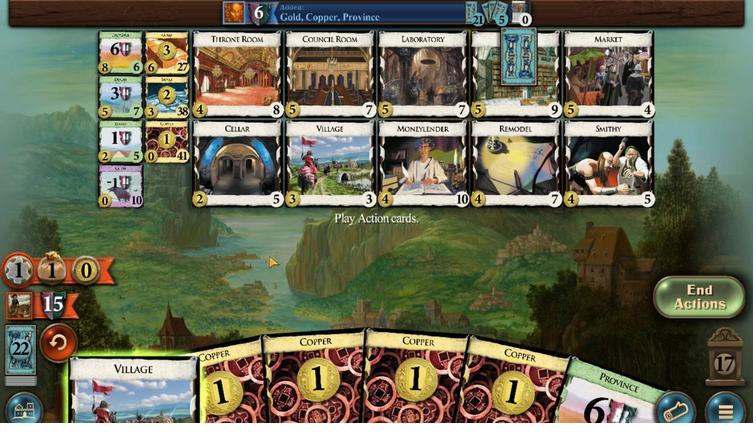 
Action: Mouse pressed left at (299, 321)
Screenshot: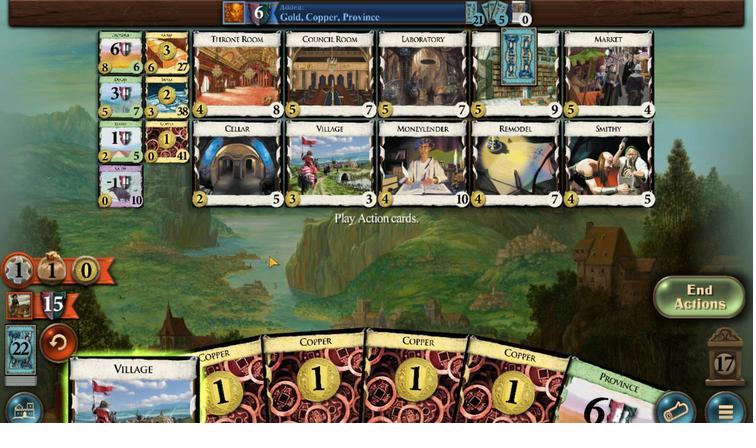 
Action: Mouse moved to (272, 319)
Screenshot: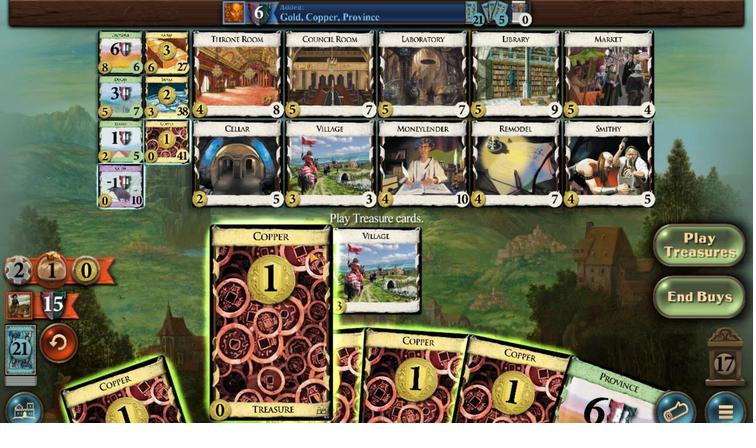 
Action: Mouse pressed left at (272, 319)
Screenshot: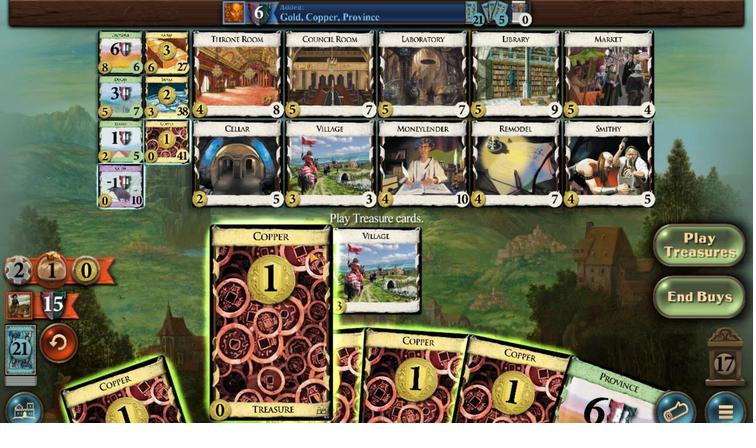 
Action: Mouse moved to (250, 319)
Screenshot: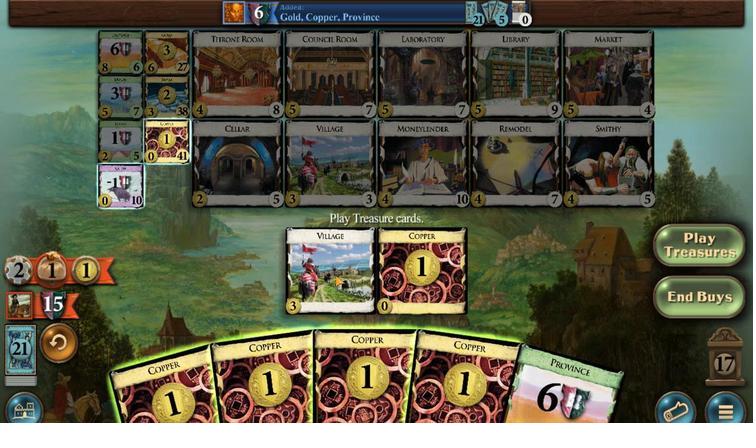
Action: Mouse pressed left at (250, 319)
Screenshot: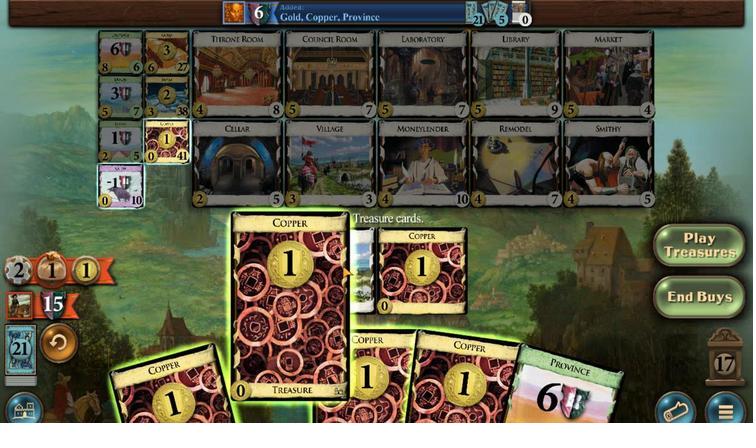 
Action: Mouse moved to (240, 319)
Screenshot: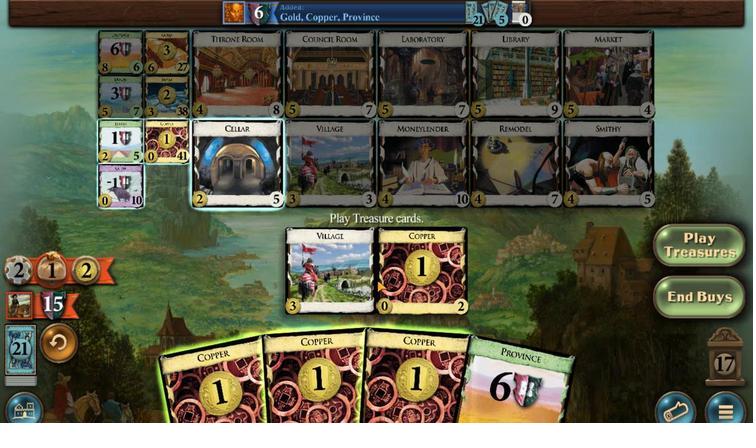 
Action: Mouse pressed left at (240, 319)
Screenshot: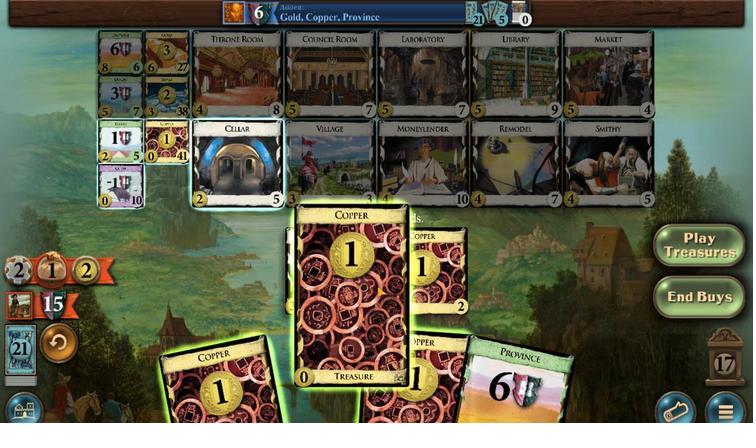 
Action: Mouse moved to (233, 320)
Screenshot: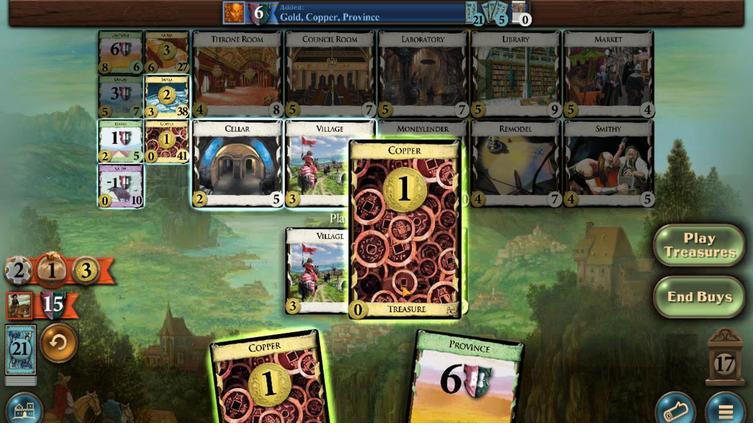 
Action: Mouse pressed left at (233, 320)
Screenshot: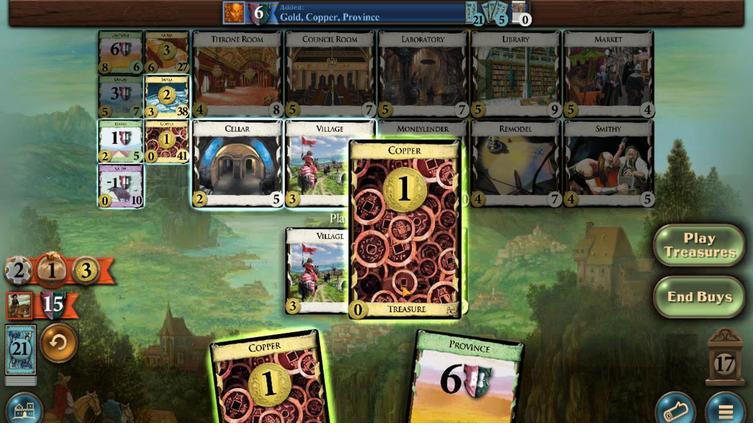 
Action: Mouse moved to (191, 302)
Screenshot: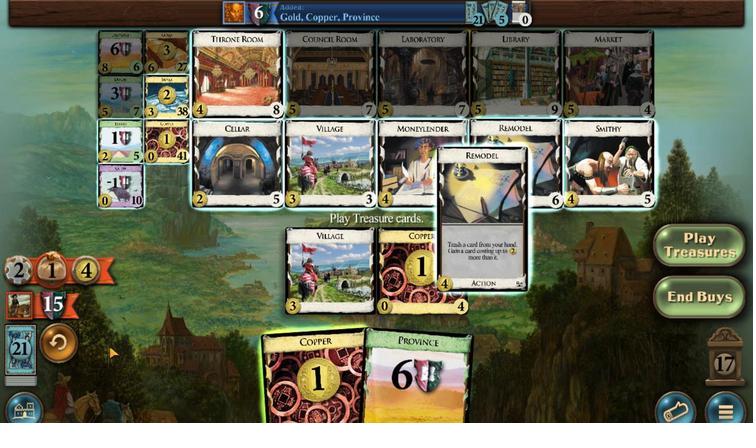 
Action: Mouse pressed left at (191, 302)
Screenshot: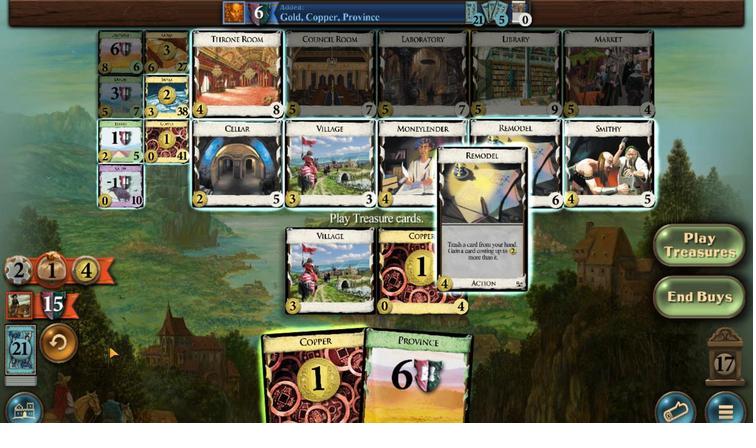 
Action: Mouse moved to (281, 320)
Screenshot: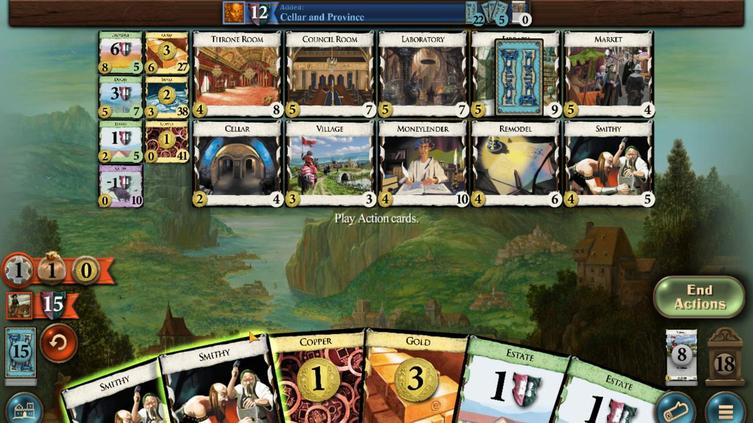 
Action: Mouse pressed left at (281, 320)
Screenshot: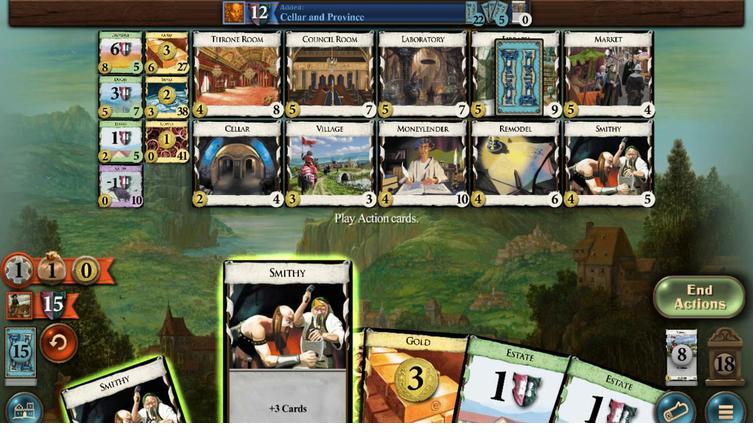 
Action: Mouse moved to (202, 322)
Screenshot: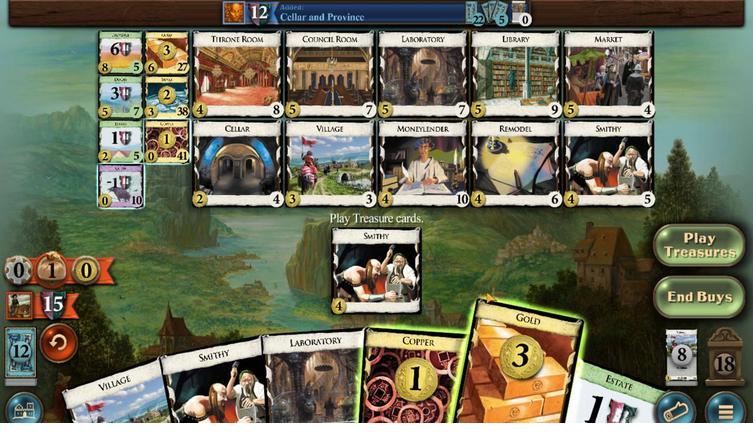 
Action: Mouse pressed left at (202, 322)
Screenshot: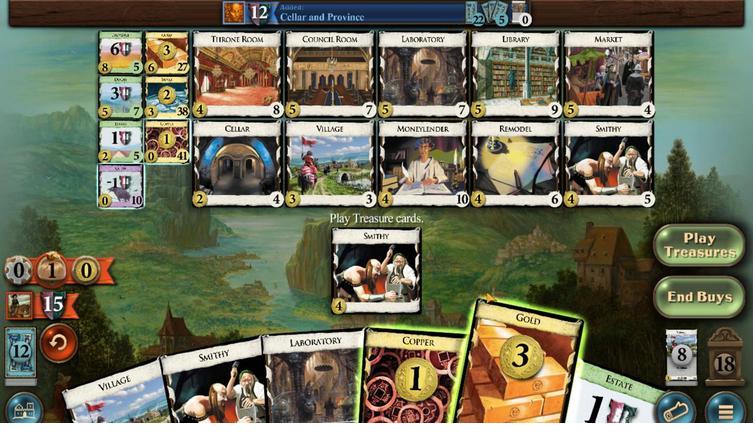 
Action: Mouse moved to (200, 322)
Screenshot: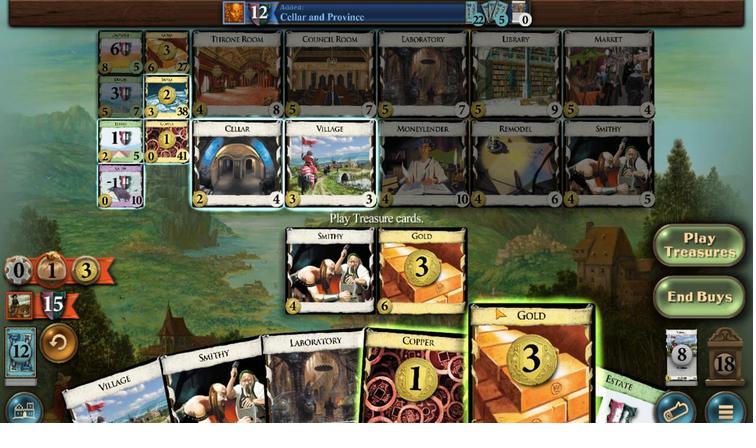 
Action: Mouse pressed left at (200, 322)
Screenshot: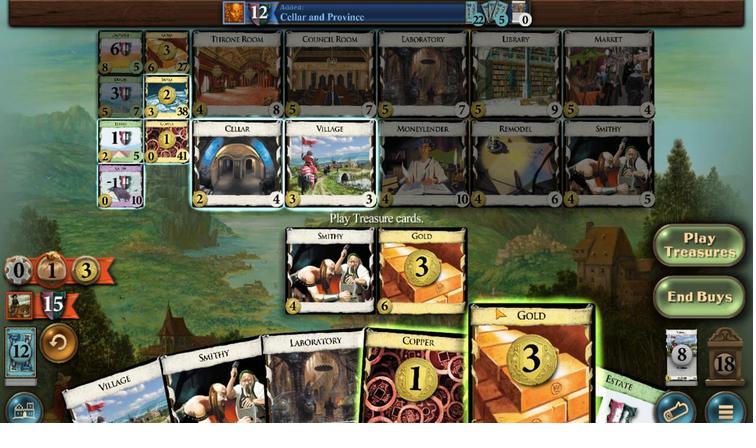 
Action: Mouse moved to (202, 320)
Screenshot: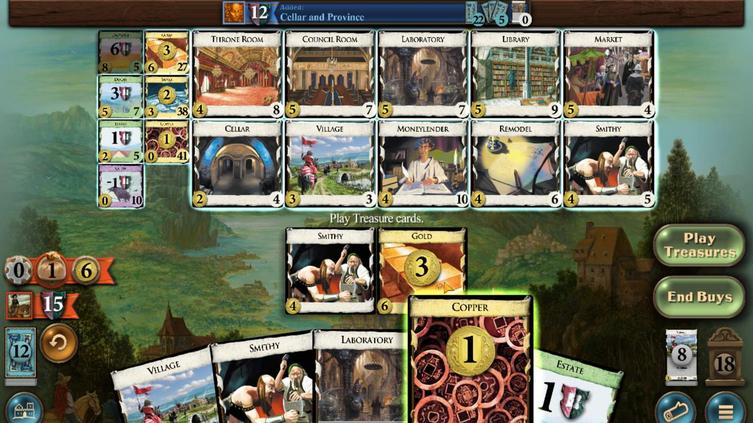 
Action: Mouse pressed left at (202, 320)
Screenshot: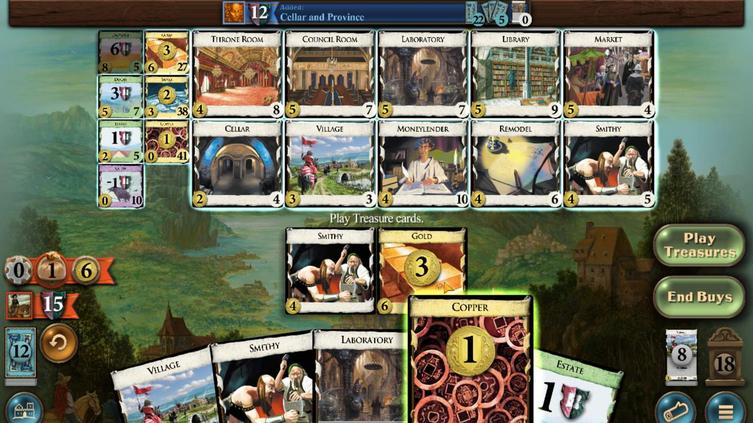 
Action: Mouse moved to (233, 295)
Screenshot: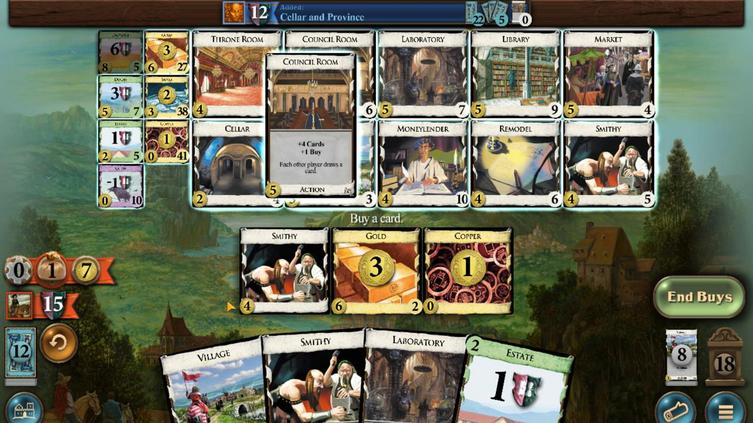 
Action: Mouse pressed left at (233, 295)
Screenshot: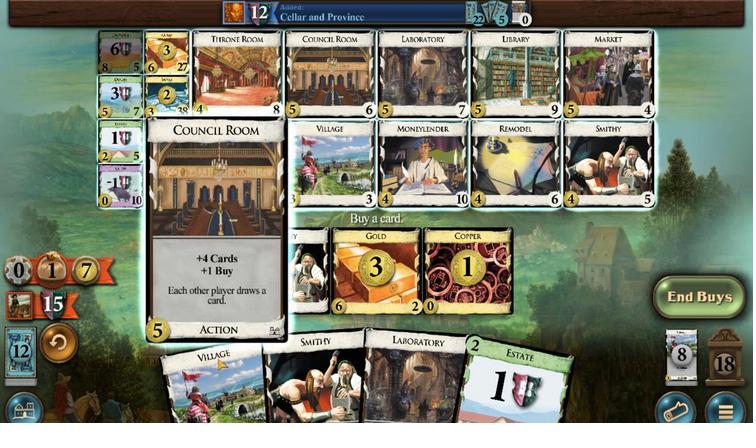 
Action: Mouse moved to (289, 321)
Screenshot: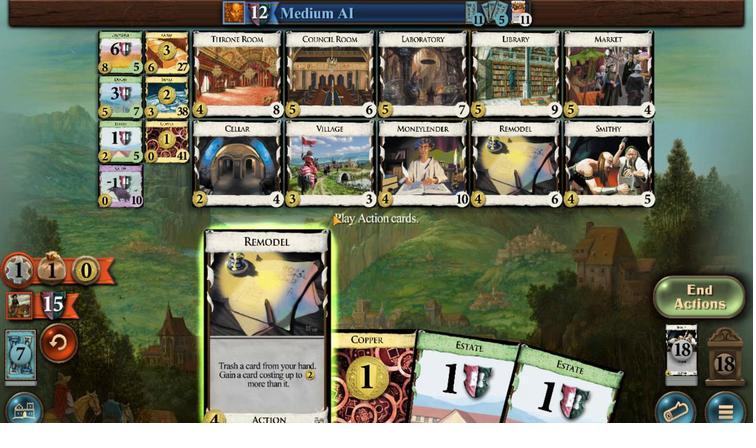 
Action: Mouse pressed left at (289, 321)
Screenshot: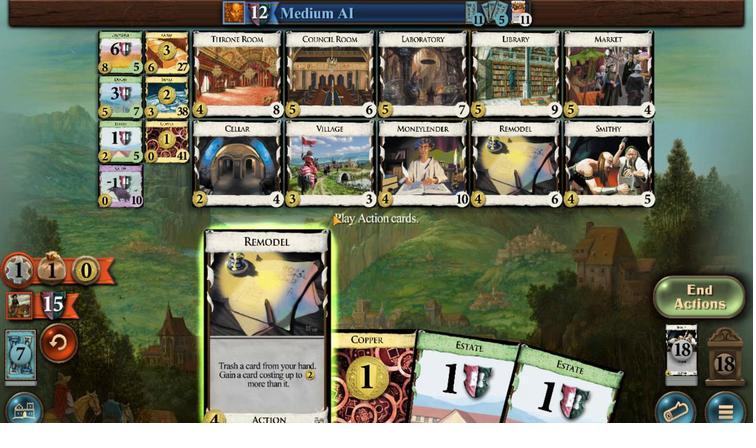 
Action: Mouse moved to (273, 320)
Screenshot: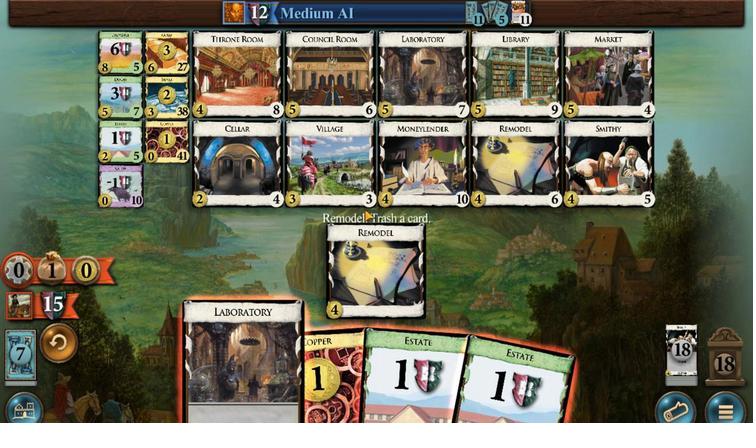 
Action: Mouse pressed left at (273, 320)
Screenshot: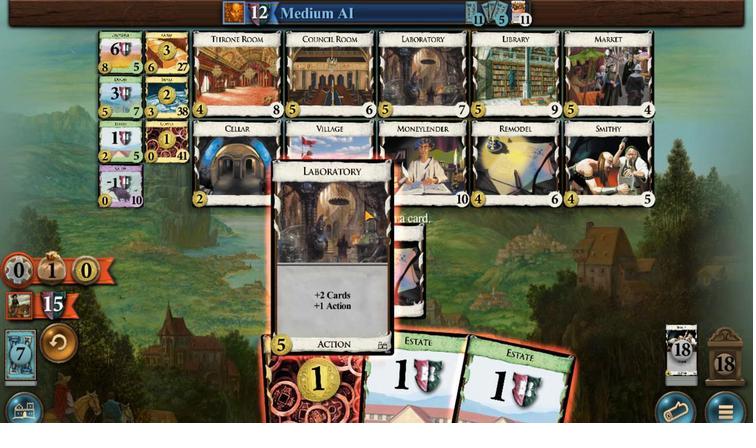 
Action: Mouse moved to (239, 295)
Screenshot: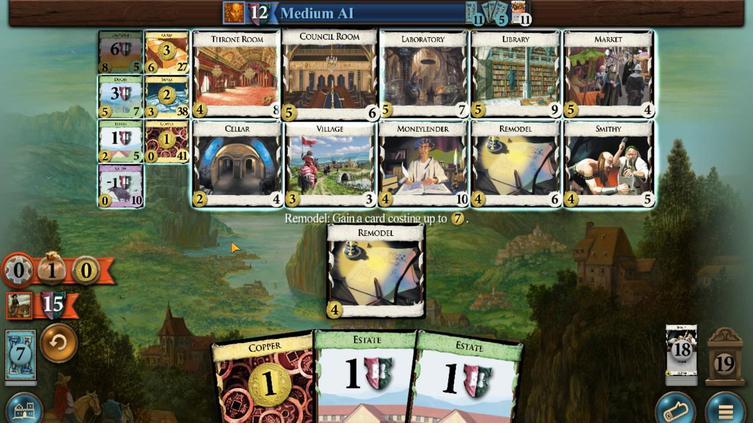 
Action: Mouse pressed left at (239, 295)
Screenshot: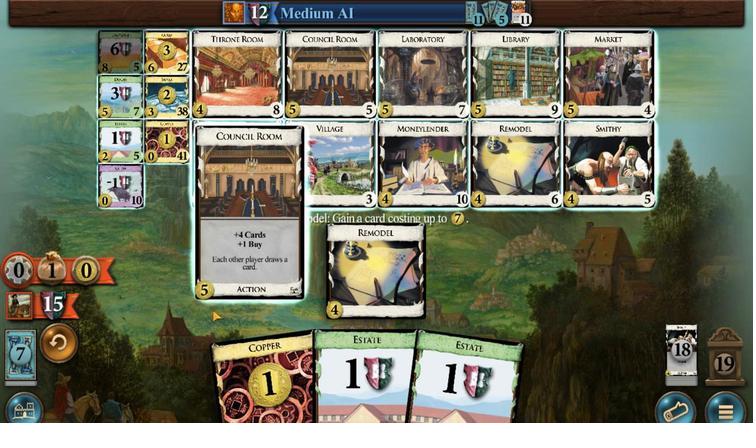 
Action: Mouse moved to (259, 322)
Screenshot: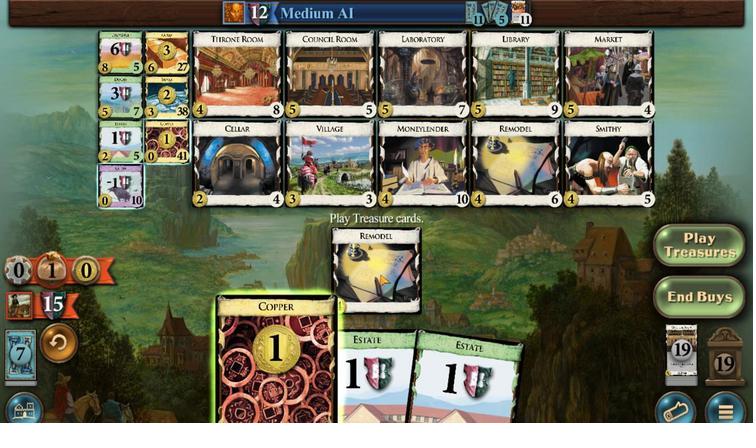 
Action: Mouse pressed left at (259, 322)
Screenshot: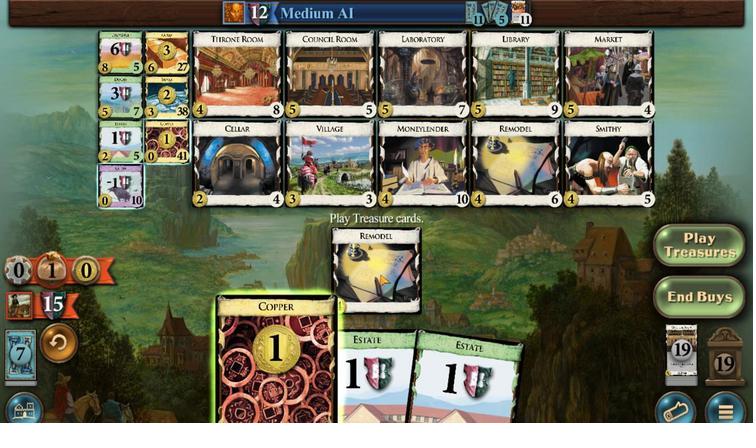 
Action: Mouse moved to (288, 301)
Screenshot: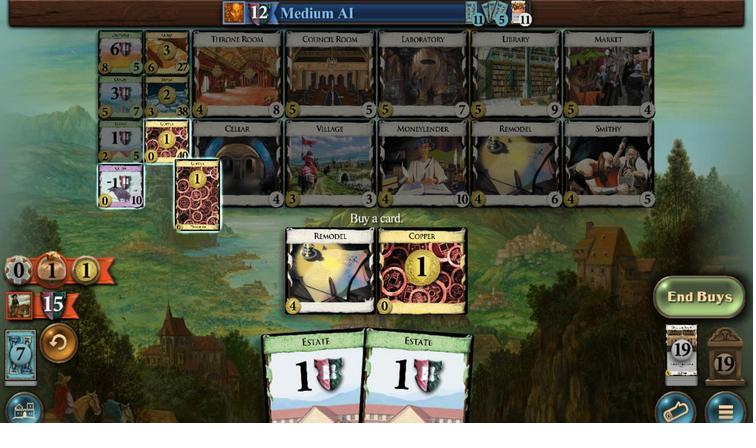
Action: Mouse pressed left at (288, 301)
Screenshot: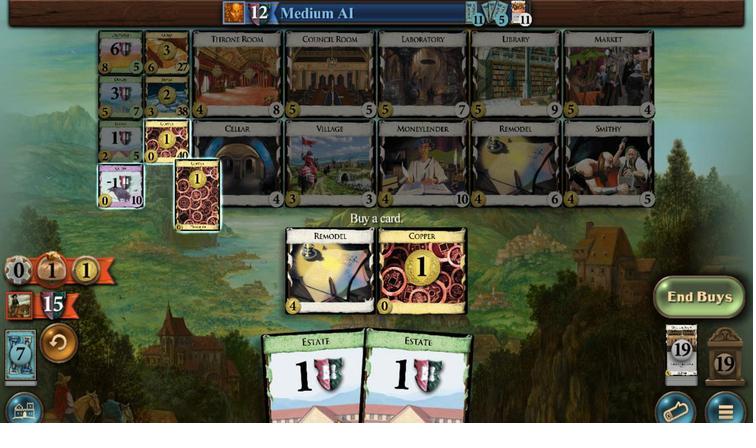 
Action: Mouse moved to (287, 321)
Screenshot: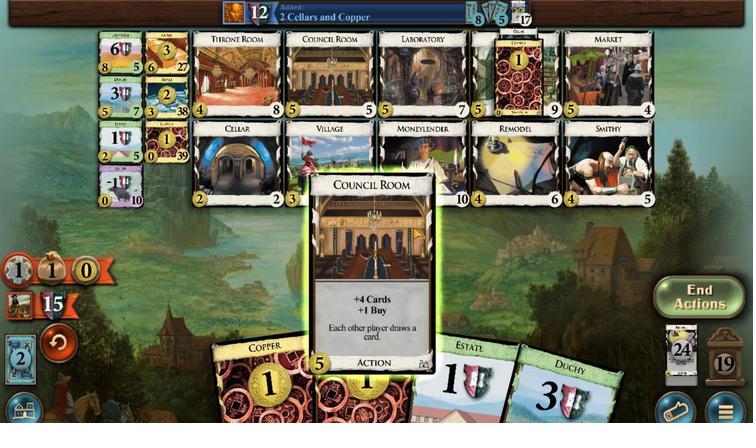 
Action: Mouse pressed left at (287, 321)
Screenshot: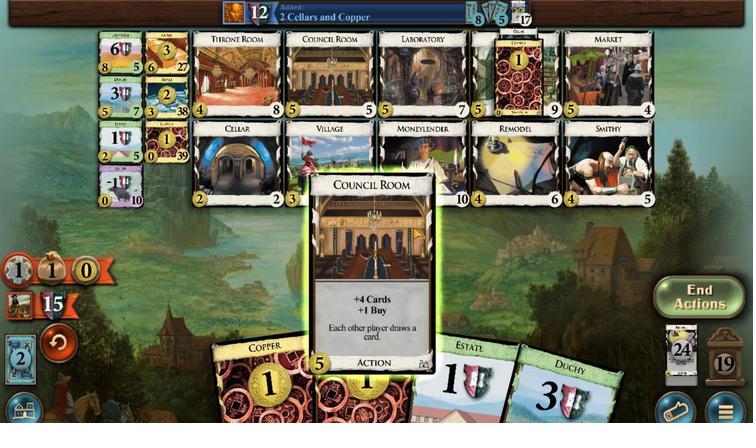 
Action: Mouse moved to (253, 322)
Screenshot: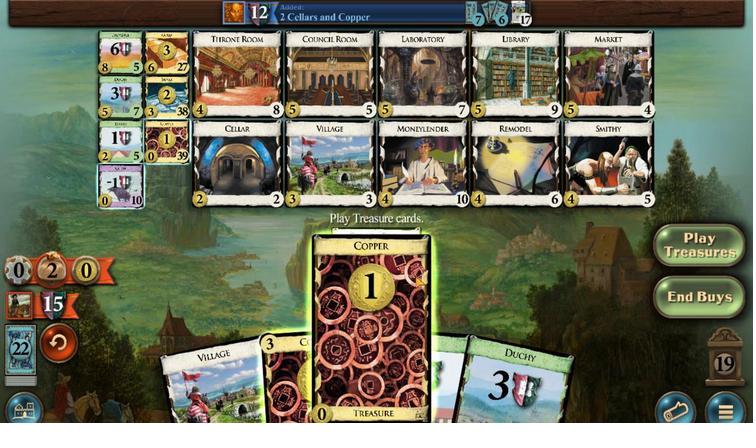 
Action: Mouse pressed left at (253, 322)
Screenshot: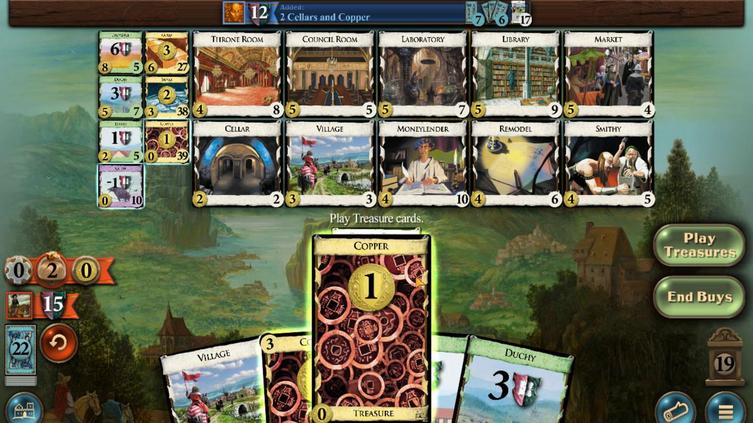 
Action: Mouse moved to (240, 320)
Screenshot: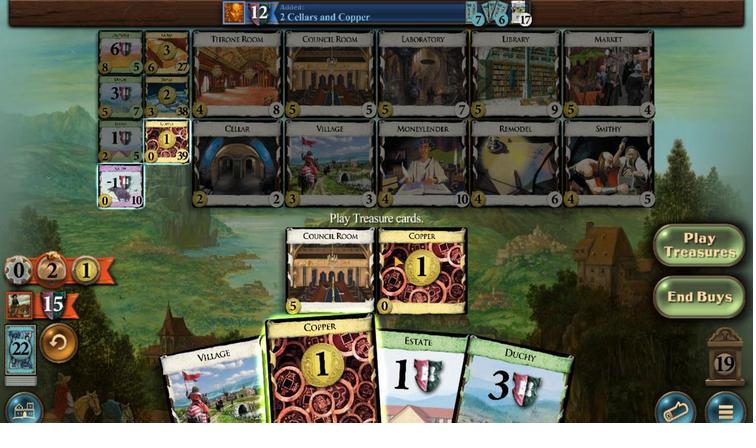 
Action: Mouse pressed left at (240, 320)
Screenshot: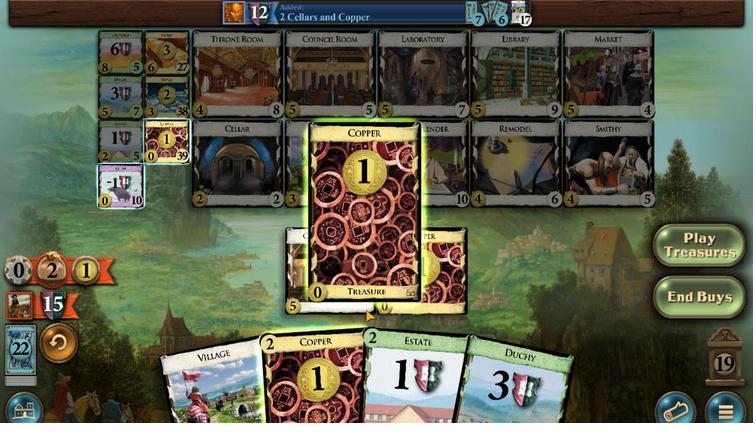 
Action: Mouse moved to (241, 319)
Screenshot: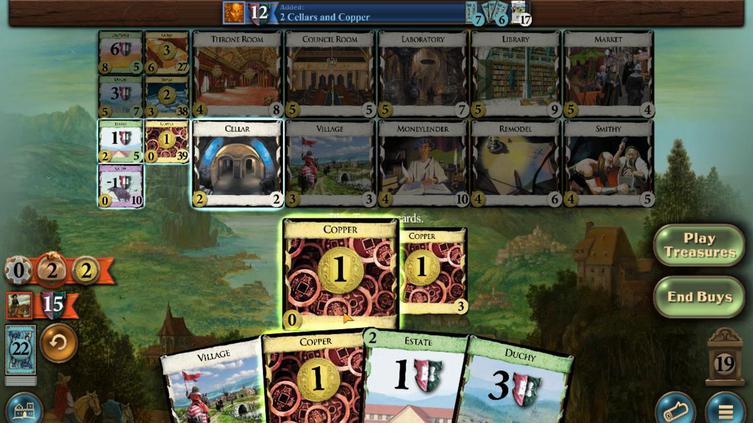 
Action: Mouse pressed left at (241, 319)
Screenshot: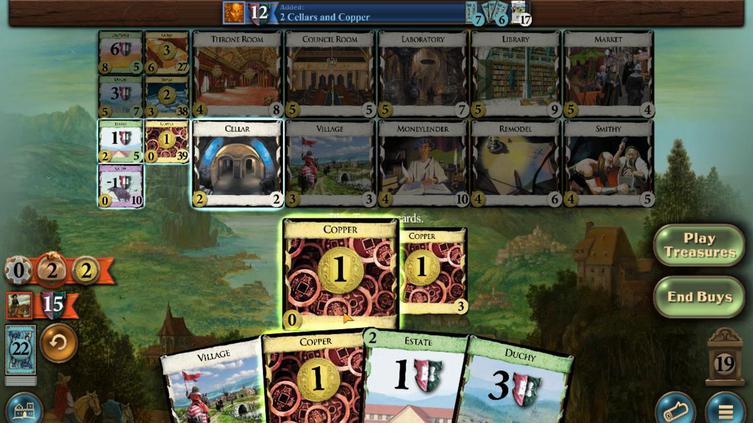 
Action: Mouse moved to (248, 320)
Screenshot: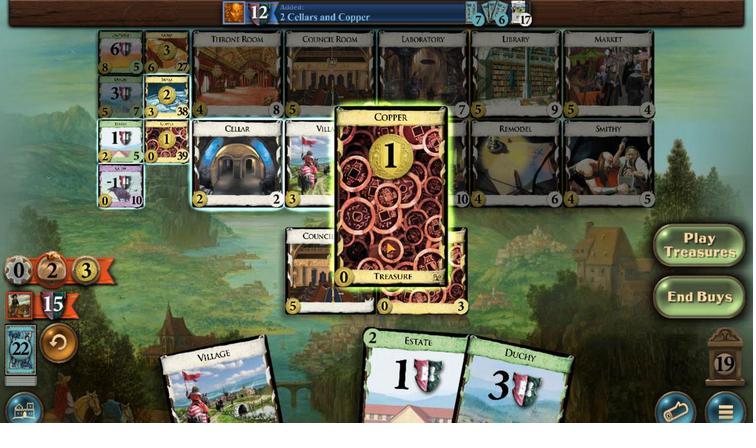 
Action: Mouse pressed left at (248, 320)
Screenshot: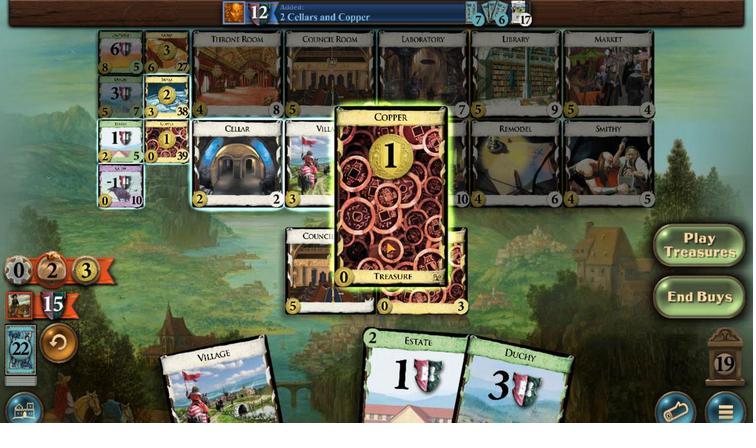 
Action: Mouse moved to (168, 302)
Screenshot: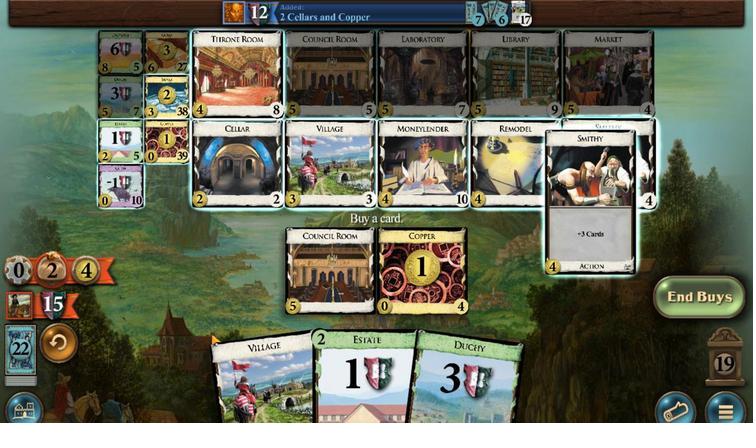 
Action: Mouse pressed left at (168, 302)
Screenshot: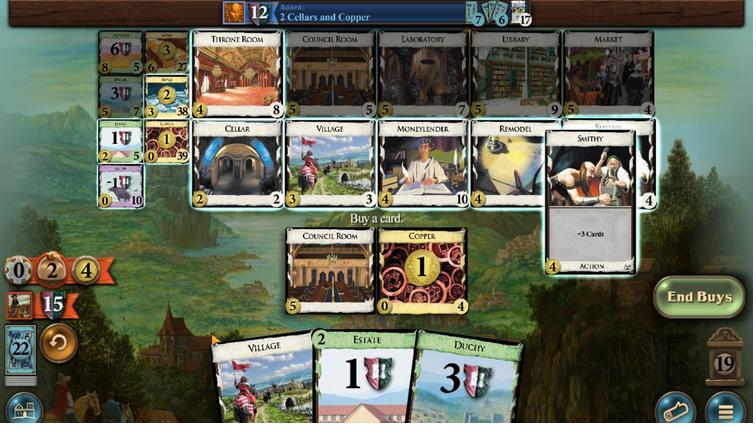
Action: Mouse moved to (289, 301)
Screenshot: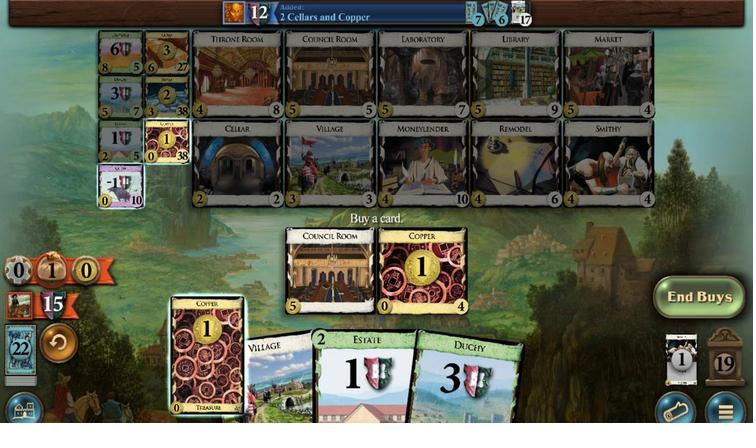 
Action: Mouse pressed left at (289, 301)
Screenshot: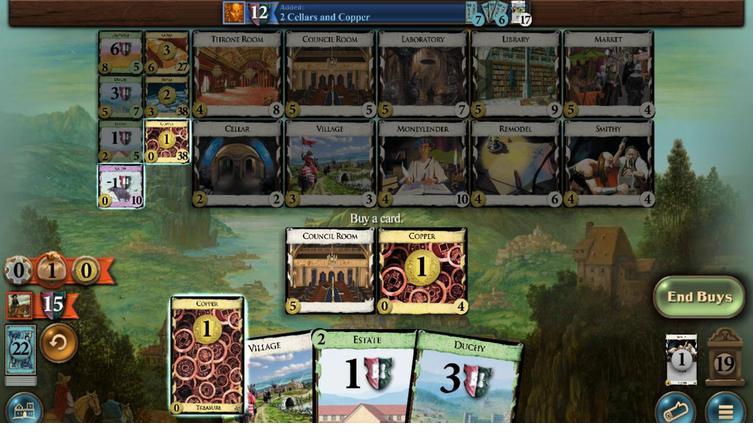 
Action: Mouse moved to (304, 322)
Screenshot: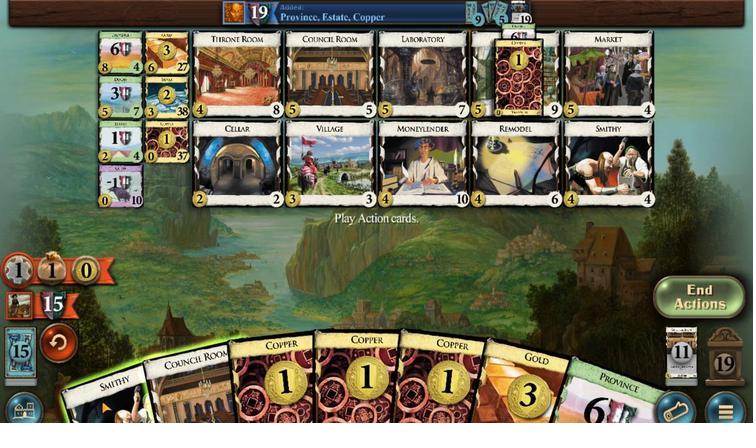 
Action: Mouse pressed left at (304, 322)
